 Task: Open a blank google sheet and write heading  Cash Flow TrackerAdd Dates in a column and its values below  '2023-05-01, 2023-05-03, 2023-05-06, 2023-05-10, 2023-05-15, 2023-05-20, 2023-05-25 & 2023-05-31'Add Descriptions in next column and its values below  Monthly Salary, Grocery Shopping, Dining Out., Utility Bill, Transportation, Entertainment, Miscellaneous & Total. Add Amount in next column and its values below  $2,500, $100, $50, $150, $30, $50, $20& $400. Add Income/ Expense in next column and its values below  Income, Expenses, Expenses, Expenses, Expenses, Expenses & Expenses. Add Balance in next column and its values below  $2,500, $2,400, $2,350, $2,200, $2,170, $2,120, $2,100 & $2100. Save page AssetAllocation analysisbook
Action: Mouse moved to (295, 174)
Screenshot: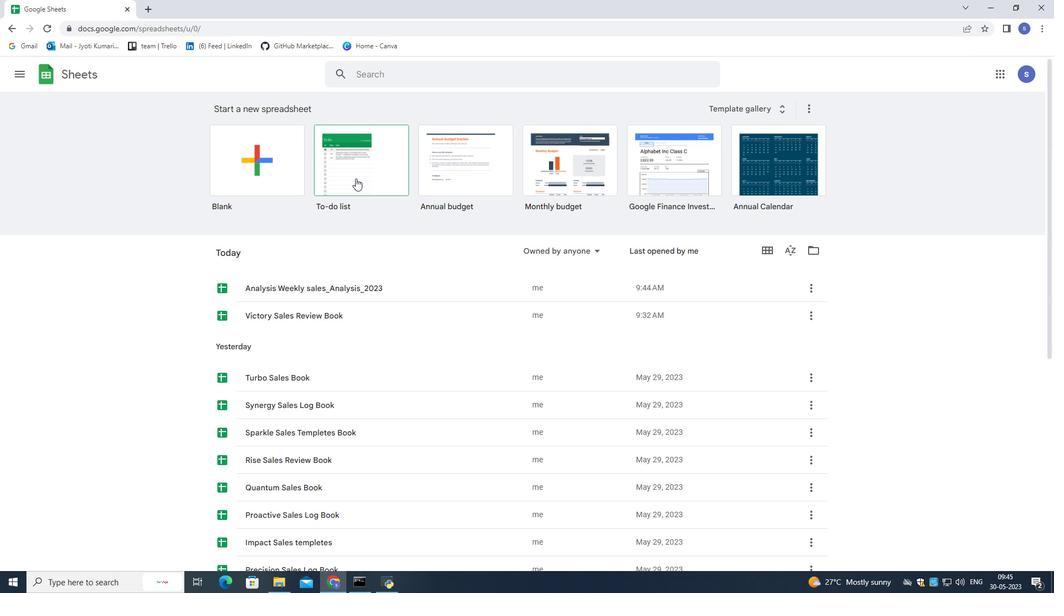 
Action: Mouse pressed left at (295, 174)
Screenshot: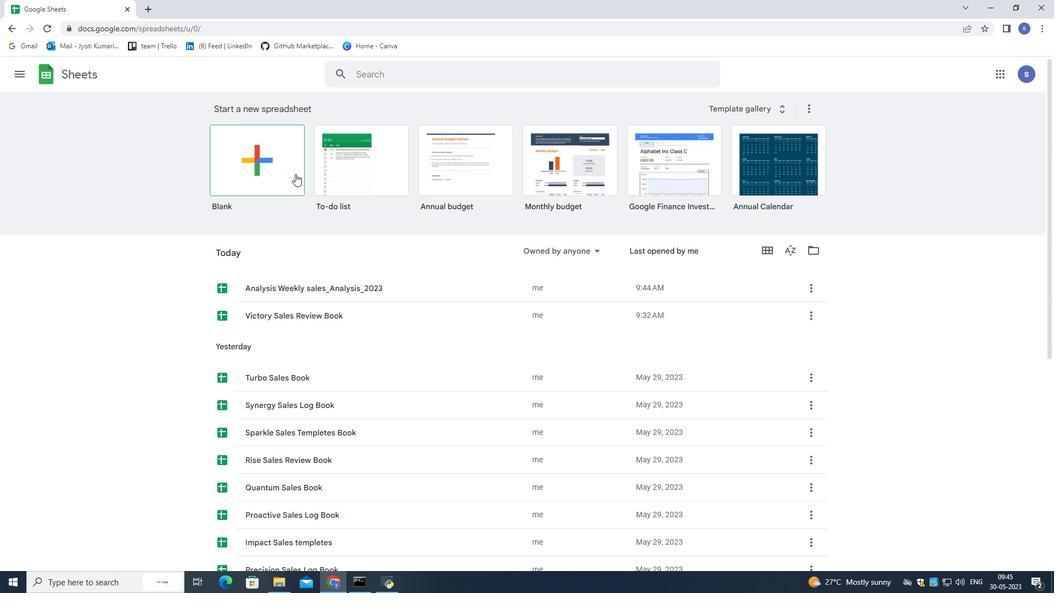
Action: Mouse moved to (161, 152)
Screenshot: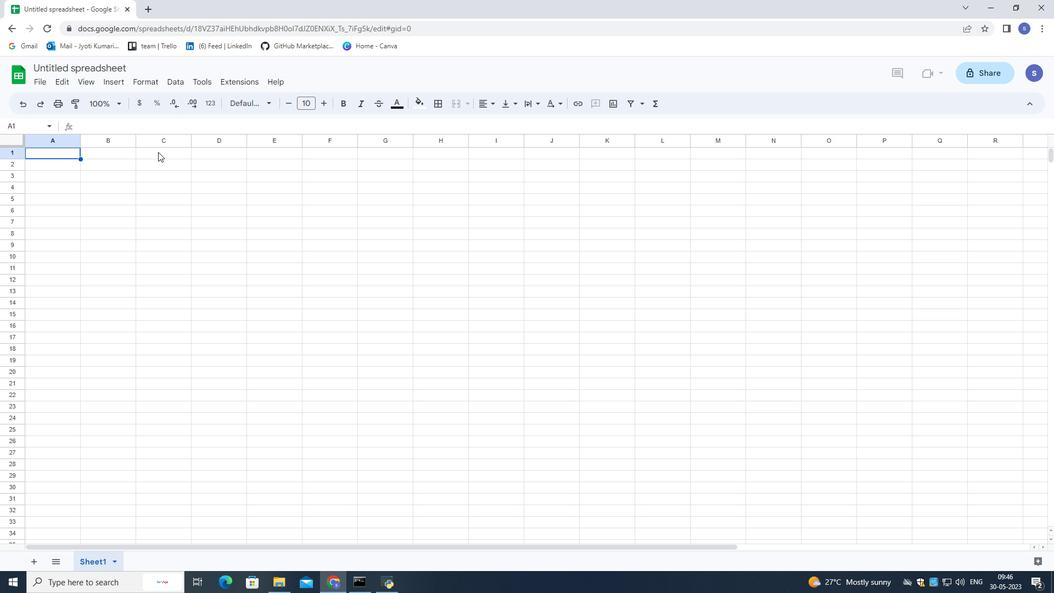 
Action: Mouse pressed left at (161, 152)
Screenshot: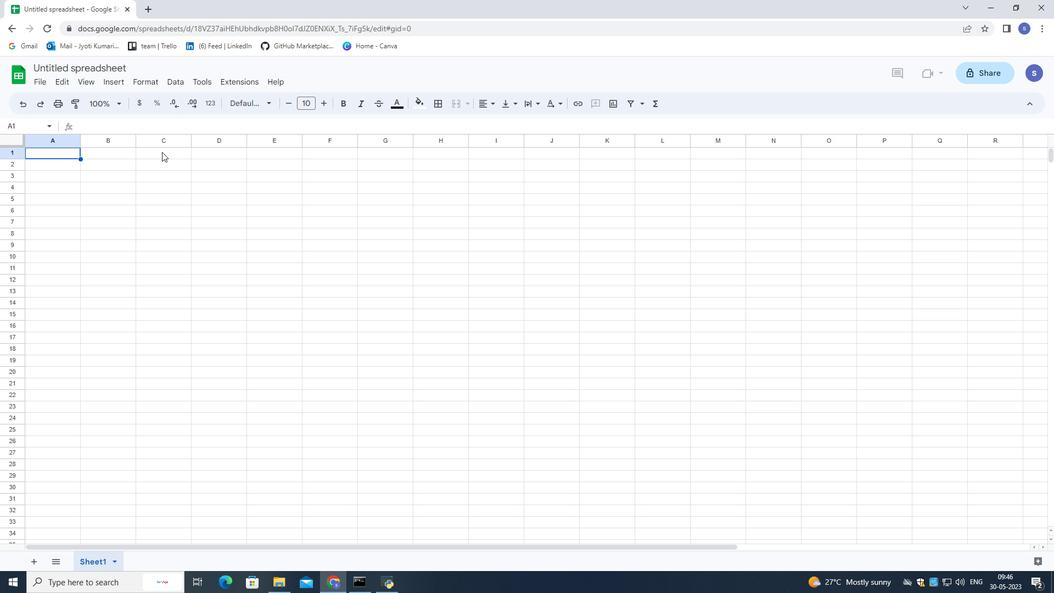 
Action: Mouse pressed left at (161, 152)
Screenshot: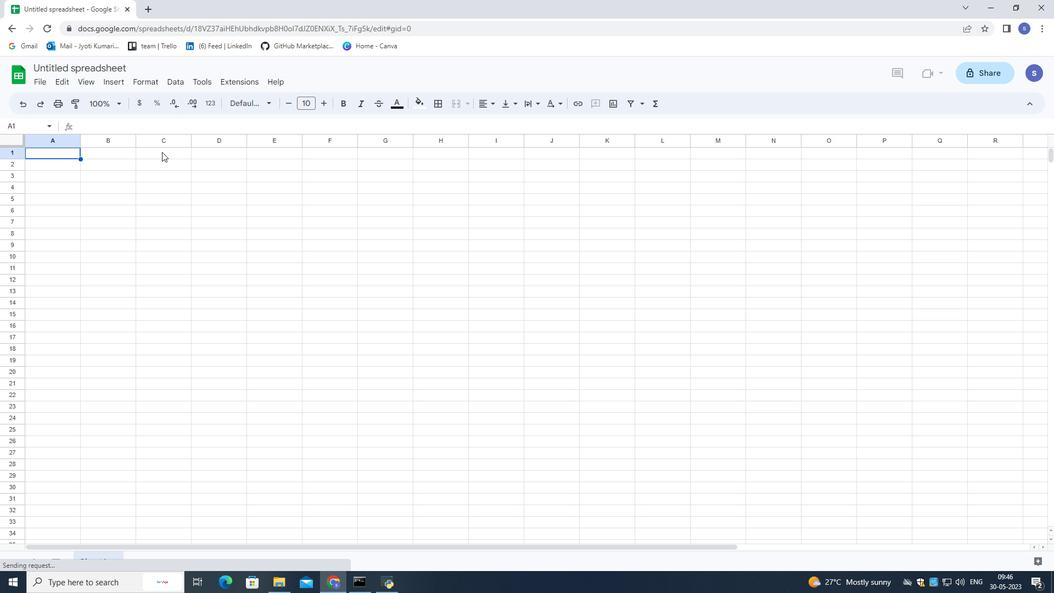
Action: Mouse moved to (377, 188)
Screenshot: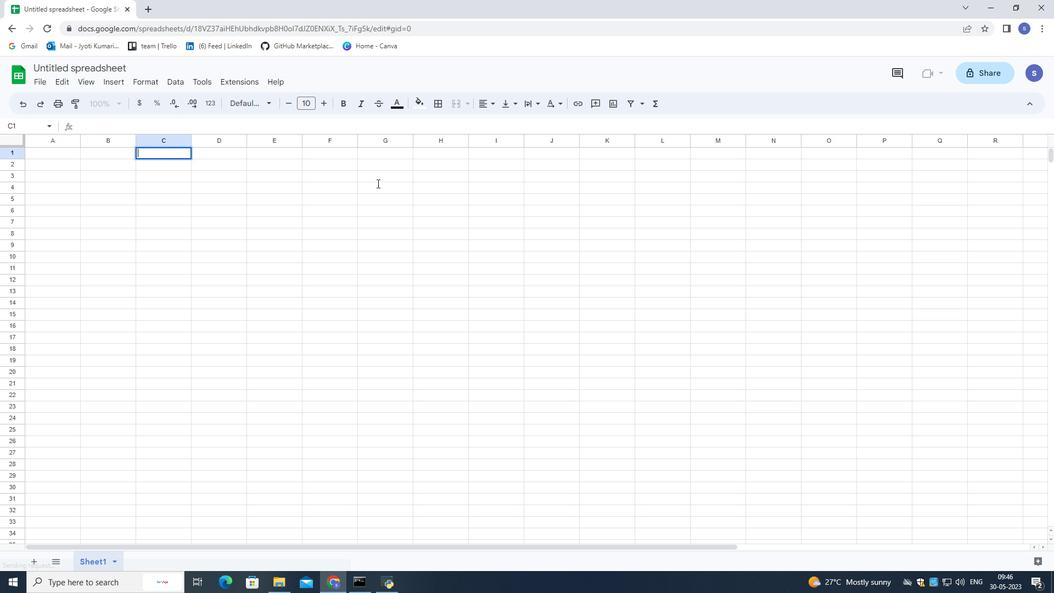 
Action: Key pressed <Key.shift>C
Screenshot: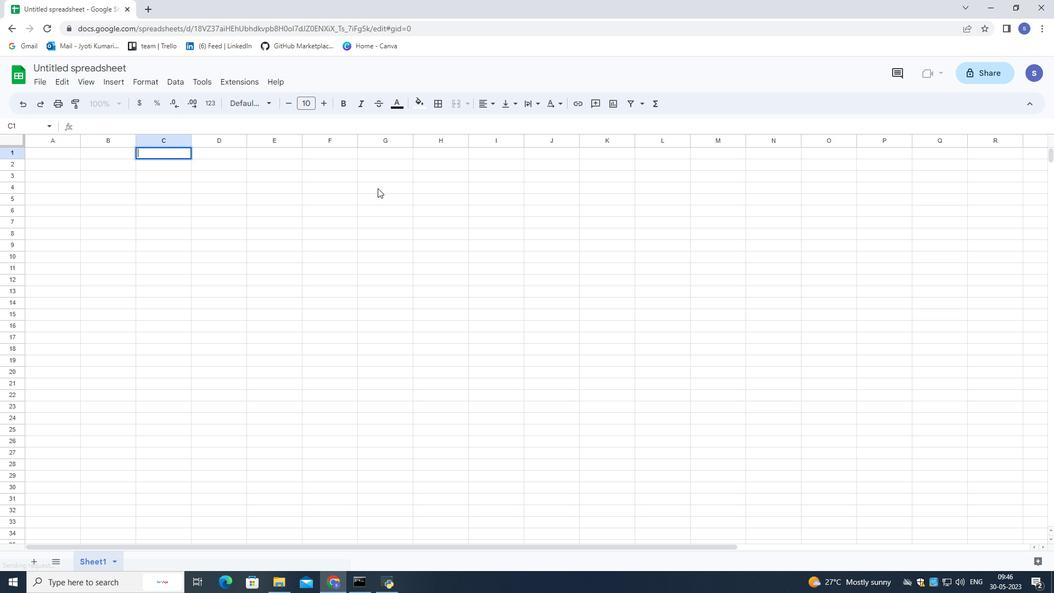 
Action: Mouse moved to (626, 356)
Screenshot: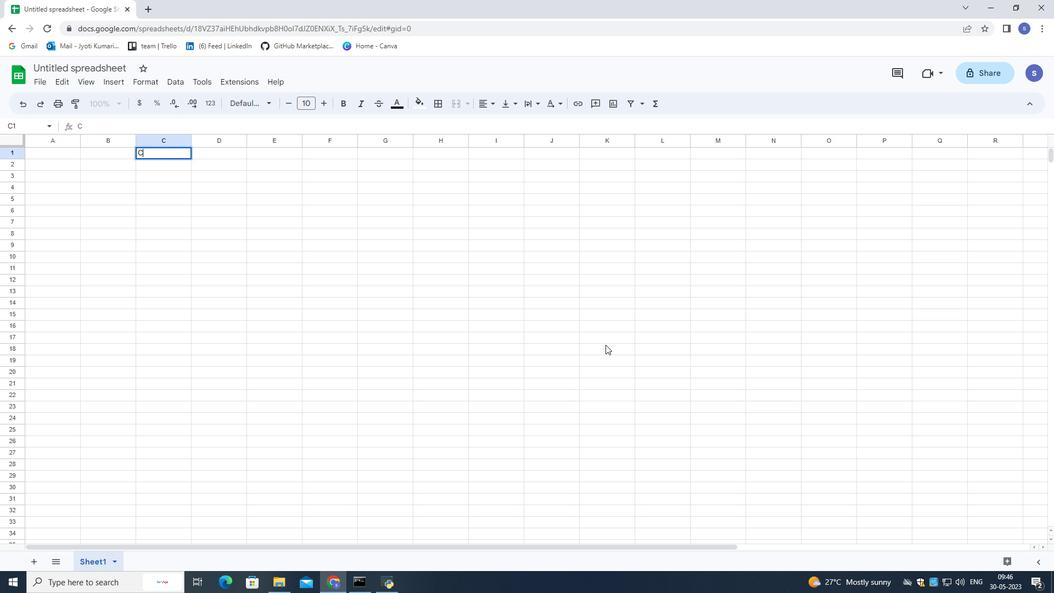 
Action: Key pressed ash<Key.space><Key.shift>Flow<Key.space><Key.shift>Tracker
Screenshot: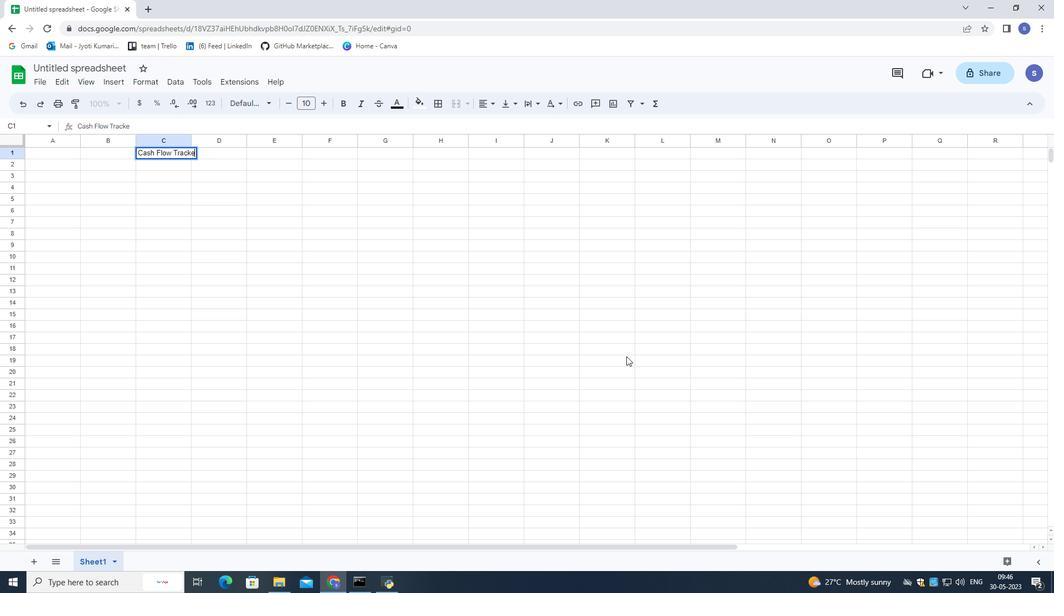 
Action: Mouse moved to (65, 164)
Screenshot: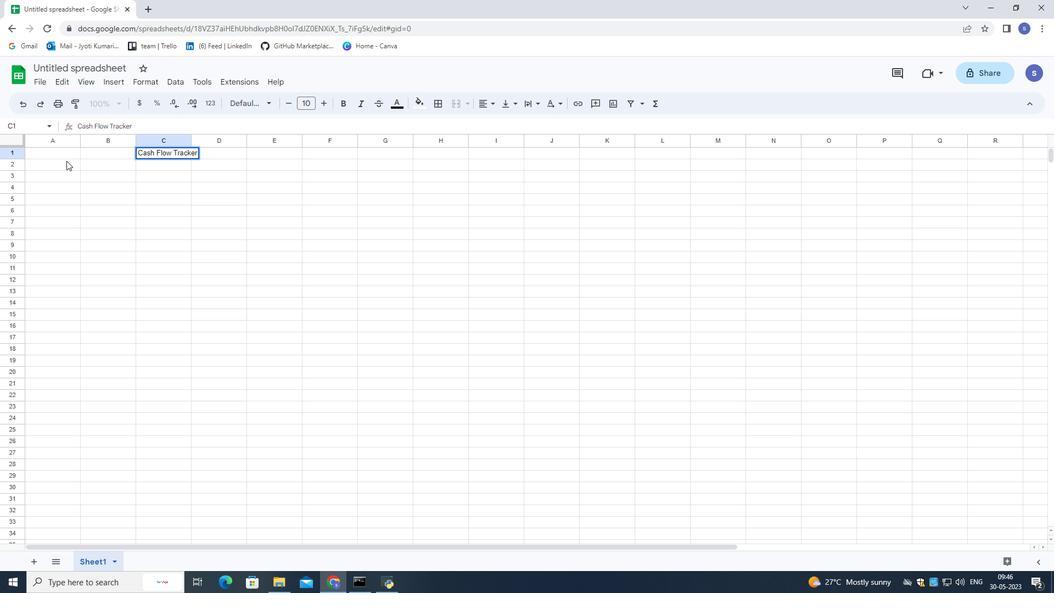 
Action: Mouse pressed left at (65, 164)
Screenshot: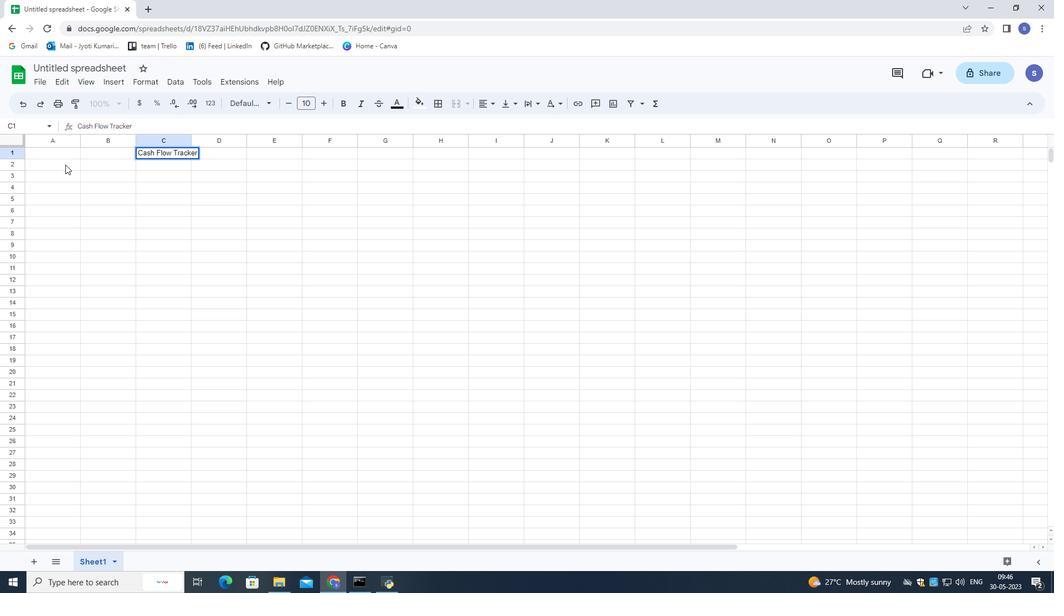 
Action: Mouse moved to (87, 187)
Screenshot: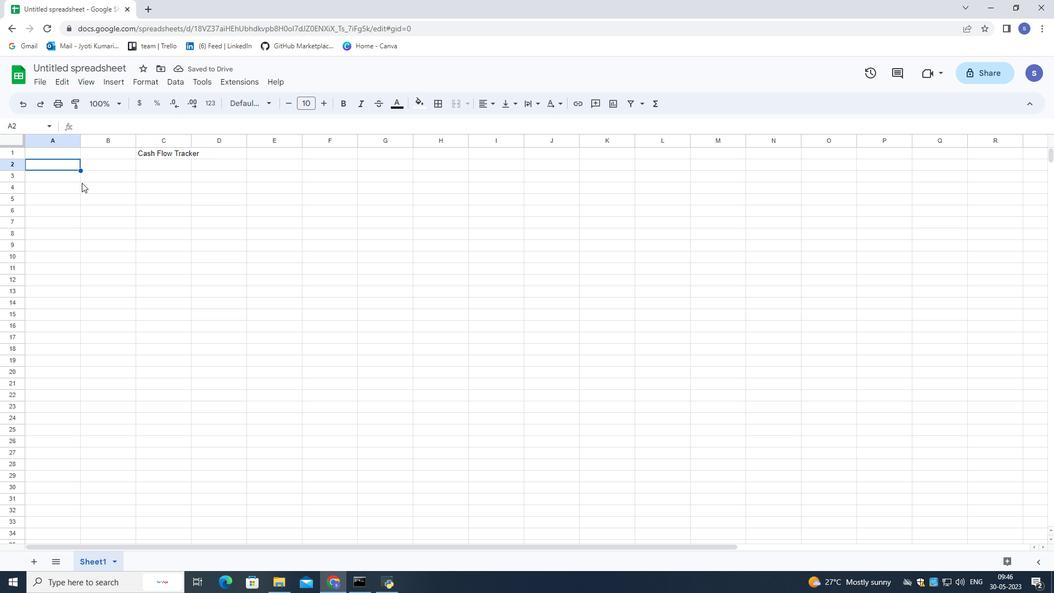 
Action: Key pressed <Key.shift>Date<Key.down>
Screenshot: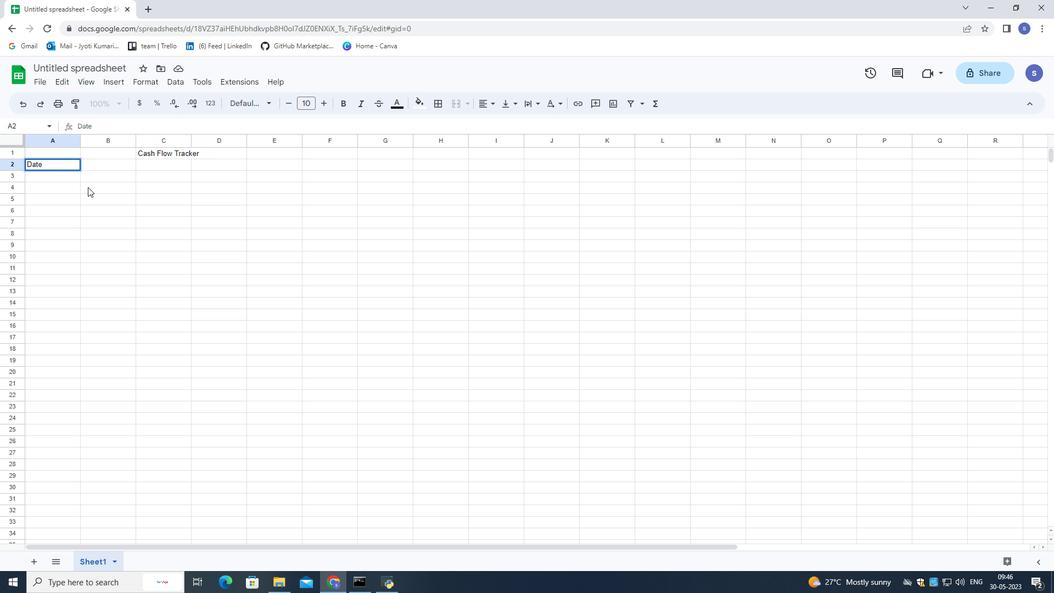 
Action: Mouse moved to (654, 191)
Screenshot: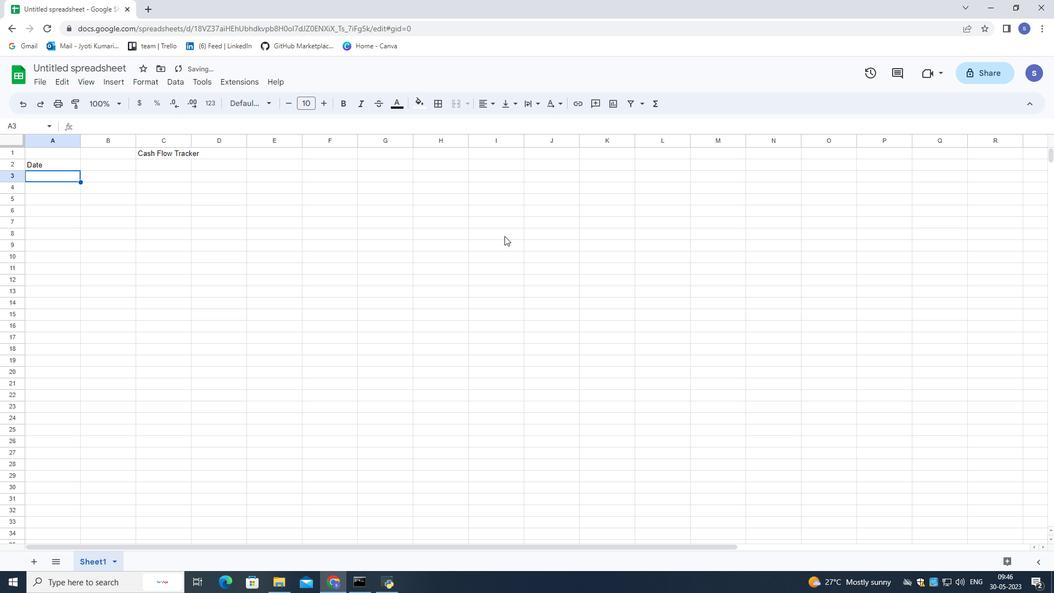 
Action: Key pressed 2023-05-01<Key.down>2023-05-03<Key.down>2023-05-06<Key.down>2023-05-10<Key.down>2023-05-15<Key.down>2023-05-20<Key.down>202
Screenshot: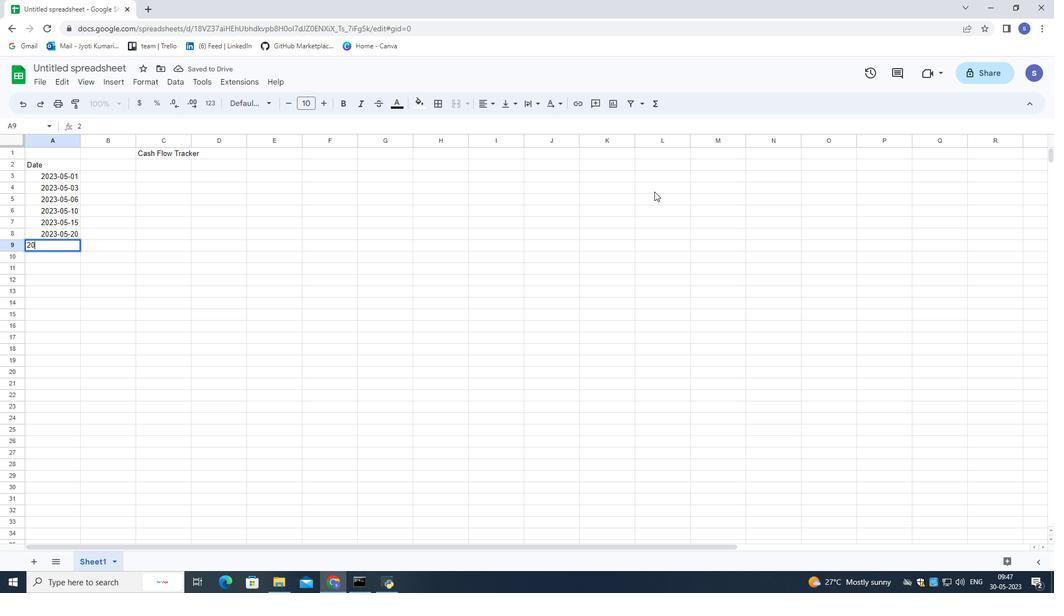 
Action: Mouse moved to (655, 191)
Screenshot: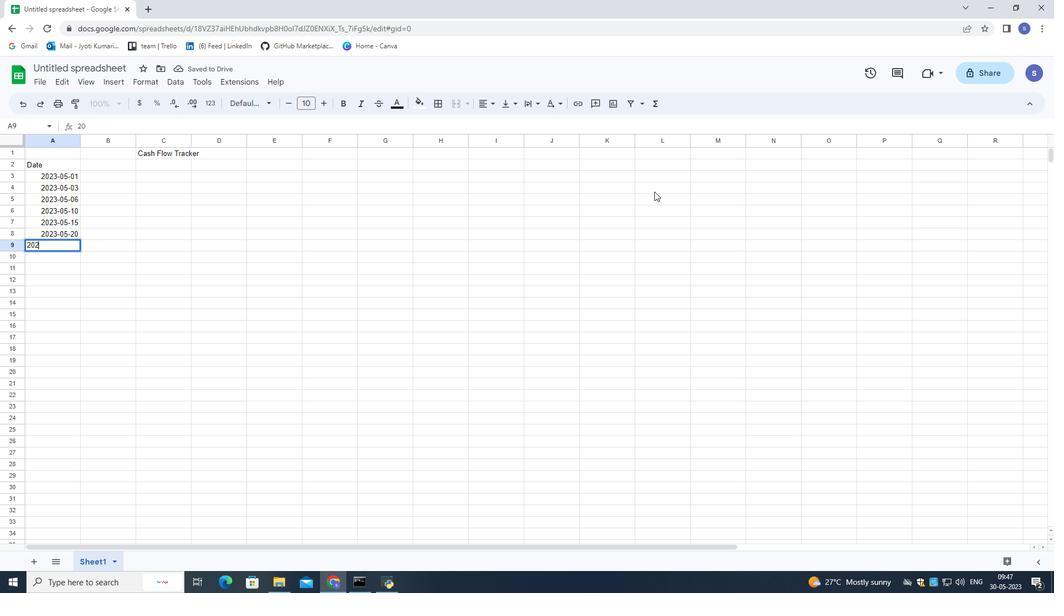 
Action: Key pressed 3
Screenshot: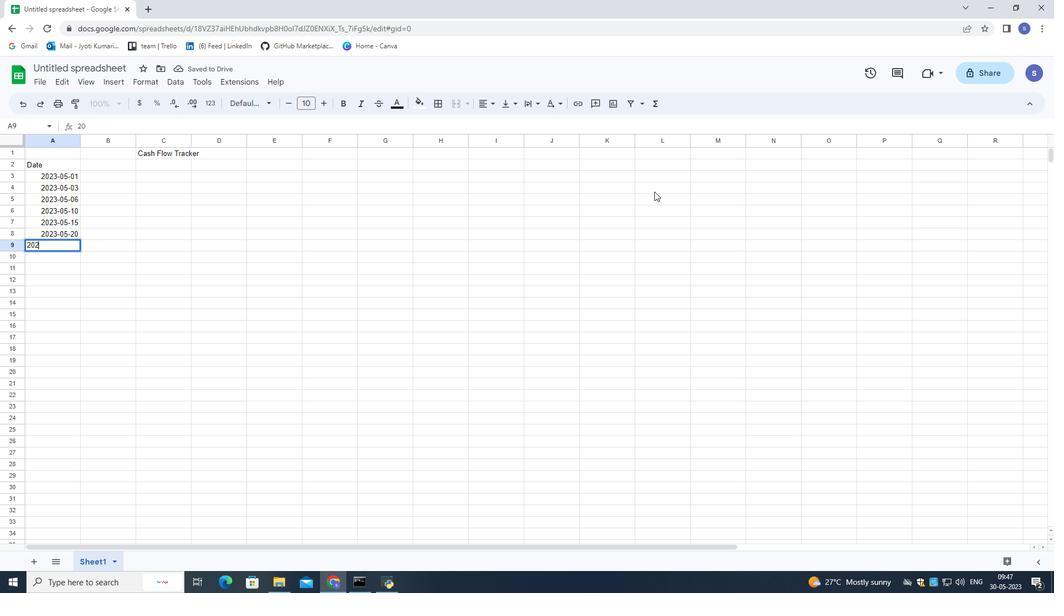 
Action: Mouse moved to (656, 191)
Screenshot: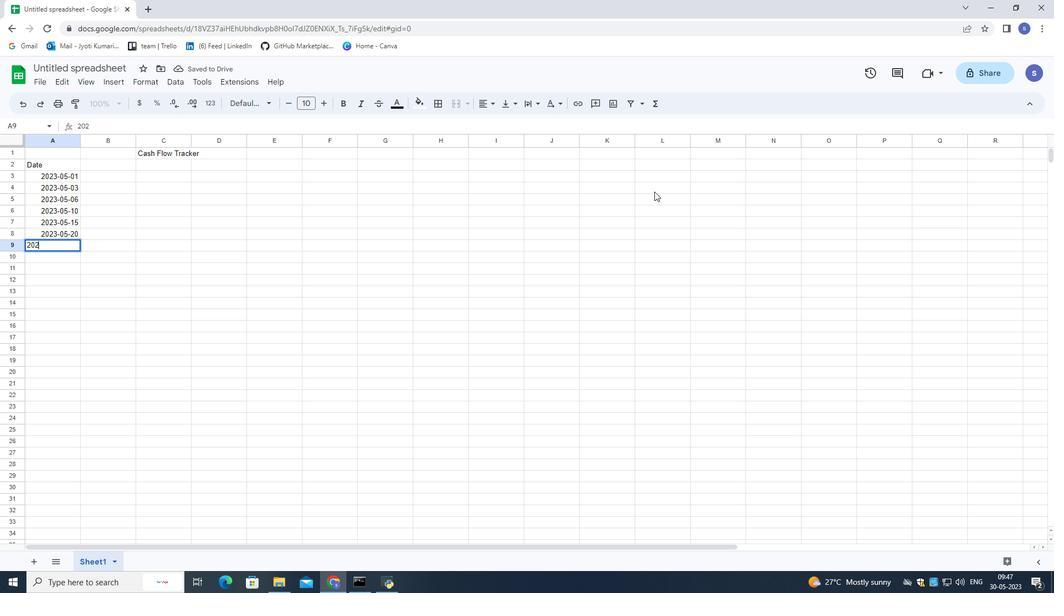 
Action: Key pressed -05-25<Key.down>2023-05-31<Key.down>
Screenshot: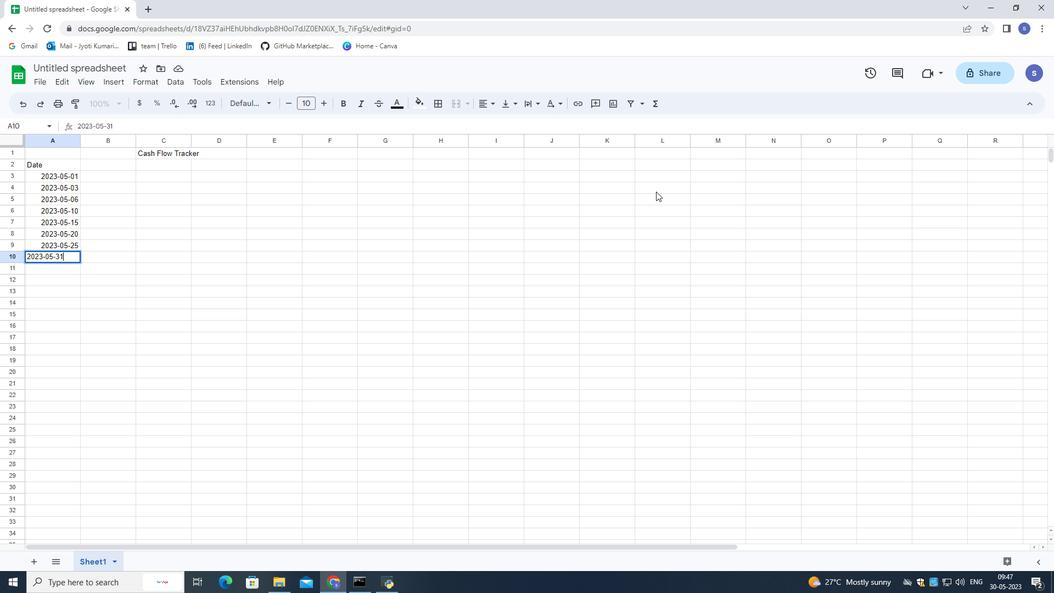 
Action: Mouse moved to (119, 164)
Screenshot: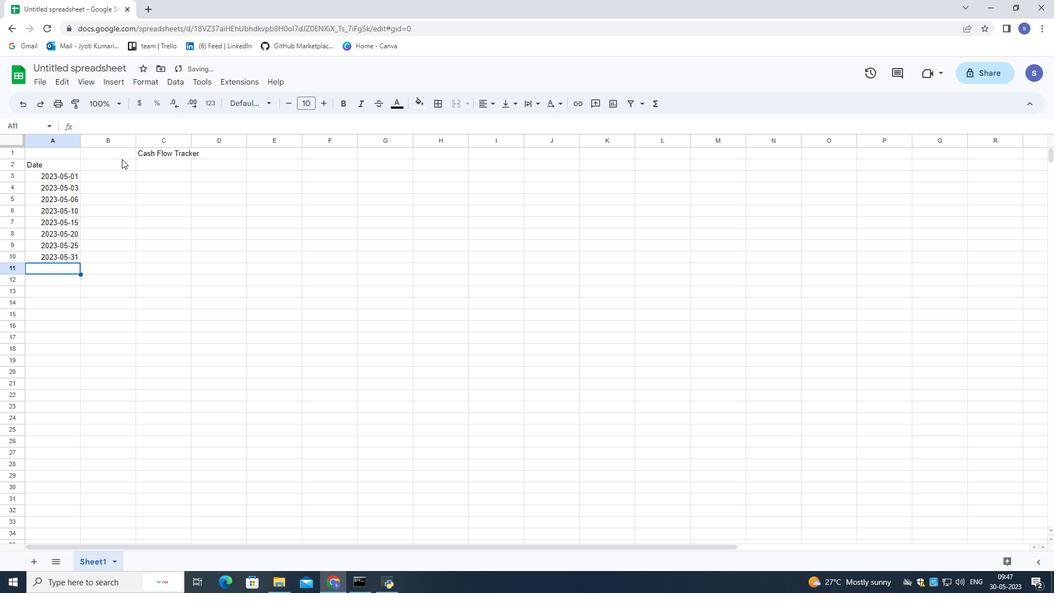 
Action: Mouse pressed left at (119, 164)
Screenshot: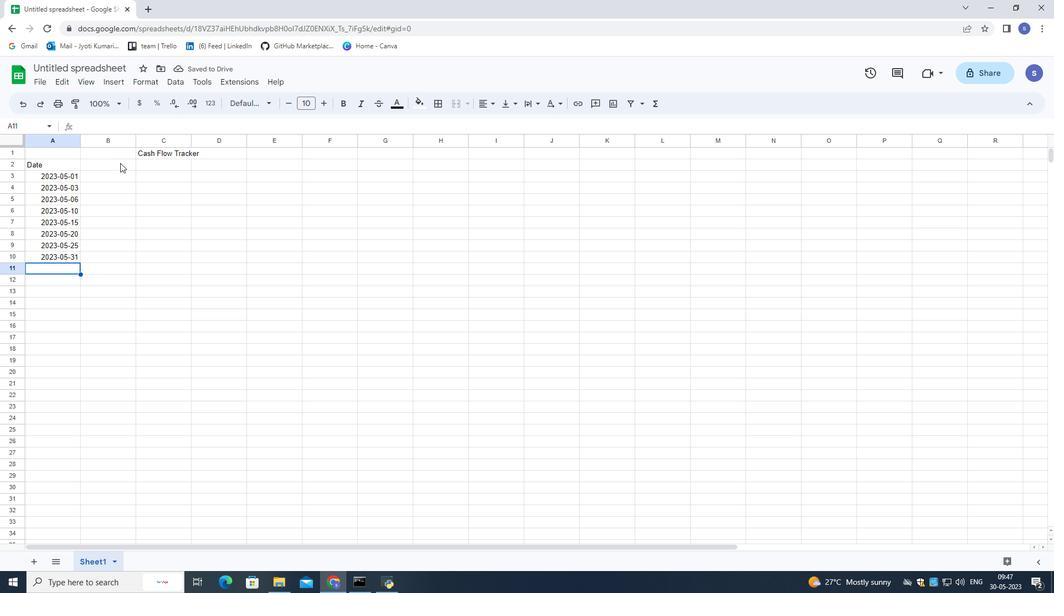 
Action: Mouse moved to (1061, 389)
Screenshot: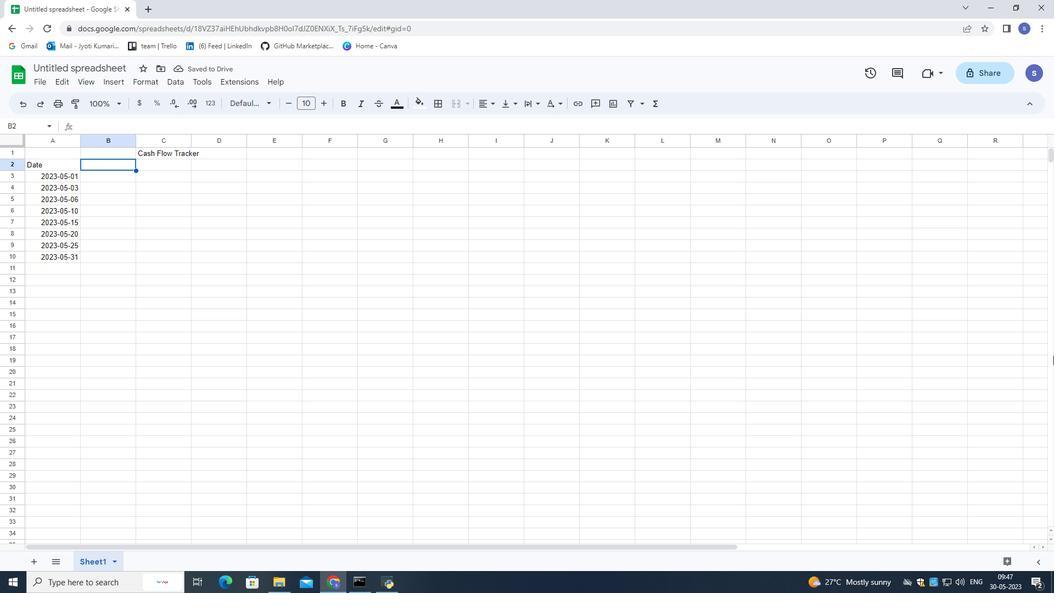 
Action: Key pressed <Key.shift>Des
Screenshot: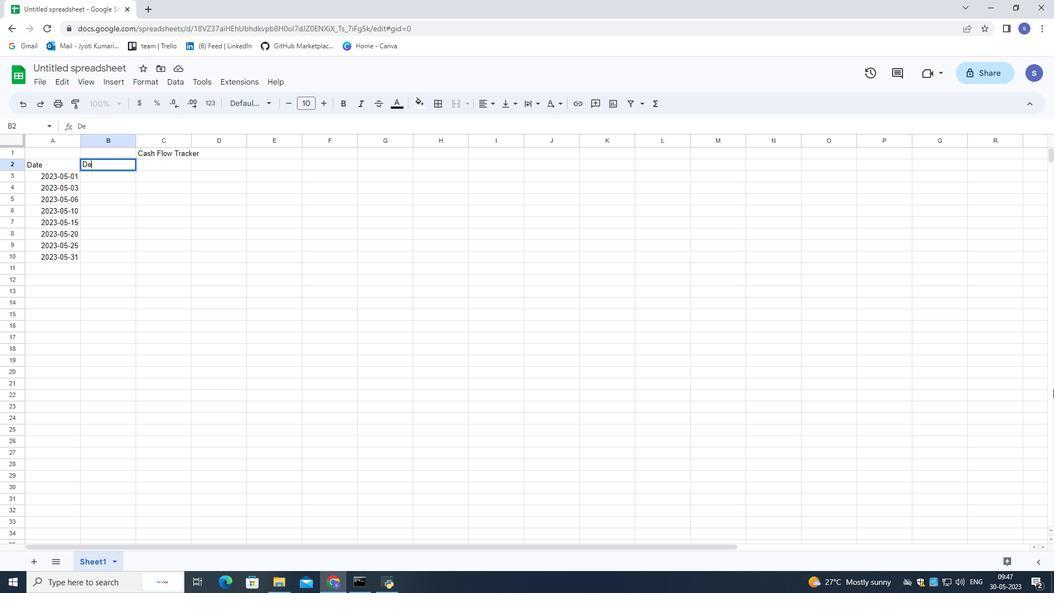 
Action: Mouse moved to (1049, 388)
Screenshot: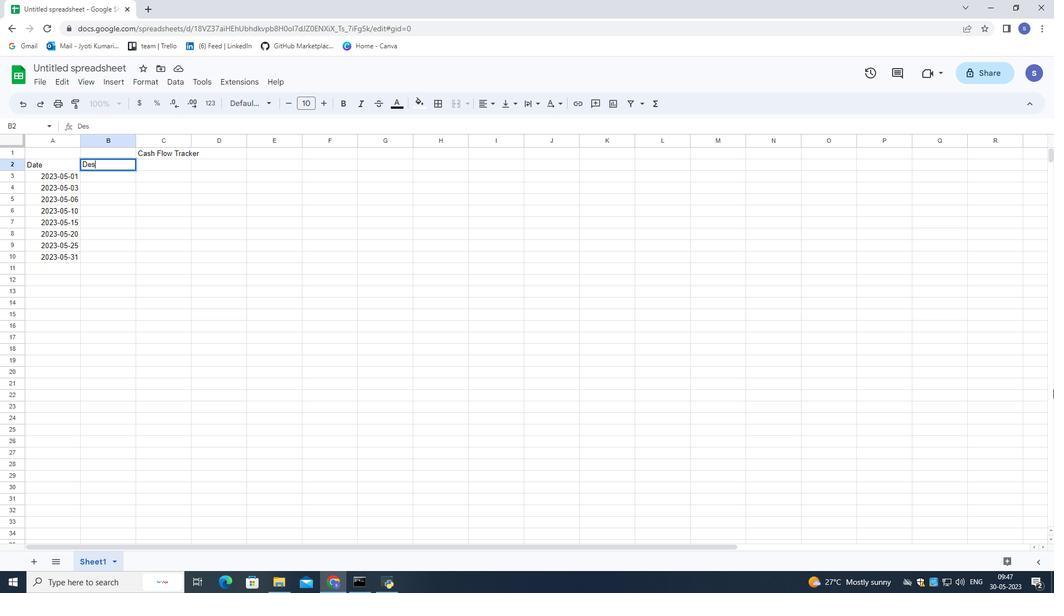 
Action: Key pressed cription<Key.down>
Screenshot: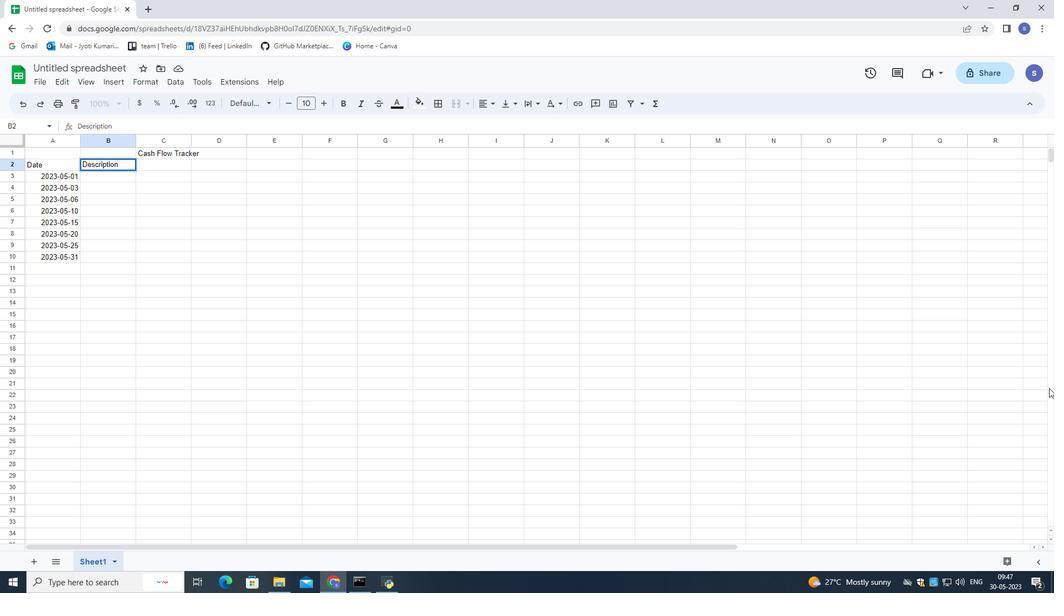 
Action: Mouse moved to (96, 172)
Screenshot: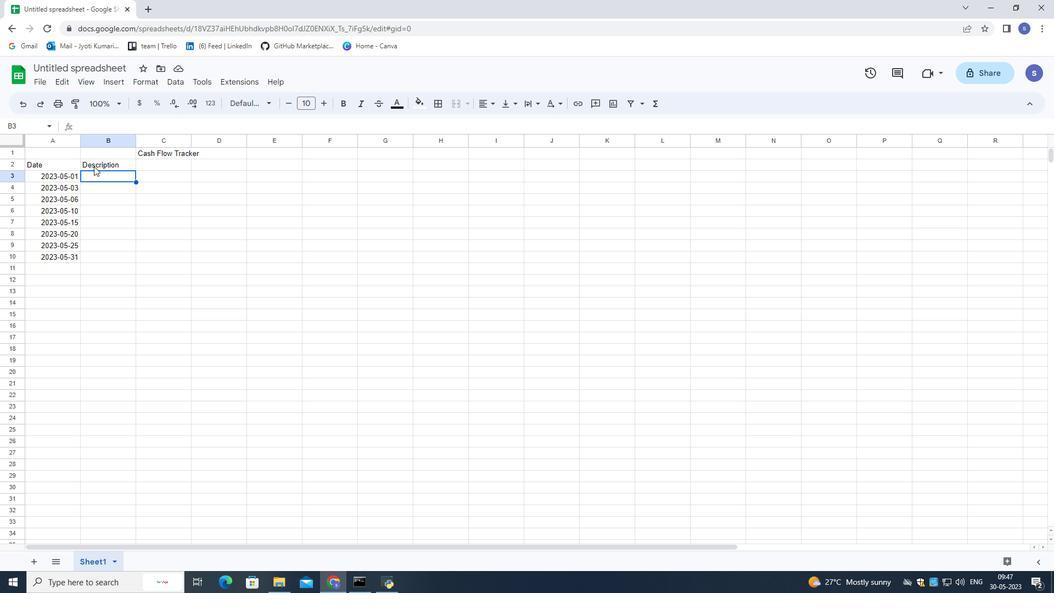 
Action: Mouse pressed left at (96, 172)
Screenshot: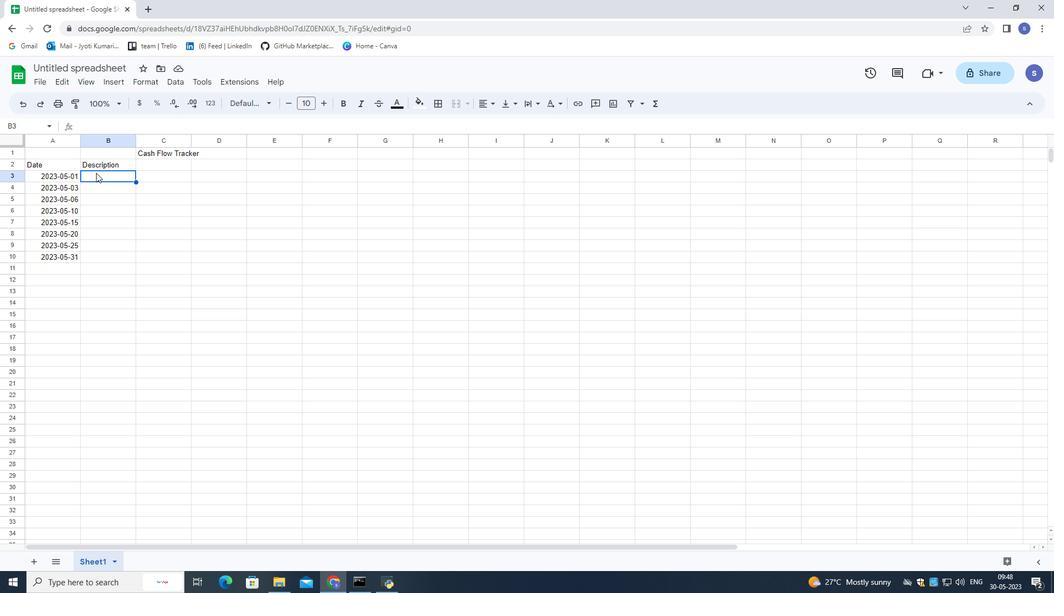 
Action: Key pressed <Key.shift>Monthly
Screenshot: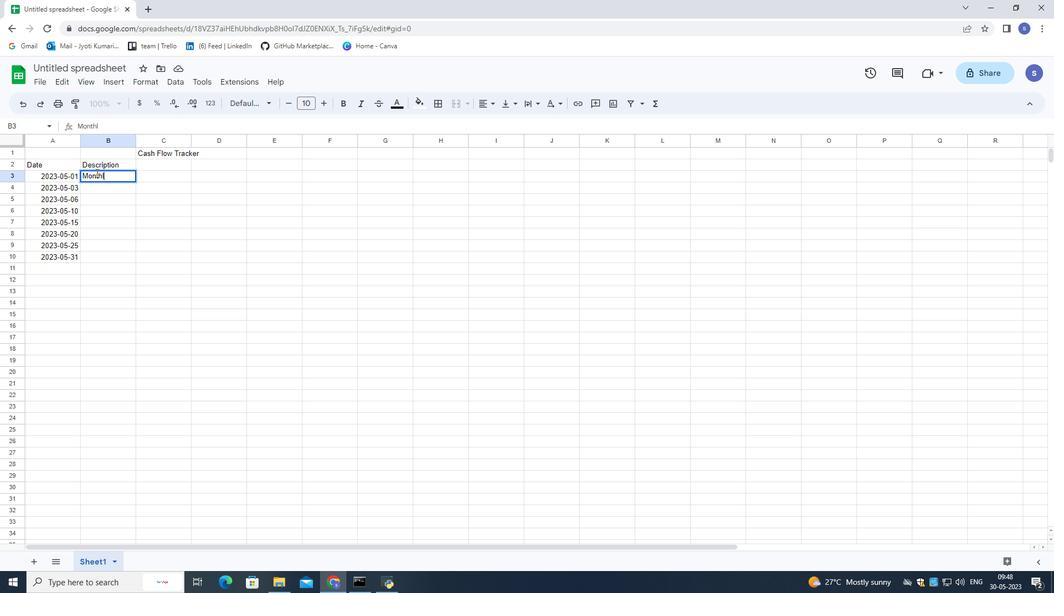 
Action: Mouse moved to (787, 388)
Screenshot: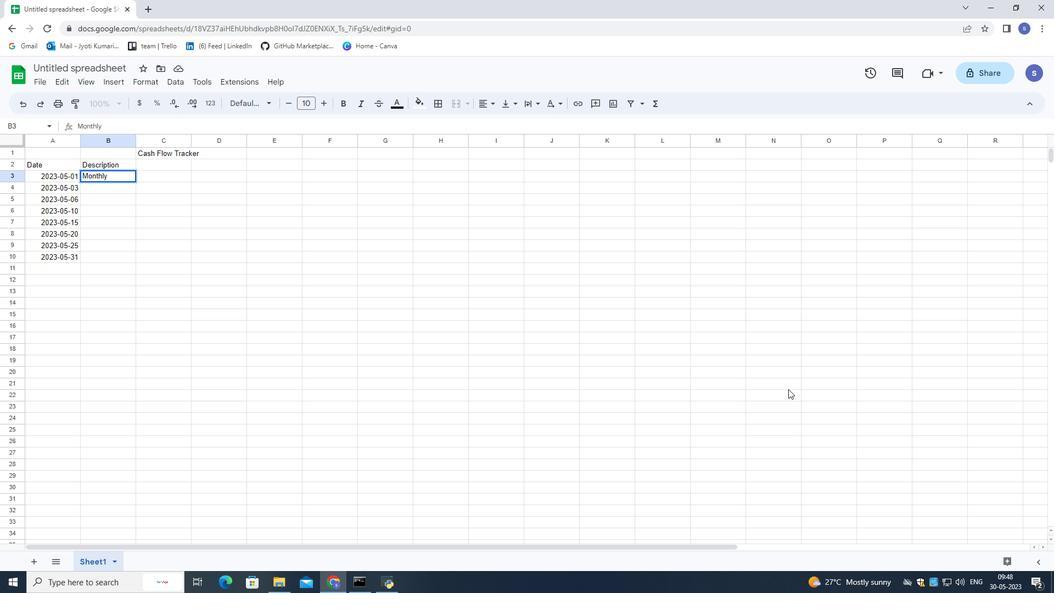 
Action: Key pressed <Key.space><Key.shift>Salary<Key.down><Key.shift>Grocery<Key.space><Key.shift>shopping<Key.down><Key.shift>Dining<Key.space><Key.shift>Out<Key.down><Key.shift><Key.shift><Key.shift><Key.shift><Key.shift>Utility<Key.space><Key.shift>Bill<Key.down><Key.shift>Transporation<Key.space><Key.down><Key.shift><Key.shift><Key.shift><Key.shift><Key.shift><Key.shift><Key.shift><Key.shift>Entertainment<Key.down><Key.shift>Miscellaneous<Key.down>
Screenshot: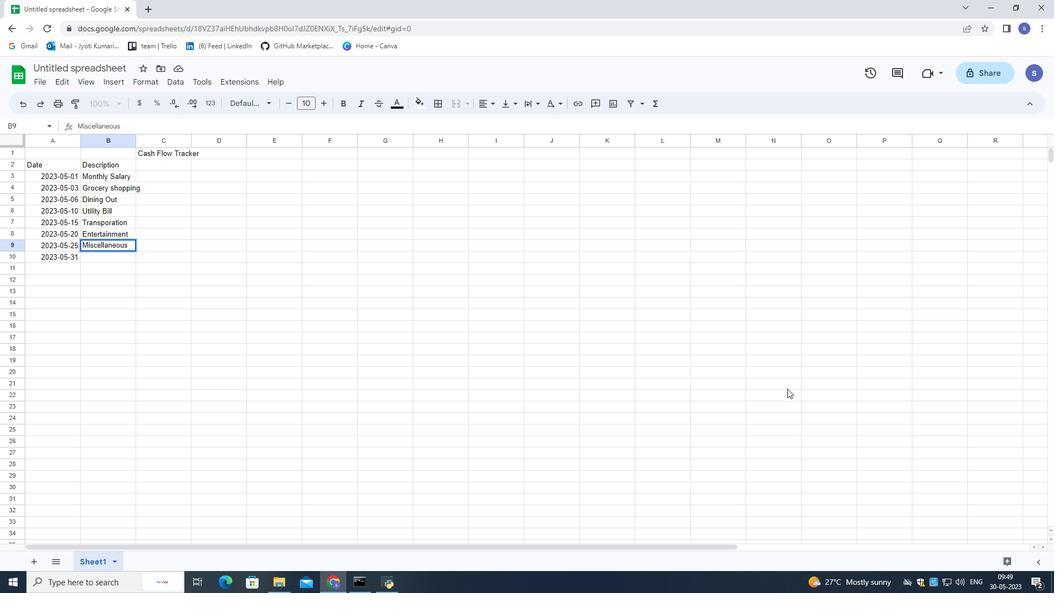
Action: Mouse moved to (777, 382)
Screenshot: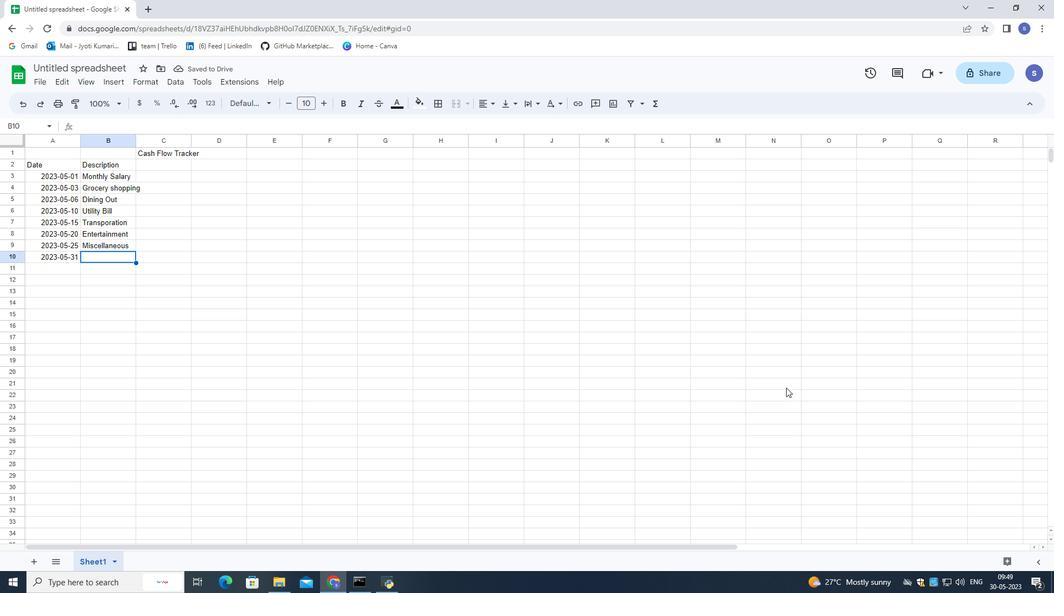 
Action: Key pressed <Key.shift><Key.shift>Total
Screenshot: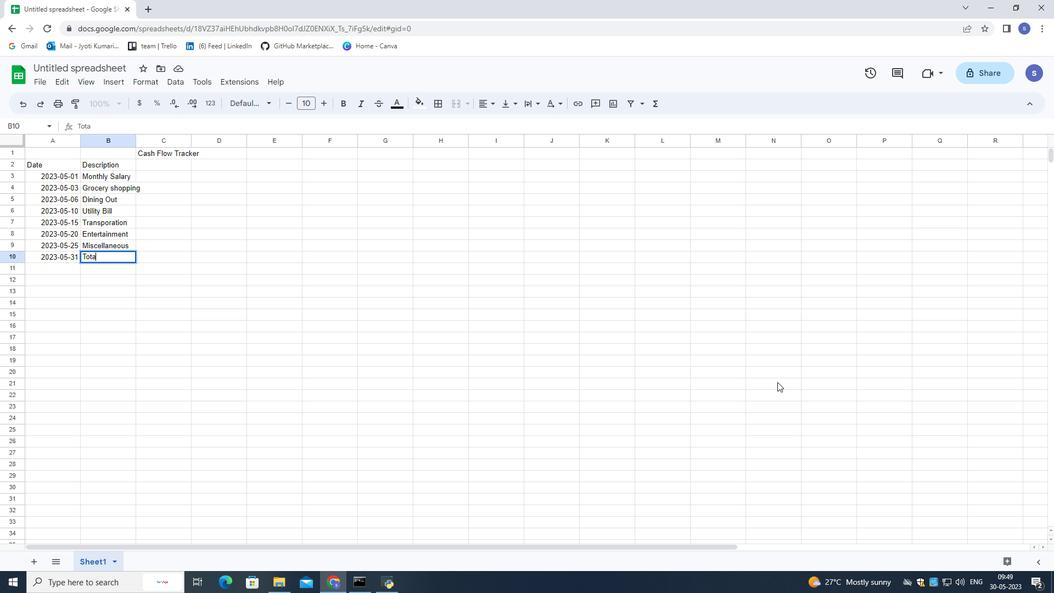 
Action: Mouse moved to (164, 165)
Screenshot: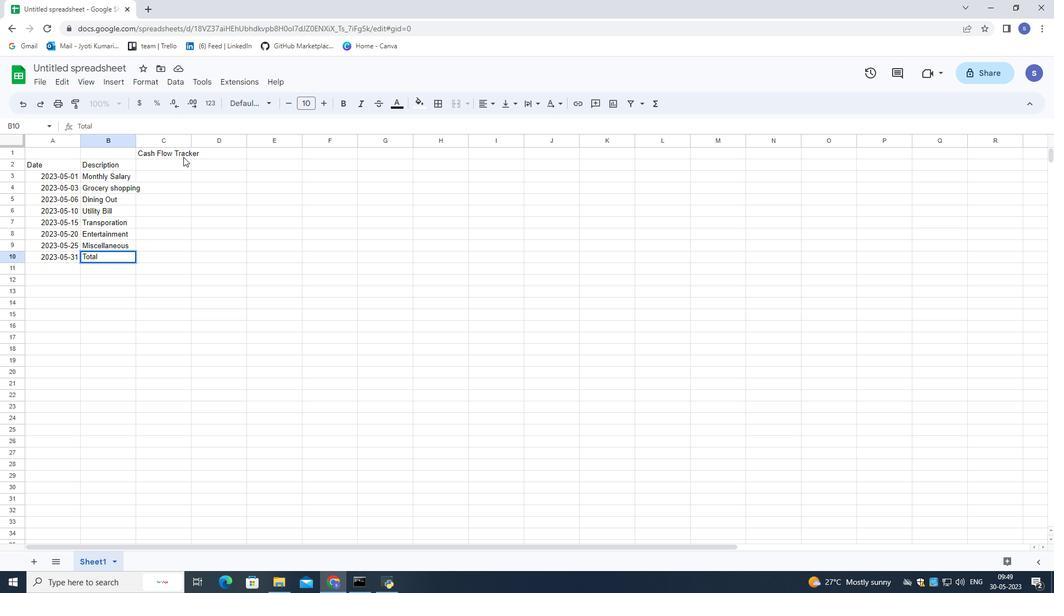 
Action: Mouse pressed left at (164, 165)
Screenshot: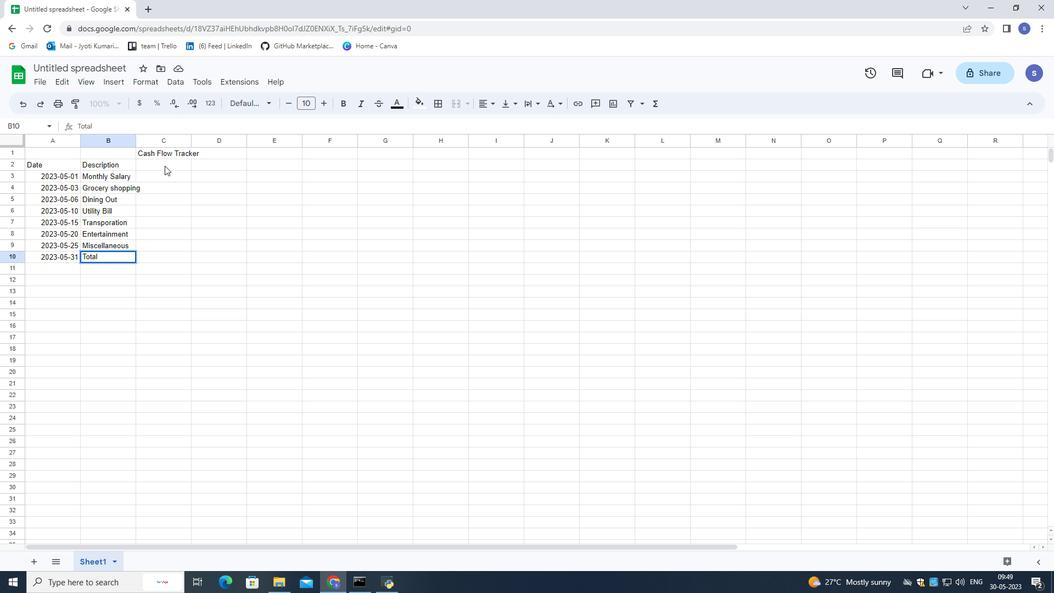 
Action: Key pressed <Key.shift>Amount<Key.down><Key.shift><Key.shift><Key.shift><Key.shift><Key.shift><Key.shift><Key.shift><Key.shift><Key.shift><Key.shift><Key.shift><Key.shift><Key.shift><Key.shift><Key.shift><Key.shift>$
Screenshot: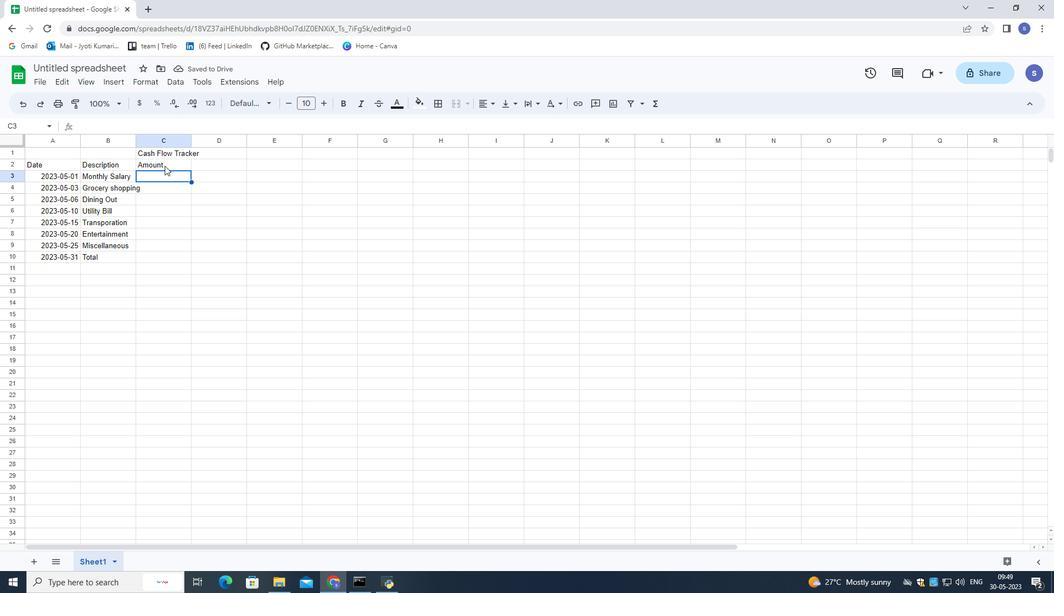 
Action: Mouse moved to (169, 169)
Screenshot: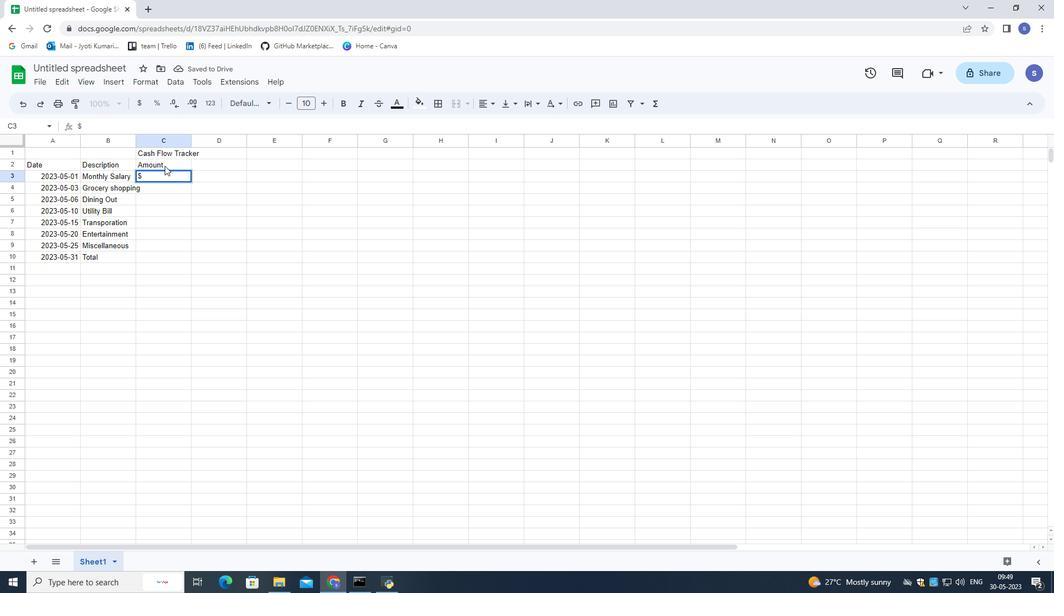 
Action: Key pressed 2,500<Key.down><Key.shift><Key.shift><Key.shift><Key.shift><Key.shift><Key.shift><Key.shift><Key.shift><Key.shift><Key.shift><Key.shift><Key.shift><Key.shift>$100<Key.down><Key.shift><Key.shift><Key.shift><Key.shift><Key.shift><Key.shift><Key.shift><Key.shift><Key.shift><Key.shift><Key.shift><Key.shift><Key.shift><Key.shift><Key.shift>$50<Key.down><Key.shift><Key.shift>$150<Key.down><Key.shift><Key.shift><Key.shift><Key.shift>$30<Key.down><Key.shift><Key.shift><Key.shift>$50<Key.down><Key.shift><Key.shift><Key.shift><Key.shift><Key.shift>$20<Key.down><Key.shift><Key.shift><Key.shift>$400<Key.down>
Screenshot: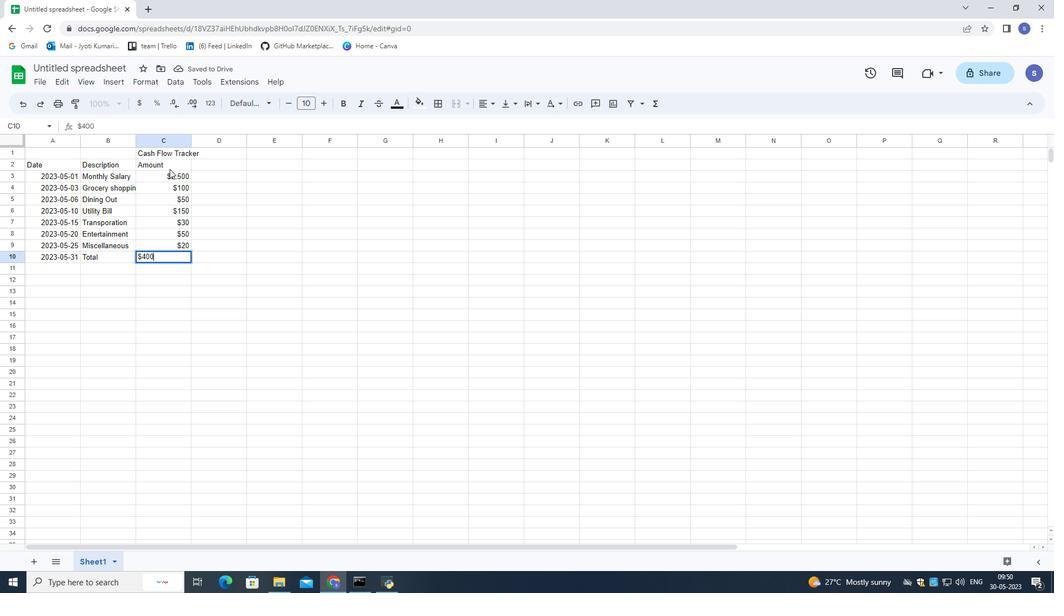 
Action: Mouse moved to (228, 163)
Screenshot: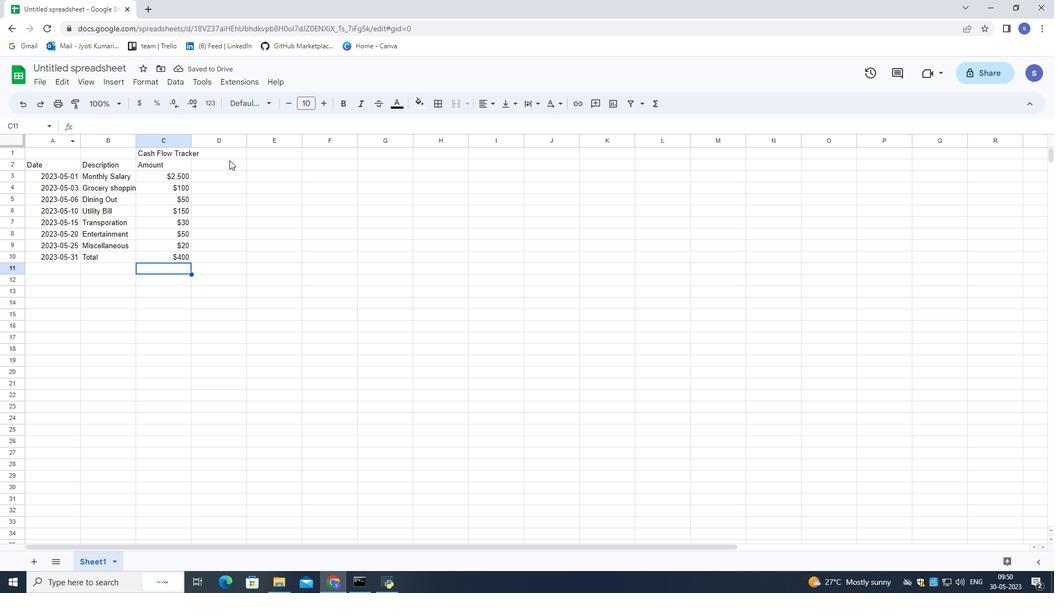 
Action: Mouse pressed left at (228, 163)
Screenshot: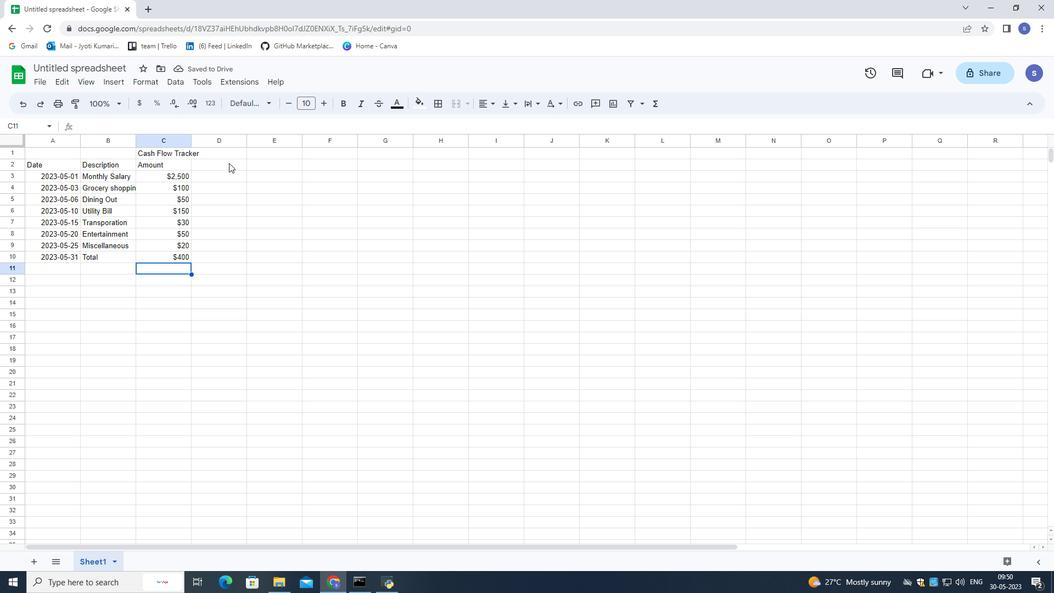 
Action: Mouse moved to (220, 186)
Screenshot: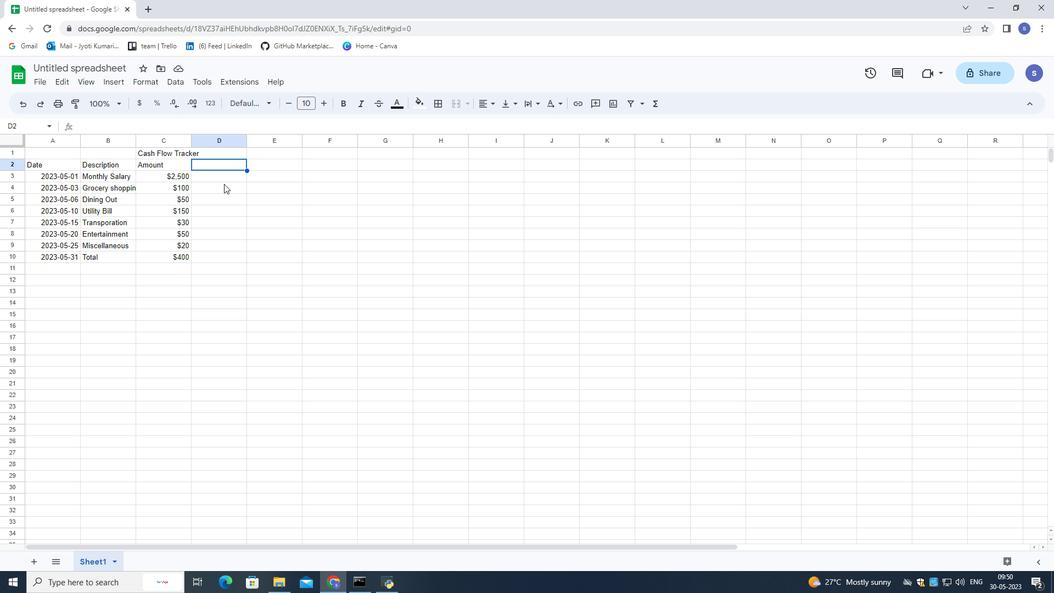 
Action: Key pressed <Key.shift>Income/<Key.shift>Expense<Key.down><Key.shift>Income<Key.down><Key.backspace>
Screenshot: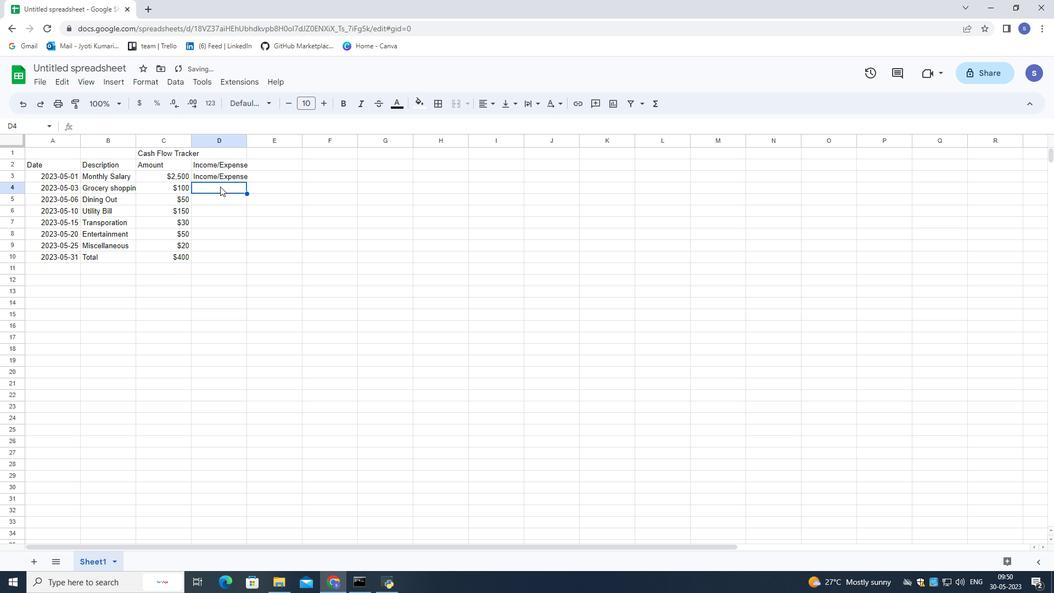 
Action: Mouse moved to (228, 175)
Screenshot: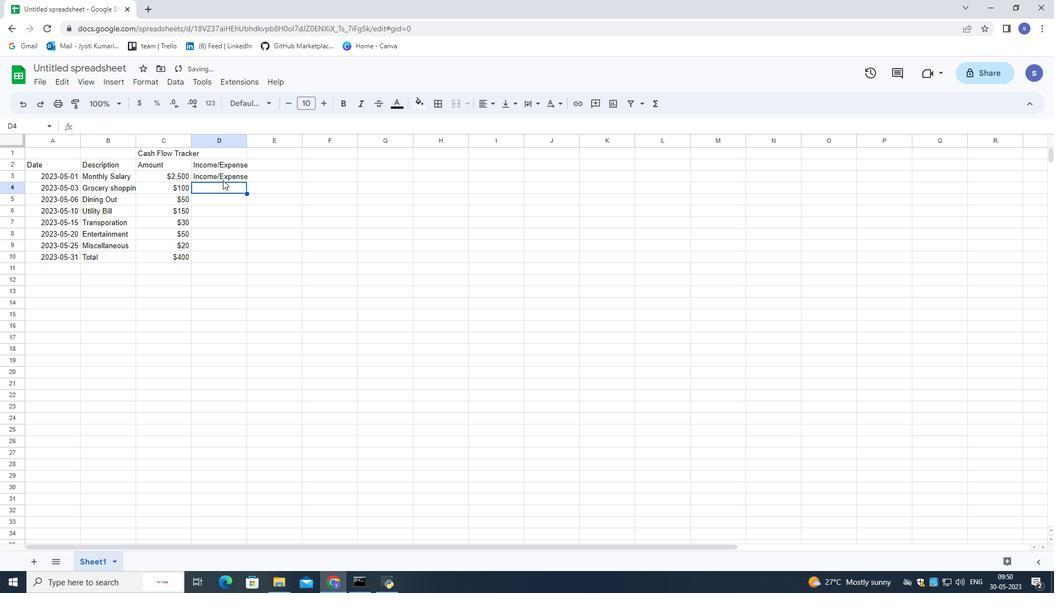 
Action: Mouse pressed left at (228, 175)
Screenshot: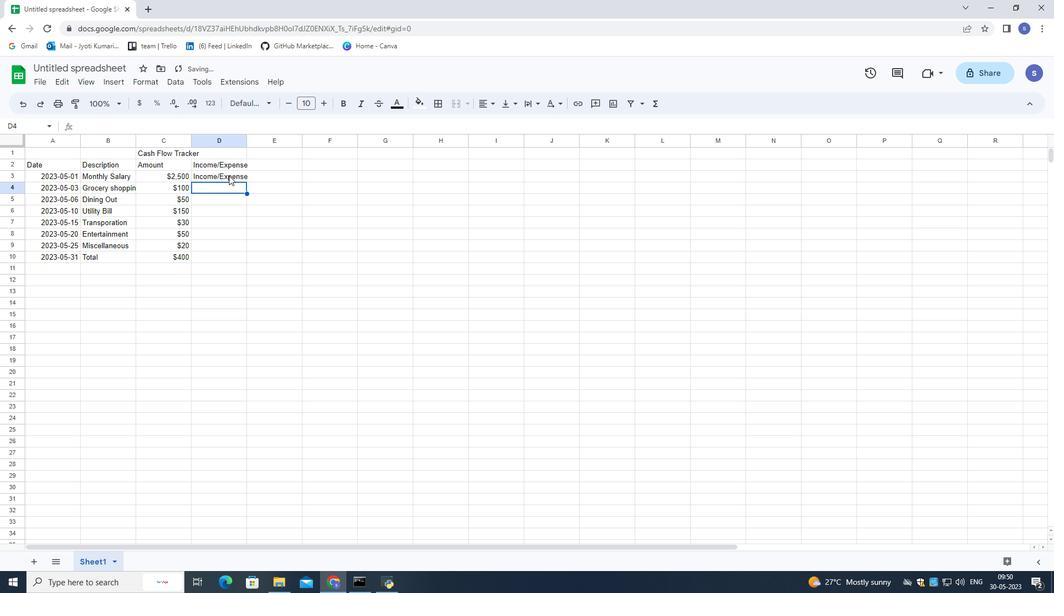 
Action: Mouse moved to (239, 174)
Screenshot: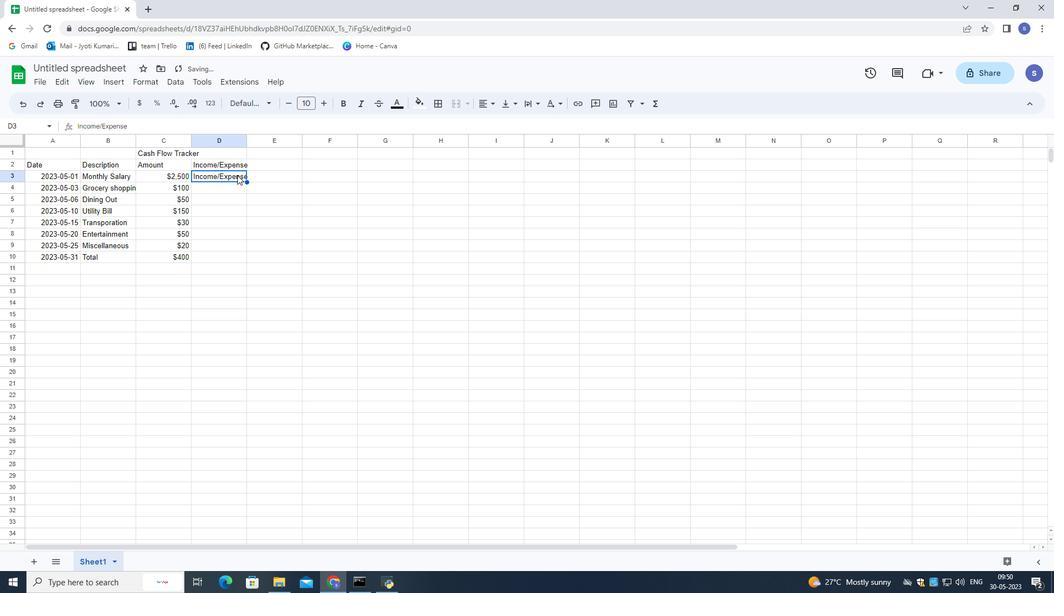 
Action: Mouse pressed left at (239, 174)
Screenshot: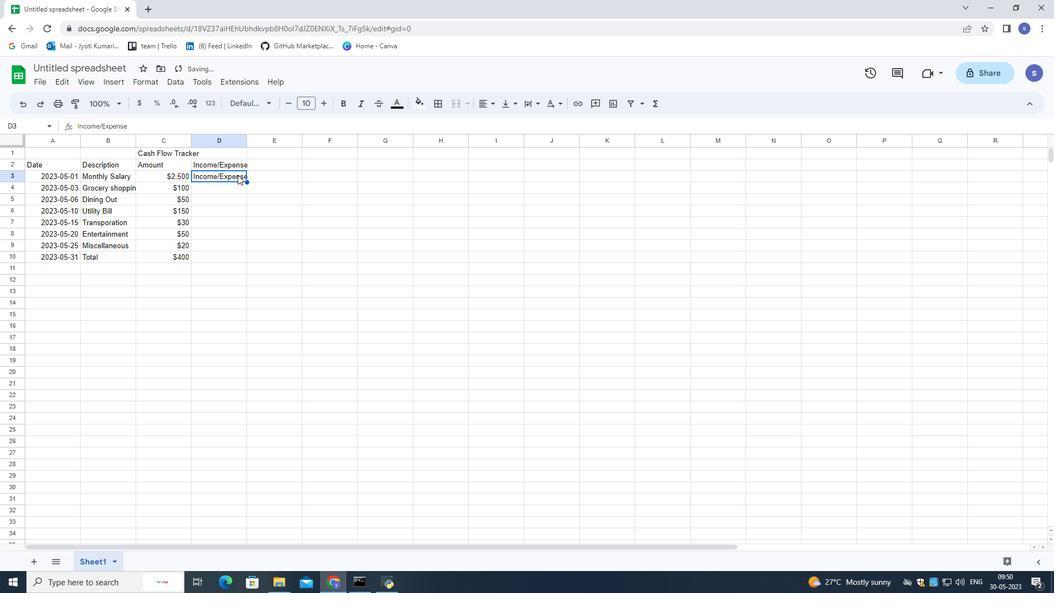 
Action: Mouse pressed left at (239, 174)
Screenshot: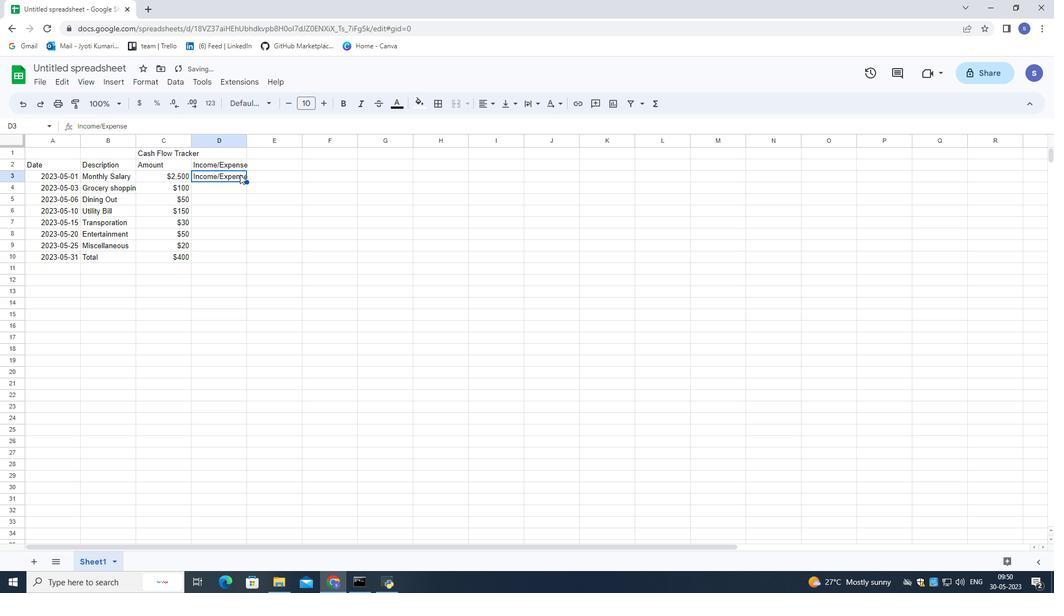 
Action: Mouse pressed left at (239, 174)
Screenshot: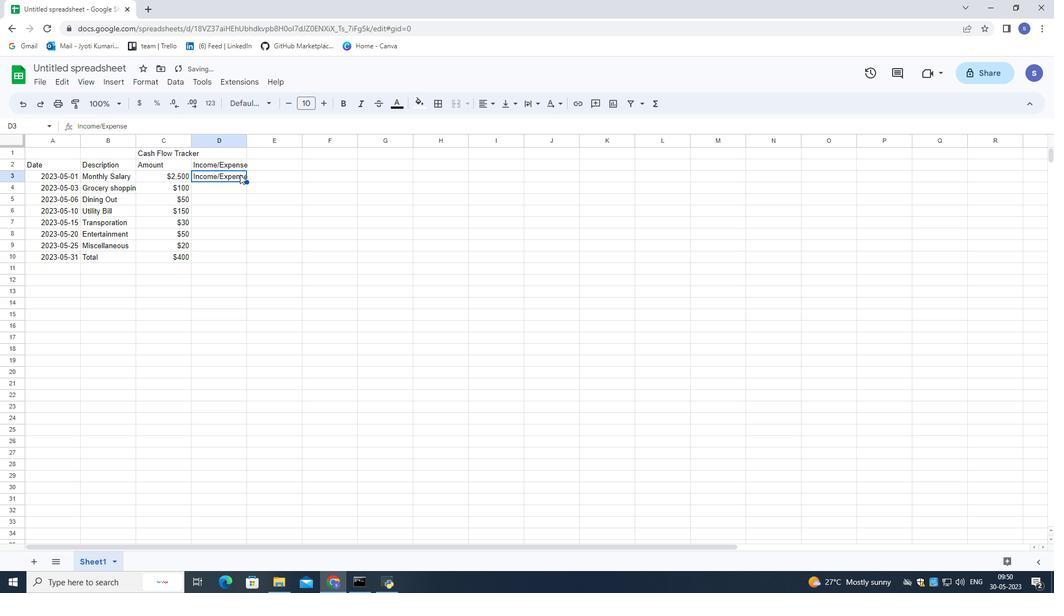 
Action: Mouse moved to (240, 174)
Screenshot: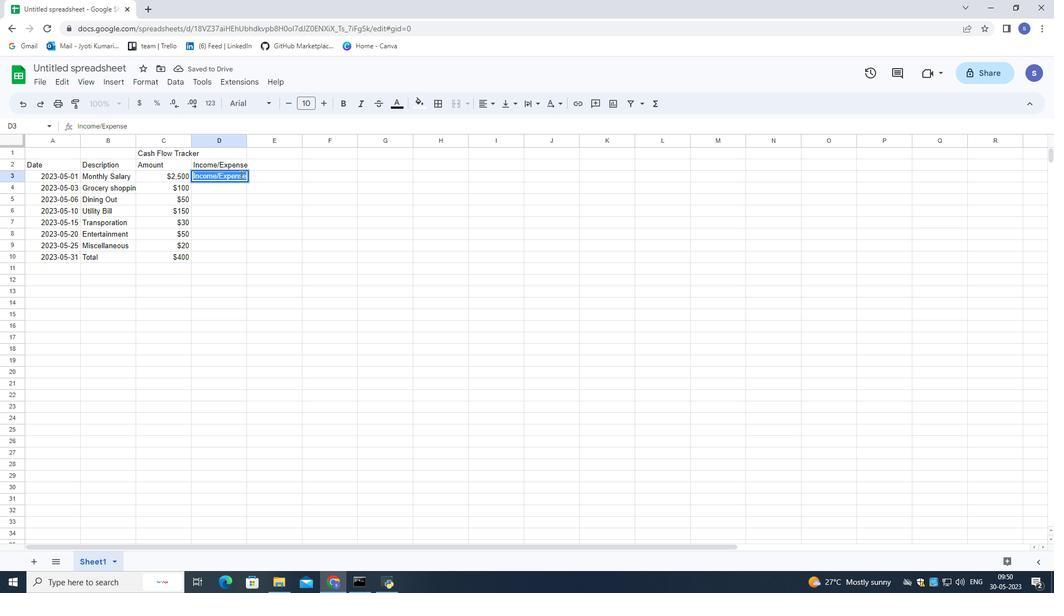 
Action: Mouse pressed left at (240, 174)
Screenshot: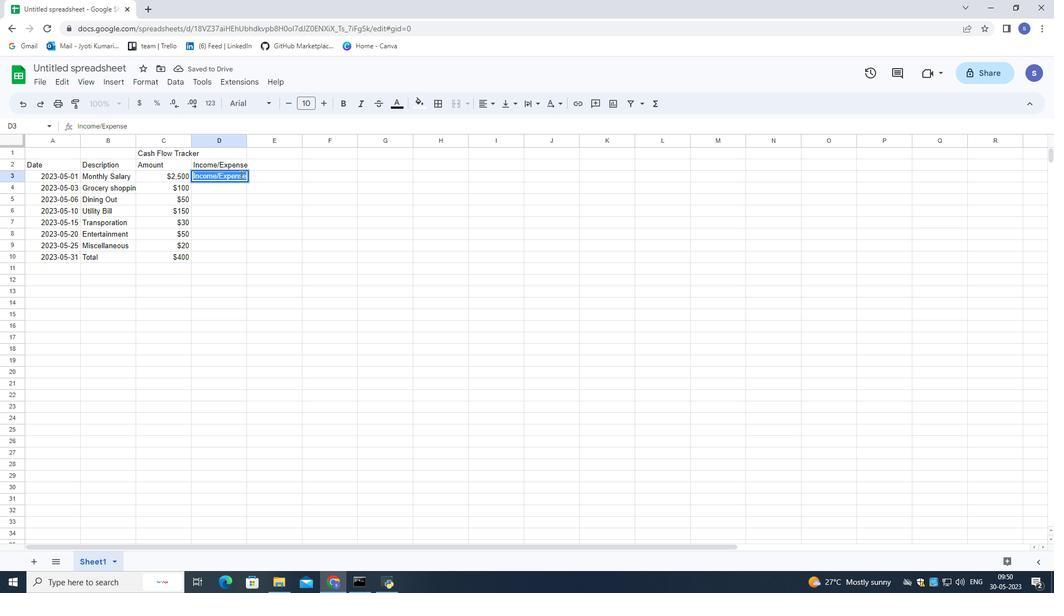 
Action: Mouse moved to (242, 174)
Screenshot: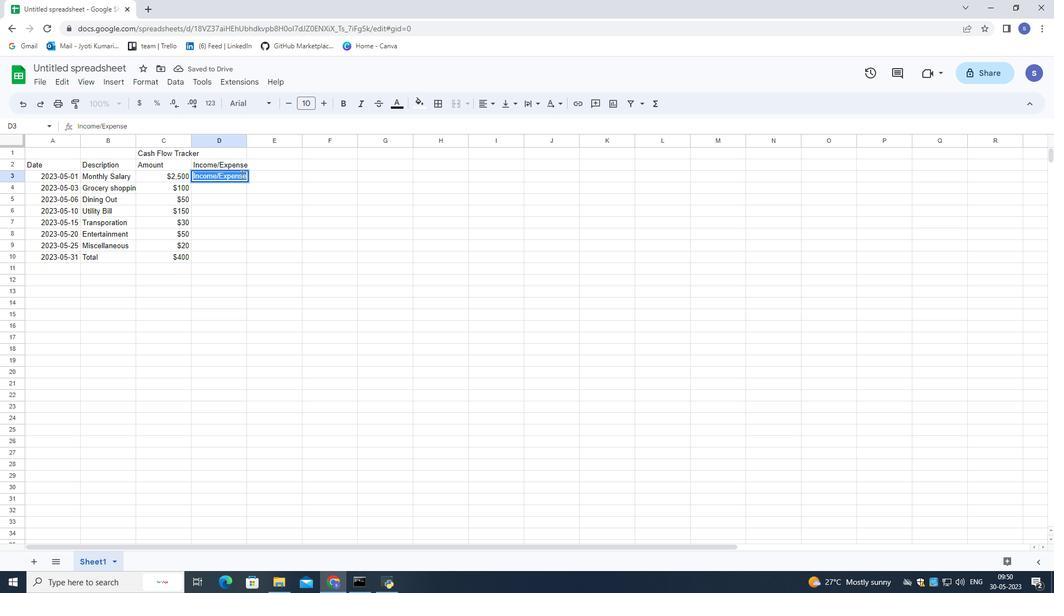 
Action: Mouse pressed left at (242, 174)
Screenshot: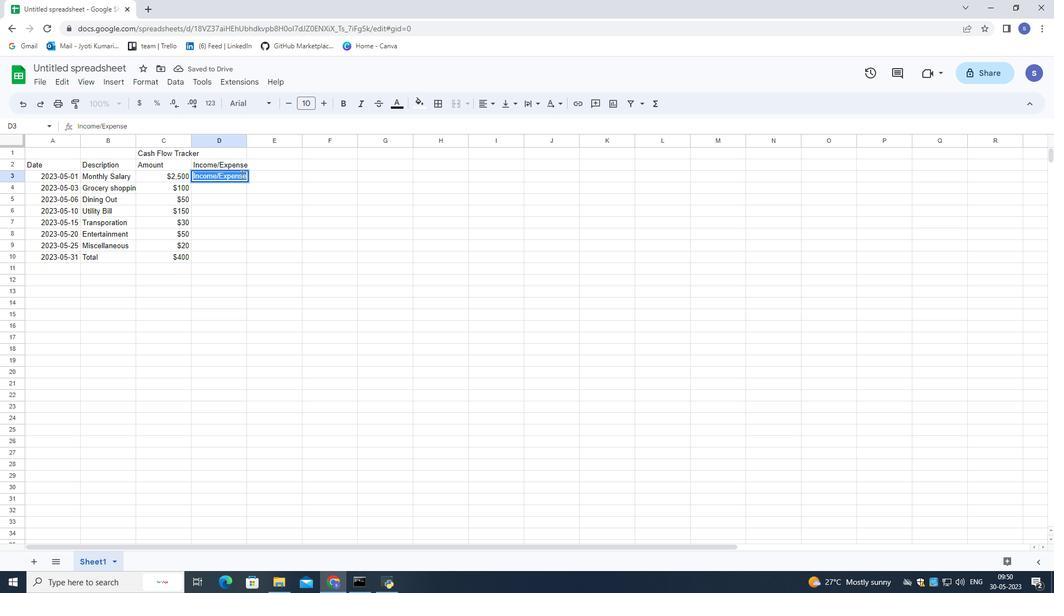 
Action: Mouse moved to (242, 174)
Screenshot: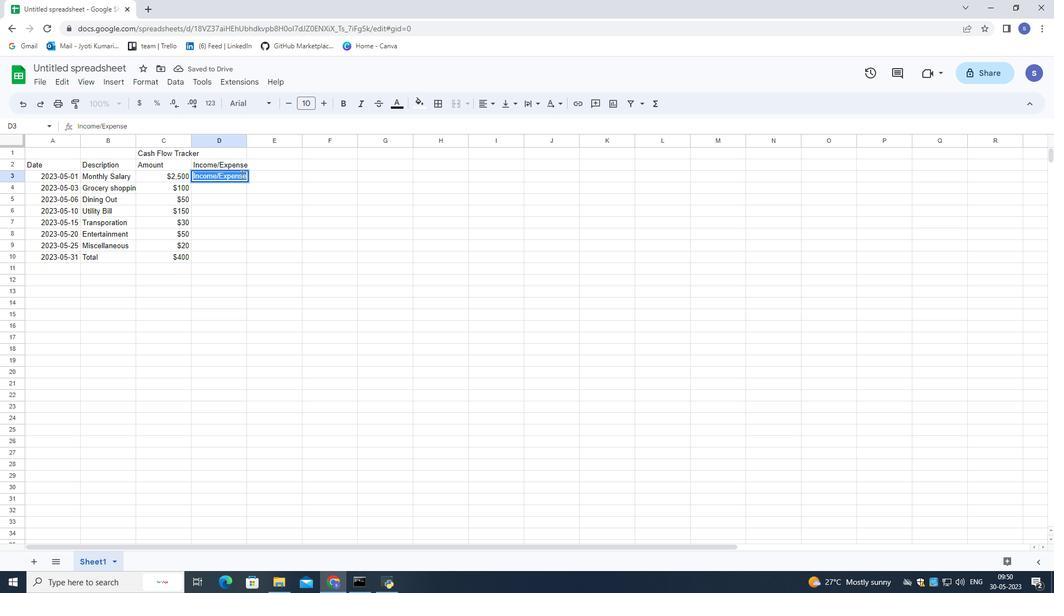 
Action: Mouse pressed left at (242, 174)
Screenshot: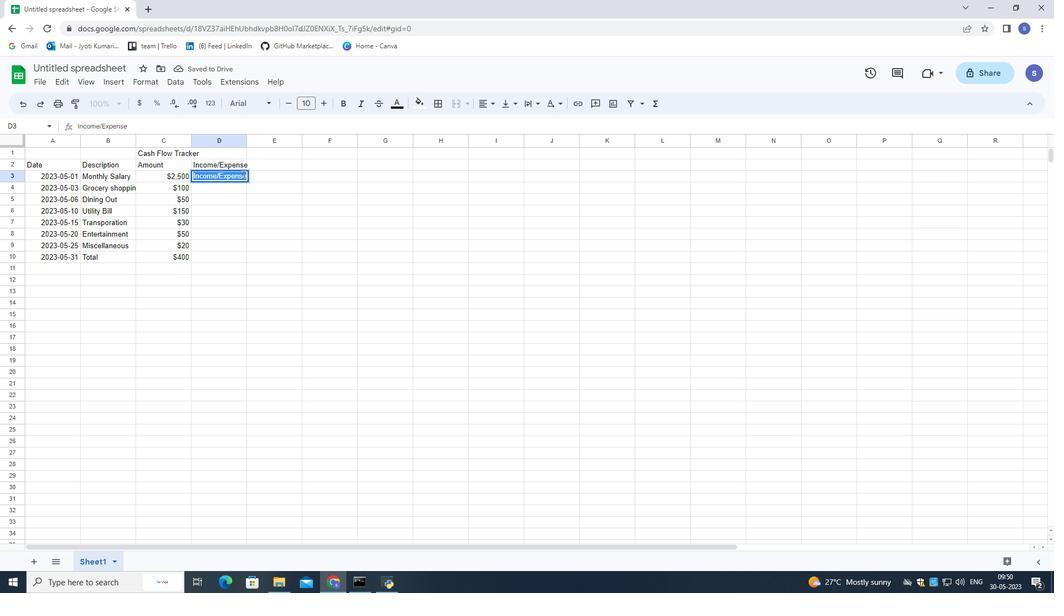 
Action: Mouse pressed left at (242, 174)
Screenshot: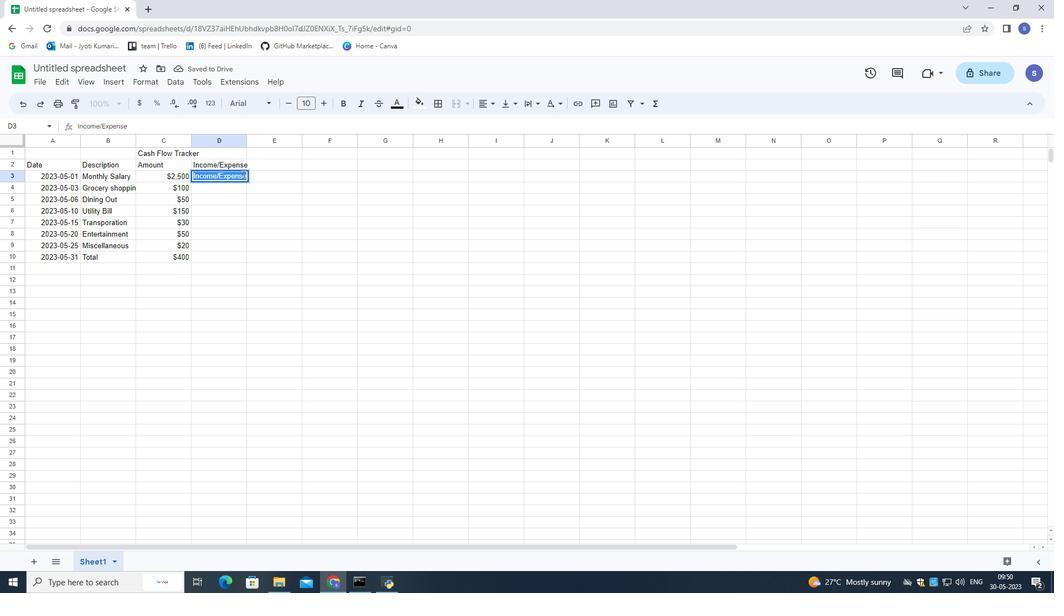 
Action: Mouse moved to (244, 174)
Screenshot: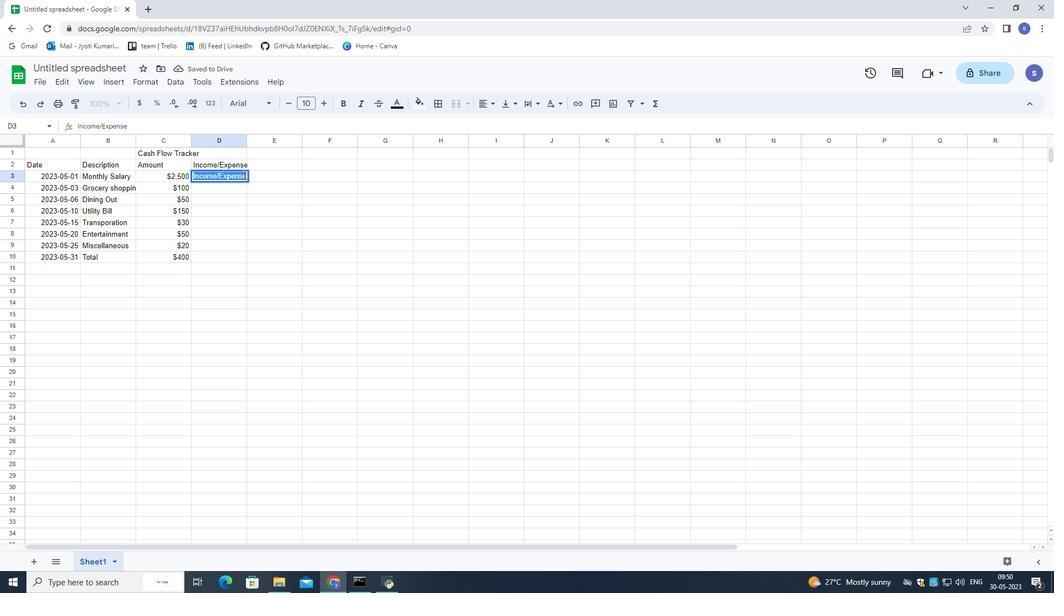 
Action: Mouse pressed left at (244, 174)
Screenshot: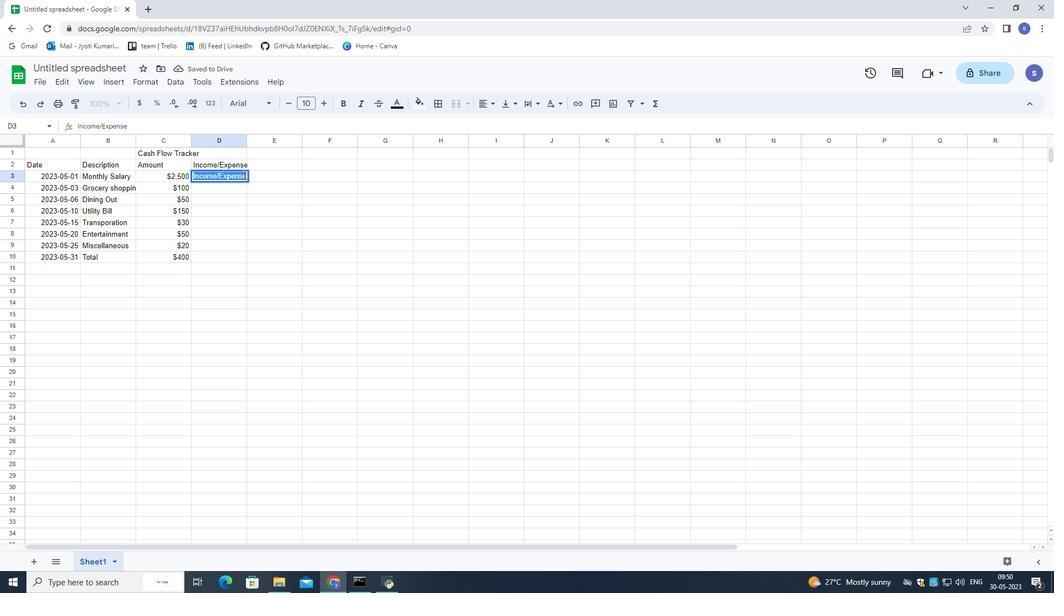 
Action: Mouse moved to (250, 176)
Screenshot: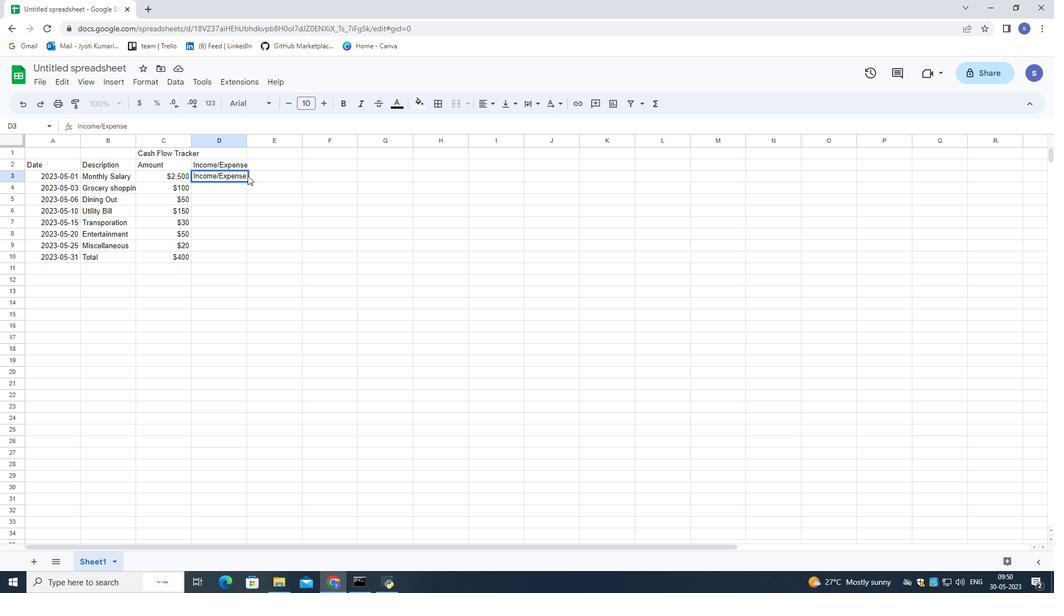 
Action: Key pressed <Key.right><Key.backspace><Key.backspace><Key.backspace><Key.backspace><Key.backspace><Key.backspace><Key.backspace><Key.backspace><Key.down>
Screenshot: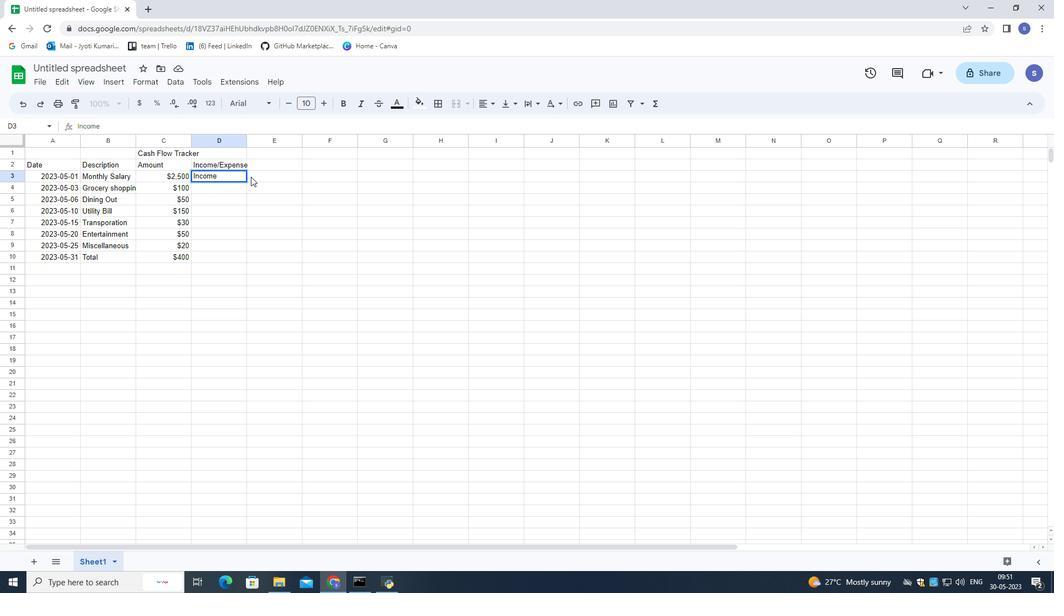 
Action: Mouse moved to (229, 189)
Screenshot: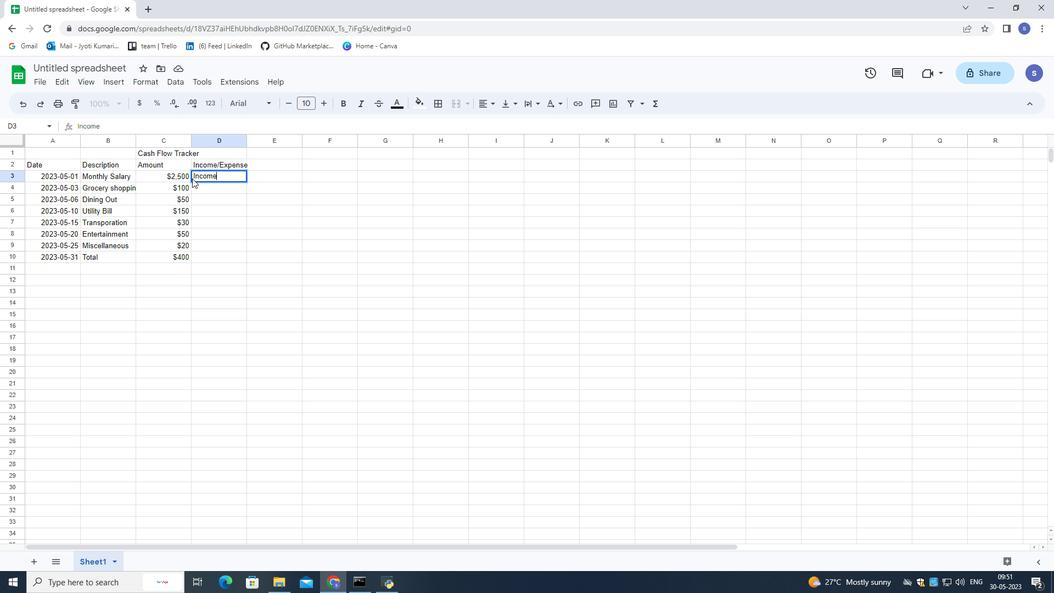 
Action: Mouse pressed left at (229, 189)
Screenshot: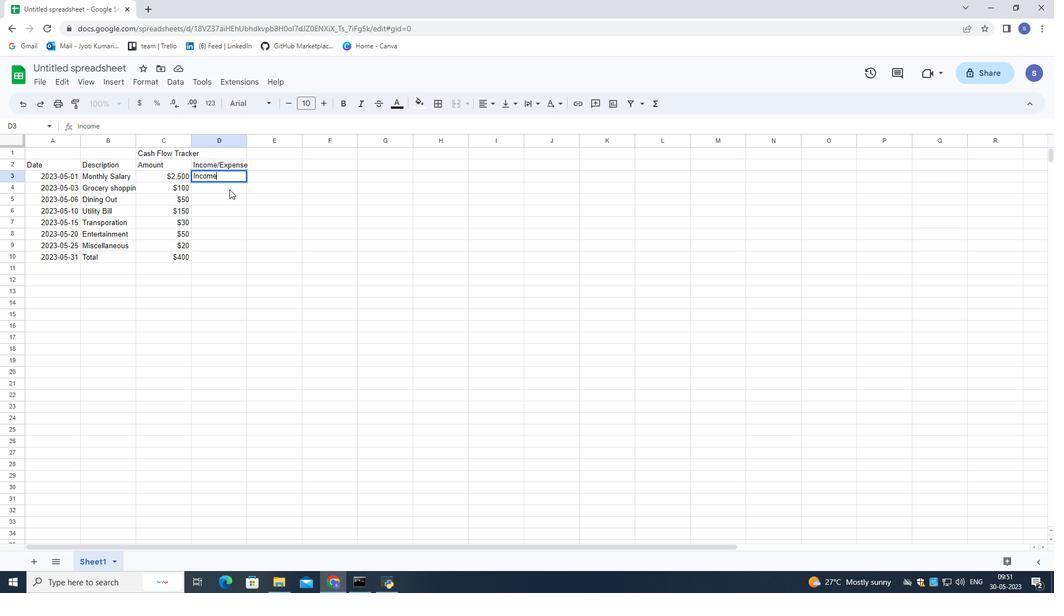 
Action: Mouse moved to (230, 189)
Screenshot: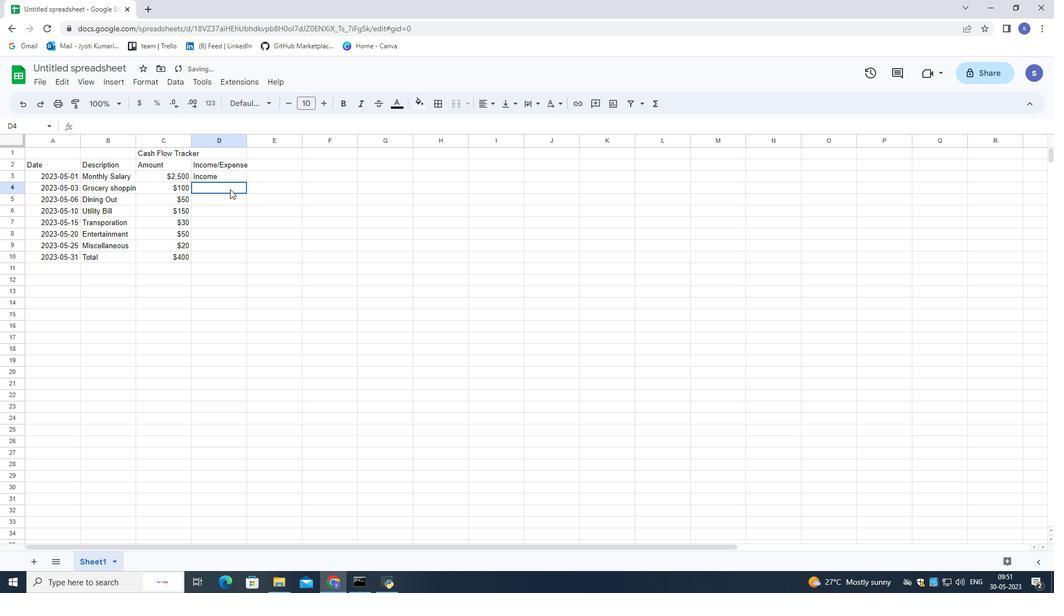 
Action: Key pressed ex<Key.backspace><Key.backspace><Key.shift>Expense<Key.down><Key.shift>Expense<Key.down><Key.shift>Expense<Key.down><Key.shift>Expense<Key.down><Key.shift>Expense<Key.down><Key.shift>Expense<Key.down><Key.shift>Expense
Screenshot: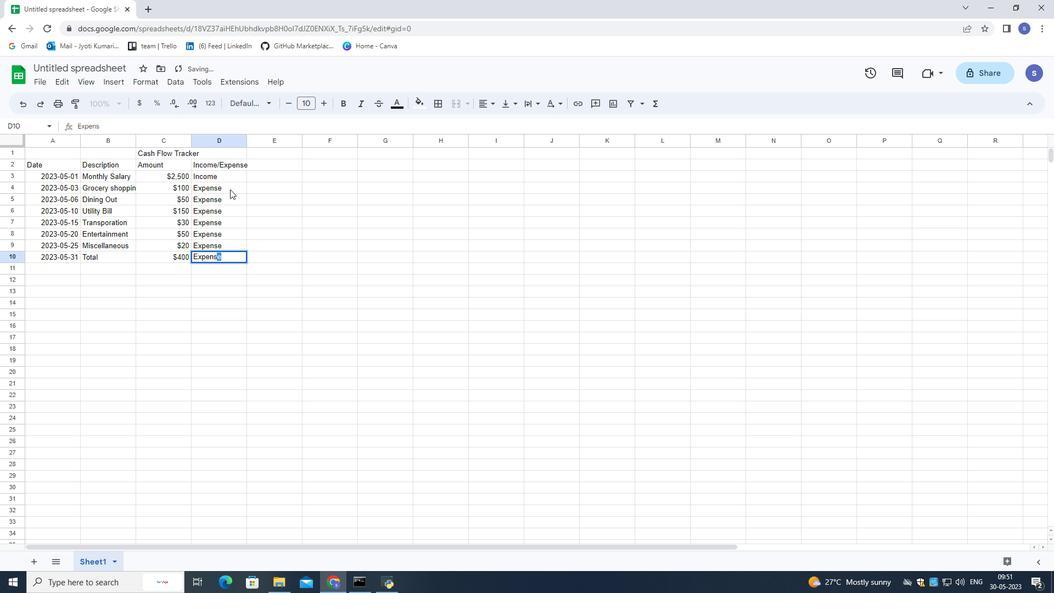 
Action: Mouse moved to (267, 166)
Screenshot: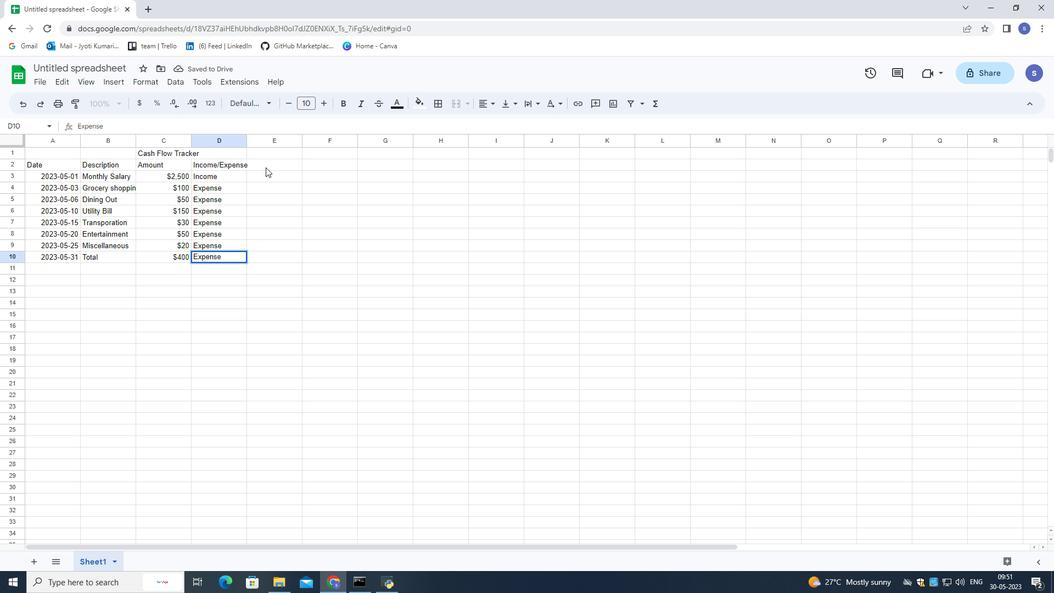 
Action: Mouse pressed left at (267, 166)
Screenshot: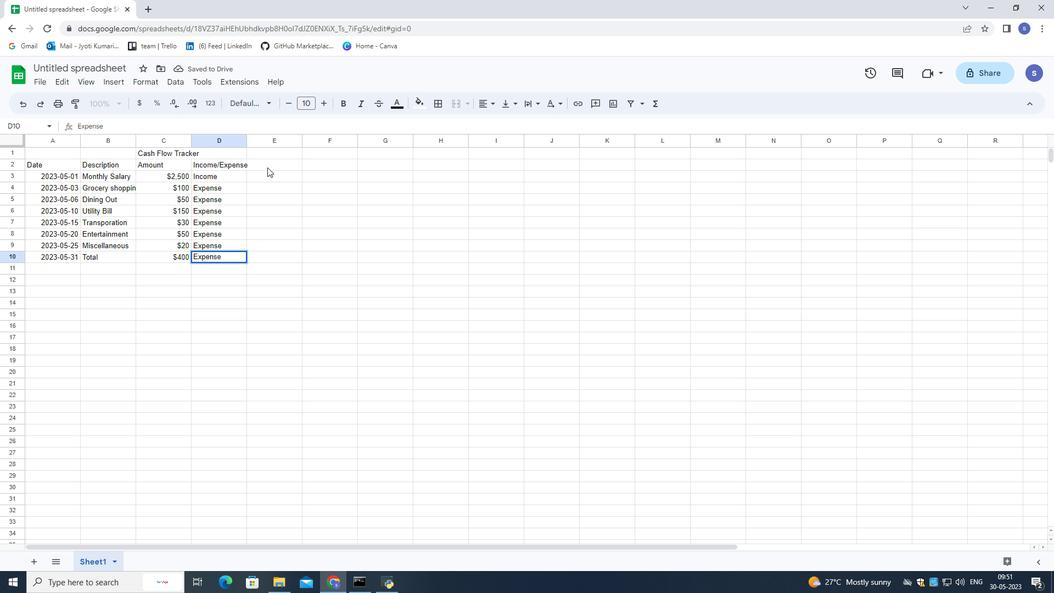 
Action: Mouse moved to (263, 181)
Screenshot: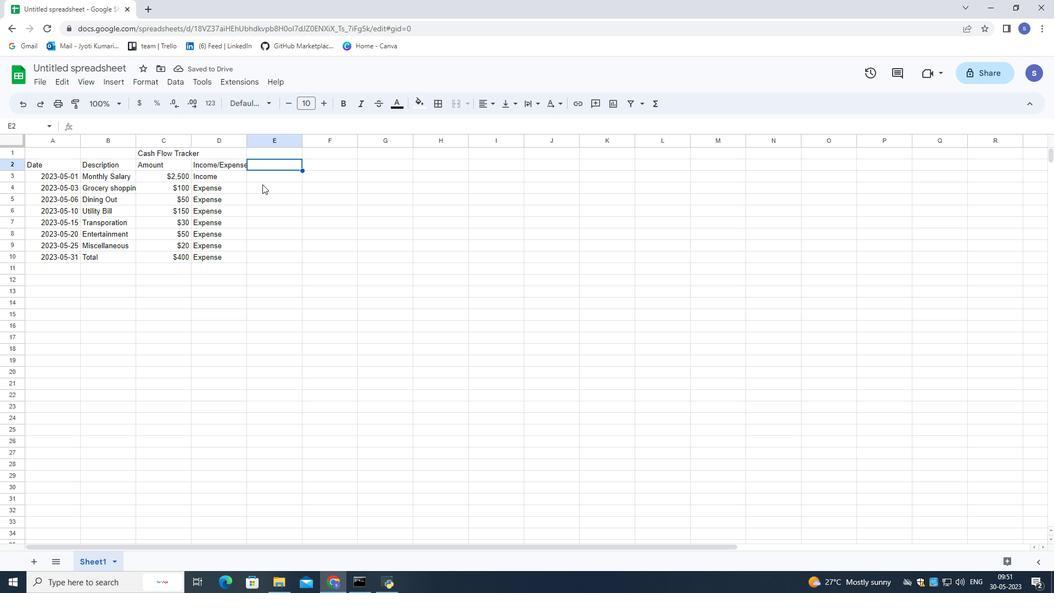 
Action: Key pressed <Key.shift>ba<Key.backspace><Key.backspace><Key.shift>Balance
Screenshot: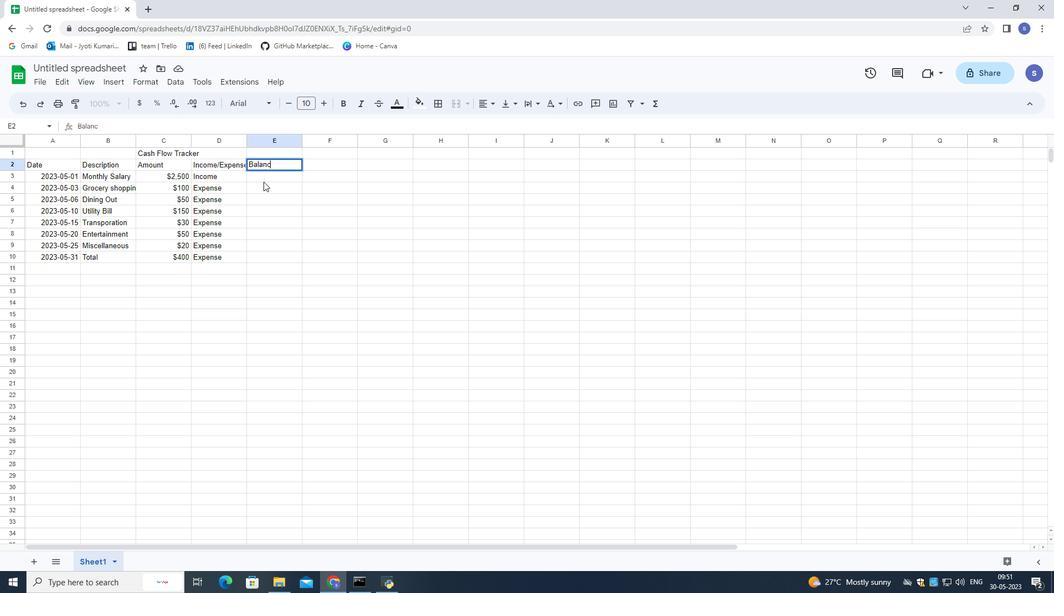 
Action: Mouse moved to (1053, 65)
Screenshot: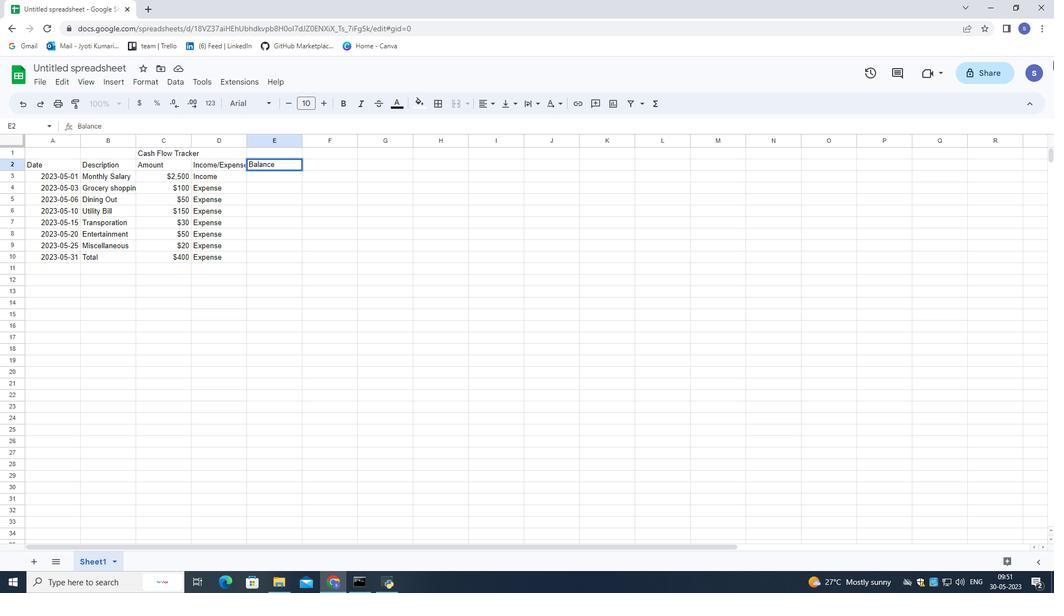 
Action: Key pressed <Key.down><Key.shift><Key.shift>$2,500<Key.down><Key.shift>$2,400<Key.down><Key.shift><Key.shift><Key.shift>$2,300<Key.down><Key.shift><Key.shift><Key.shift><Key.shift><Key.shift><Key.shift><Key.shift><Key.shift><Key.shift><Key.shift><Key.shift>$
Screenshot: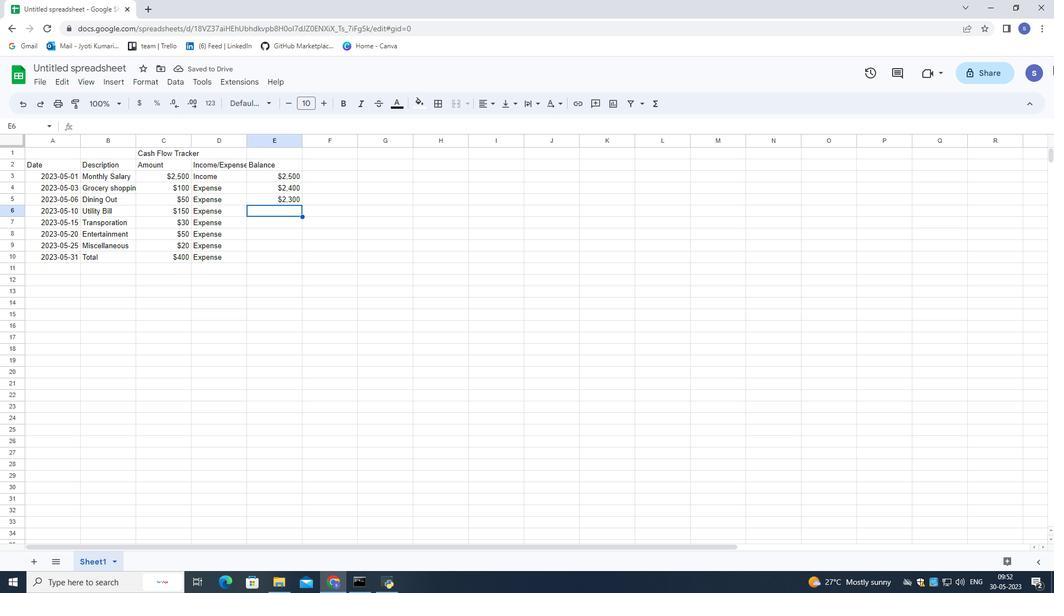 
Action: Mouse moved to (294, 199)
Screenshot: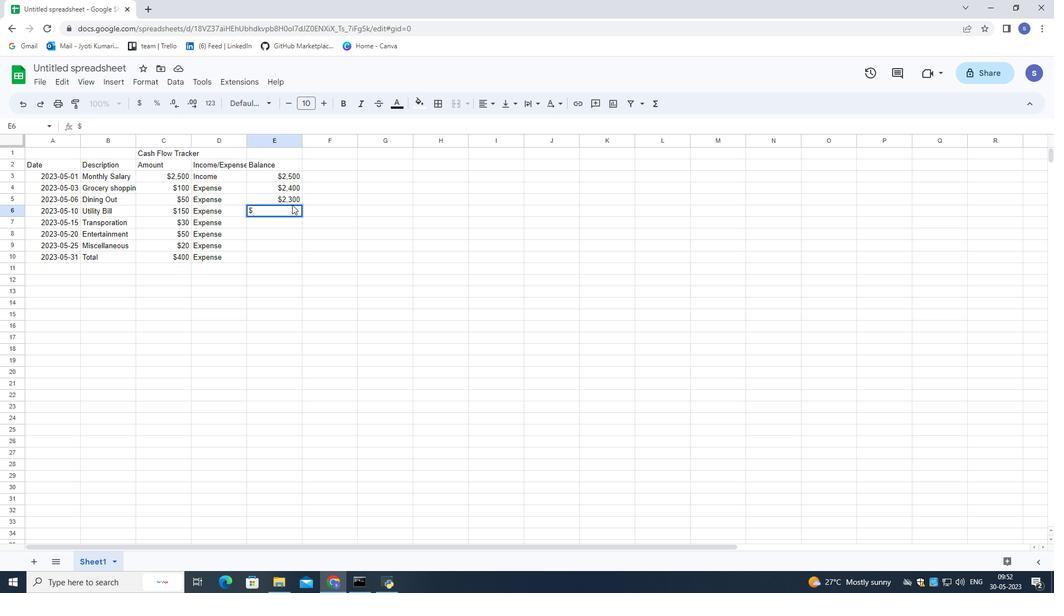 
Action: Mouse pressed left at (294, 199)
Screenshot: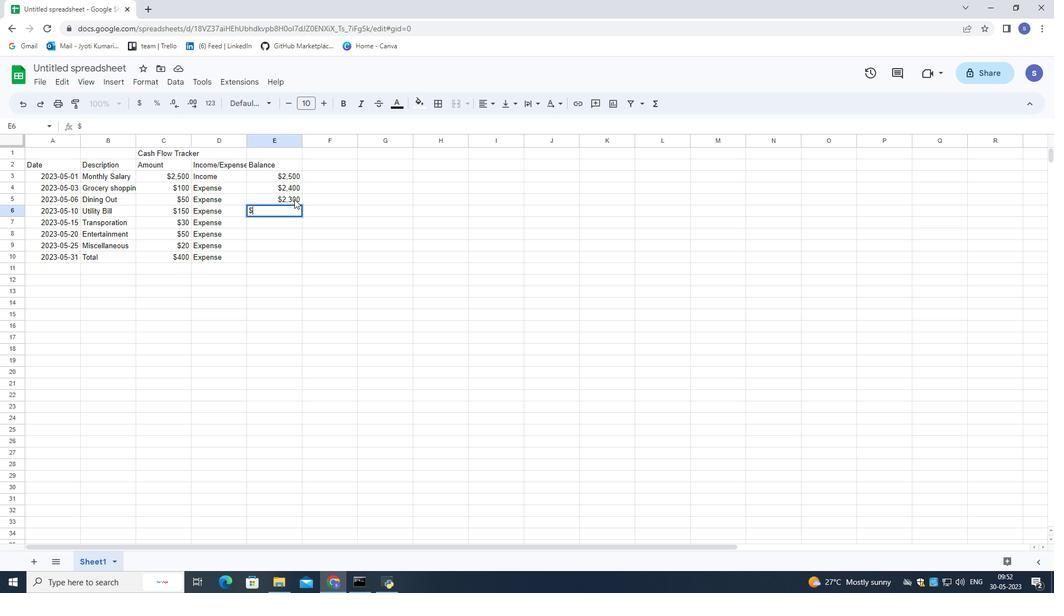 
Action: Mouse pressed left at (294, 199)
Screenshot: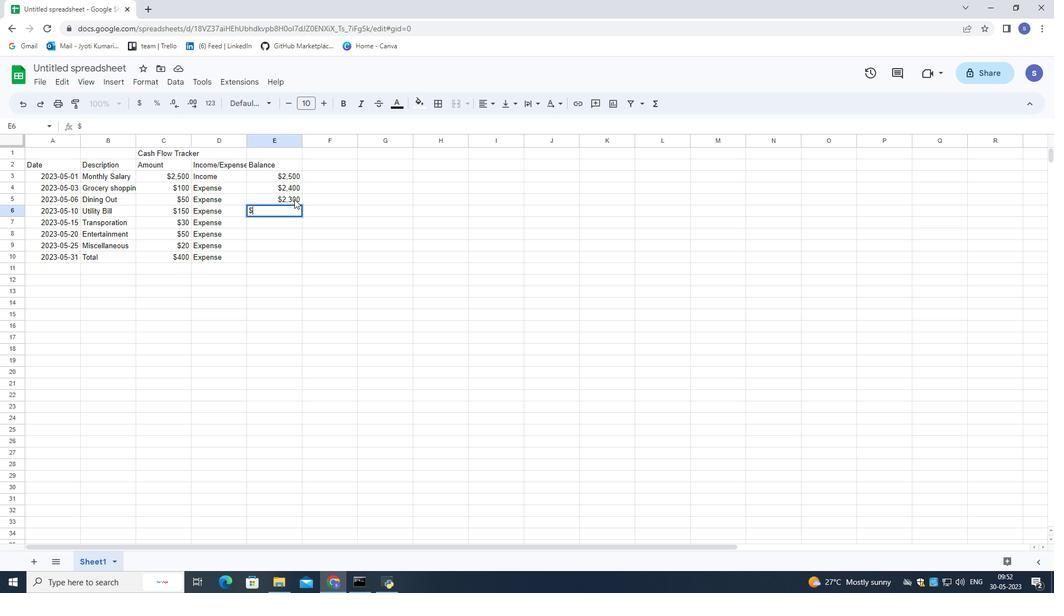 
Action: Mouse pressed left at (294, 199)
Screenshot: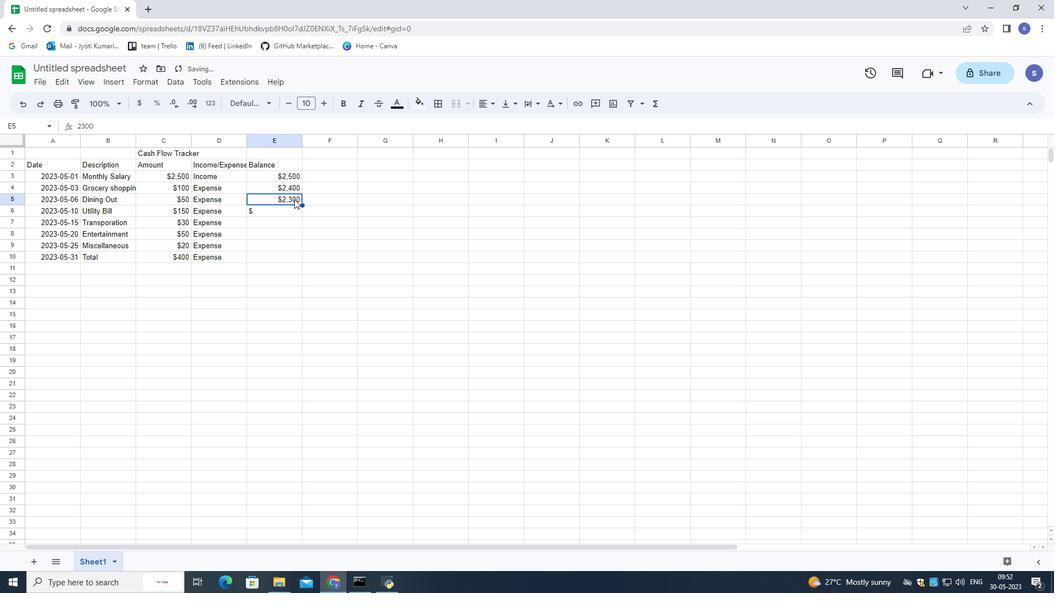 
Action: Mouse moved to (297, 200)
Screenshot: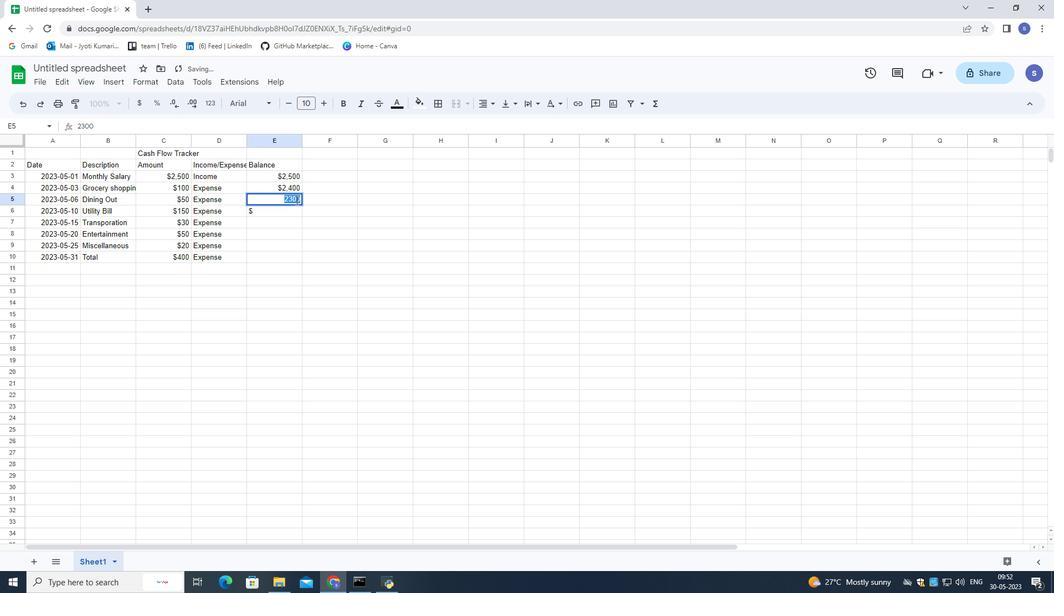 
Action: Mouse pressed left at (297, 200)
Screenshot: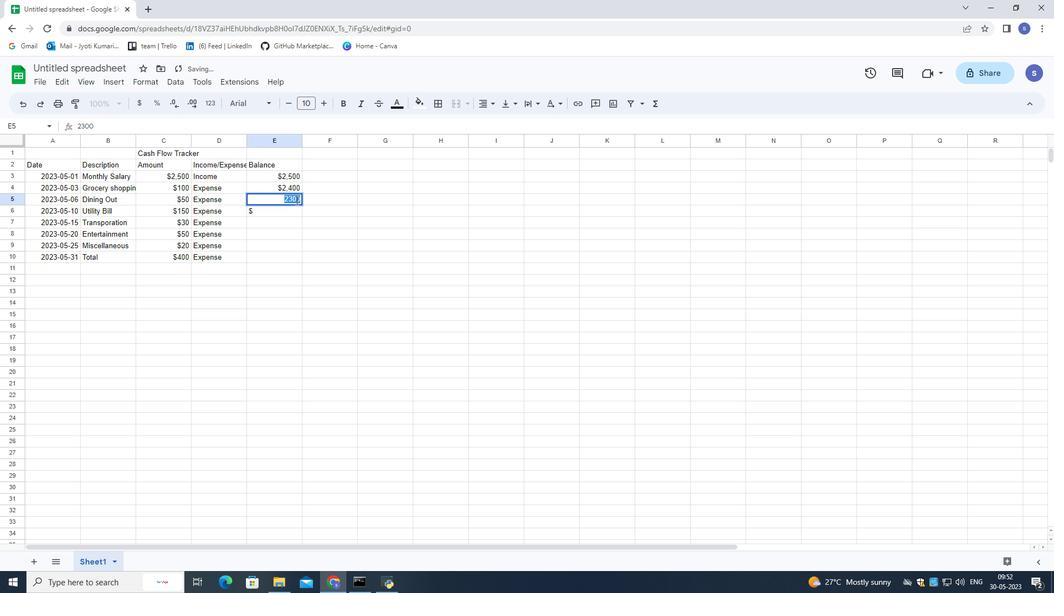 
Action: Mouse moved to (291, 198)
Screenshot: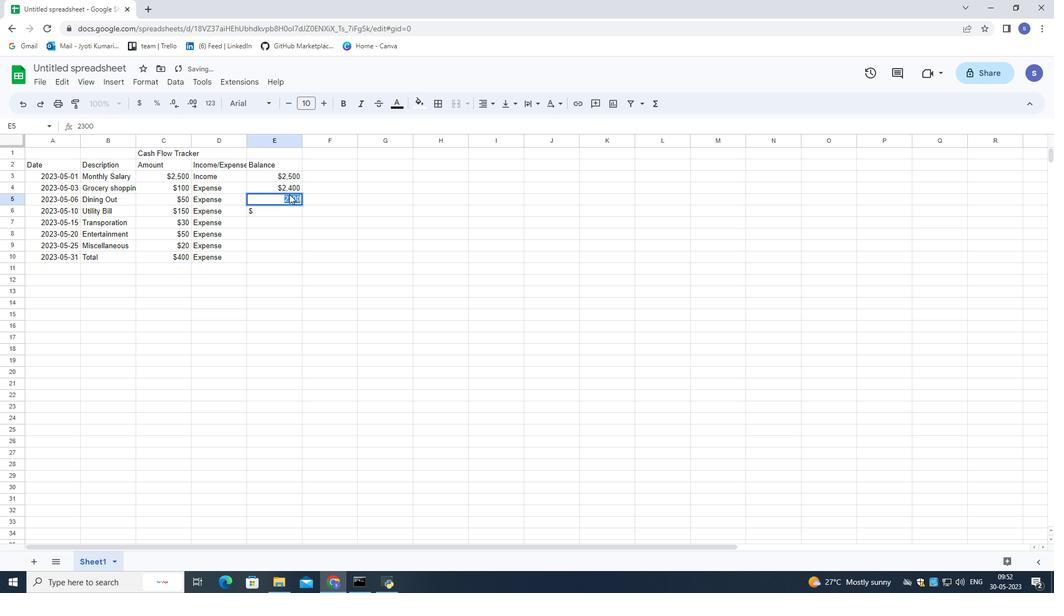 
Action: Mouse pressed left at (291, 198)
Screenshot: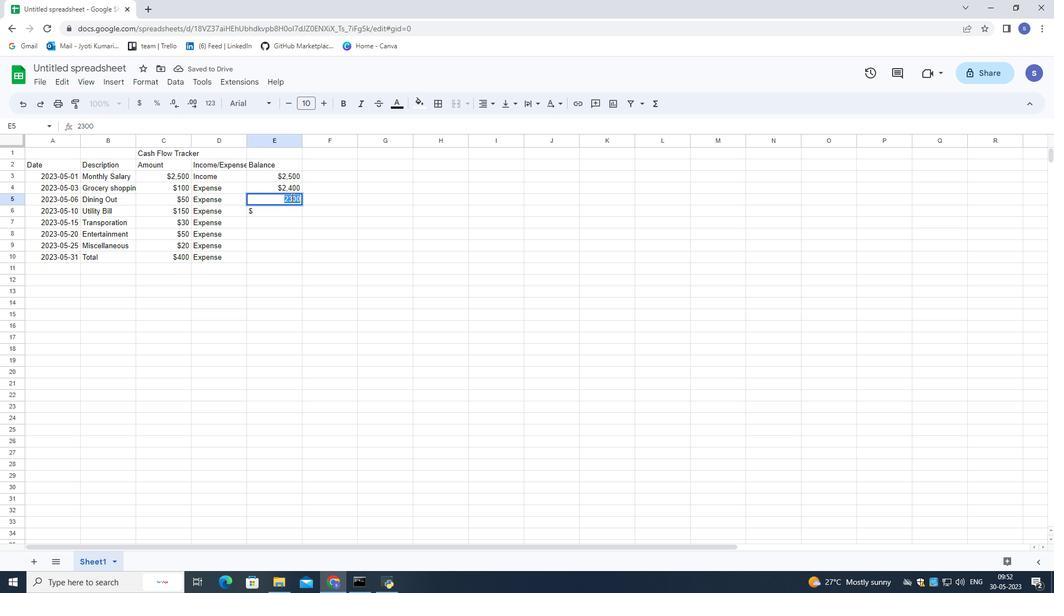 
Action: Mouse moved to (292, 198)
Screenshot: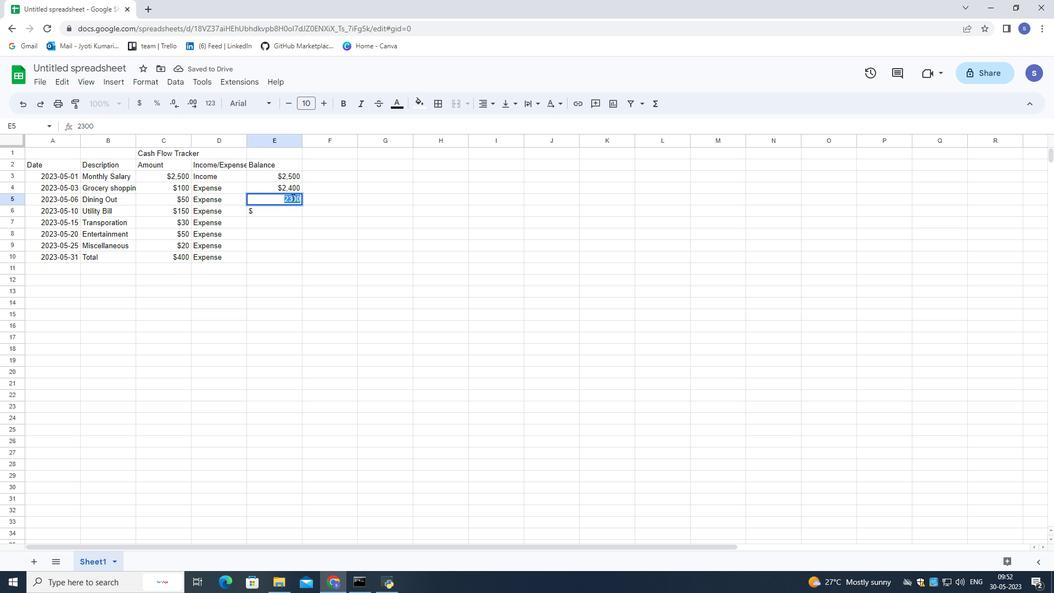 
Action: Mouse pressed left at (292, 198)
Screenshot: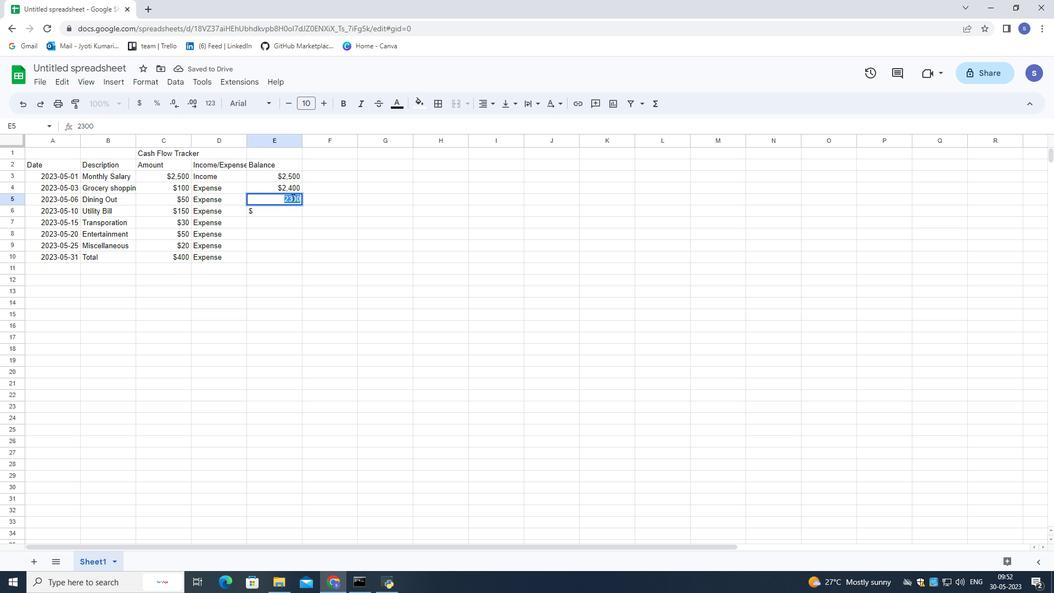 
Action: Mouse moved to (302, 199)
Screenshot: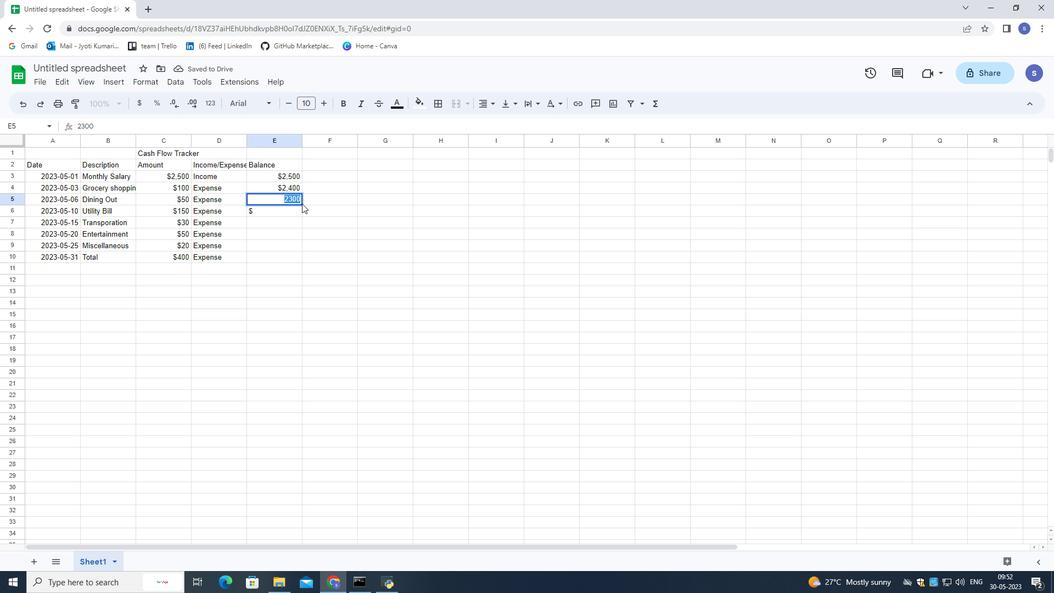 
Action: Mouse pressed left at (302, 199)
Screenshot: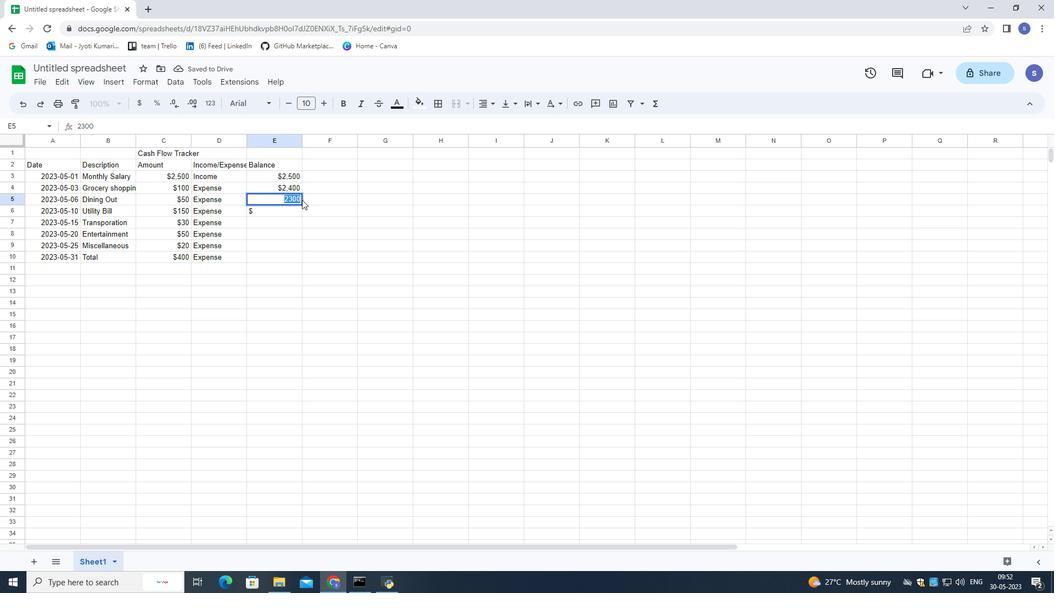 
Action: Mouse moved to (282, 195)
Screenshot: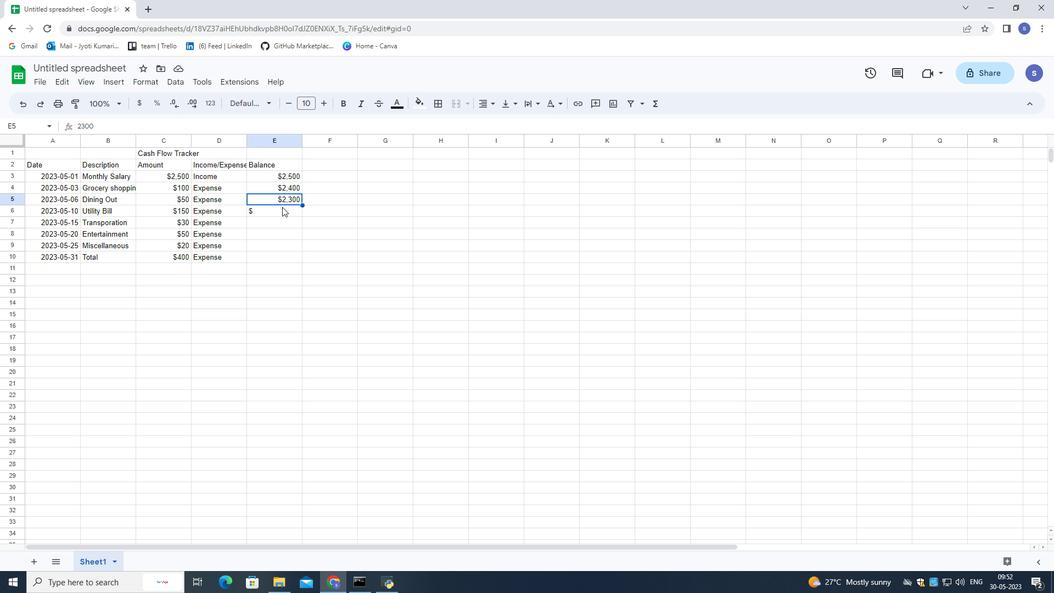 
Action: Mouse pressed left at (282, 195)
Screenshot: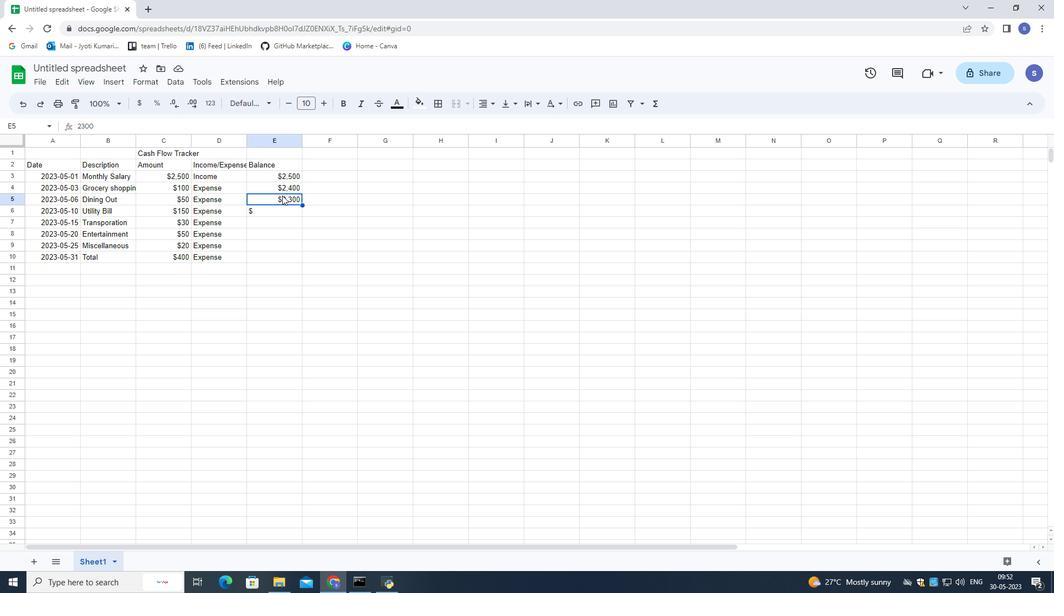 
Action: Mouse moved to (282, 194)
Screenshot: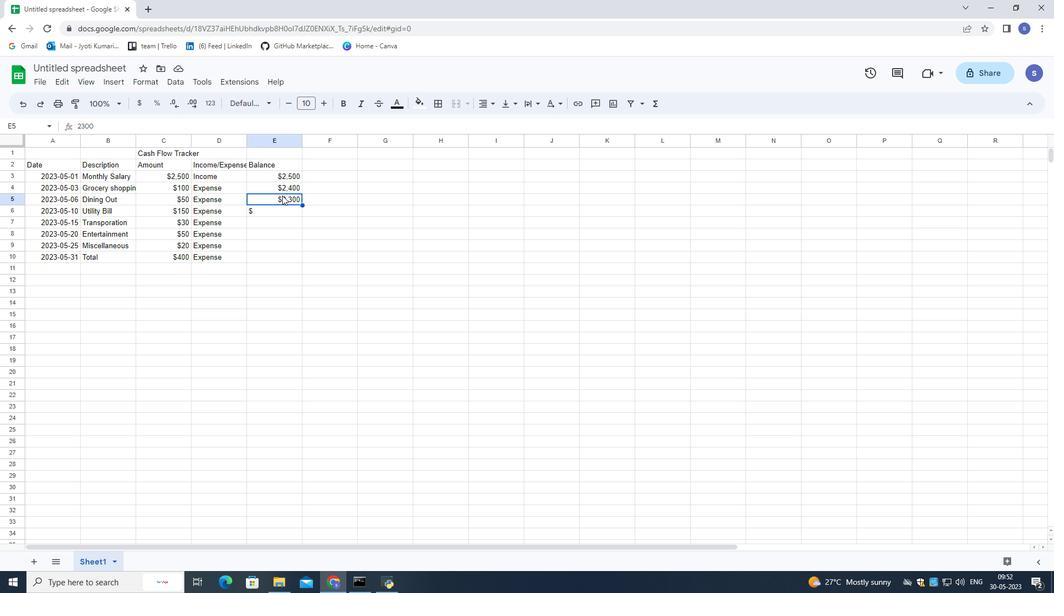 
Action: Mouse pressed left at (282, 194)
Screenshot: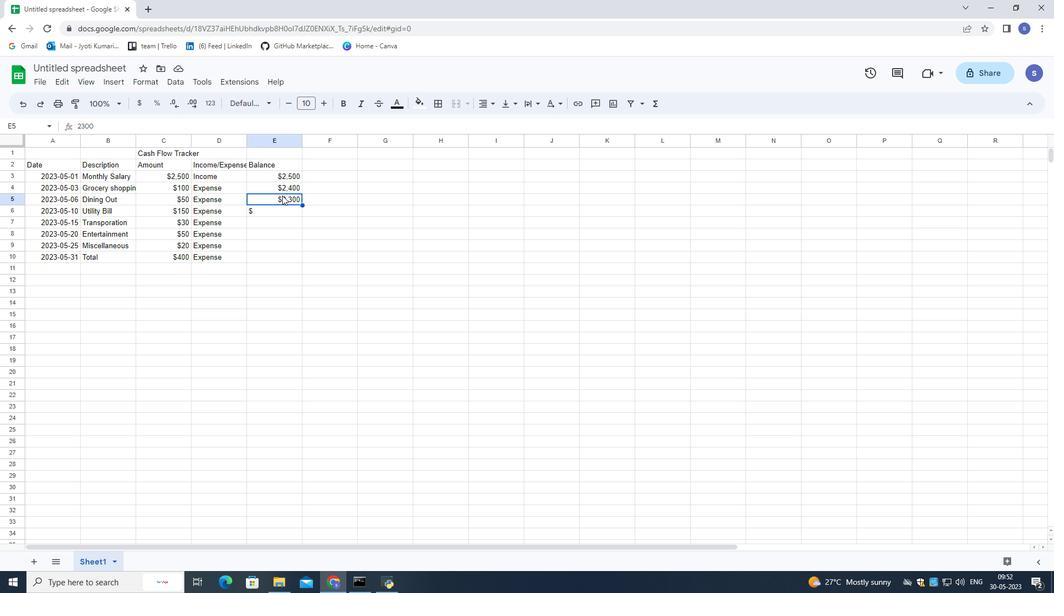 
Action: Mouse moved to (292, 199)
Screenshot: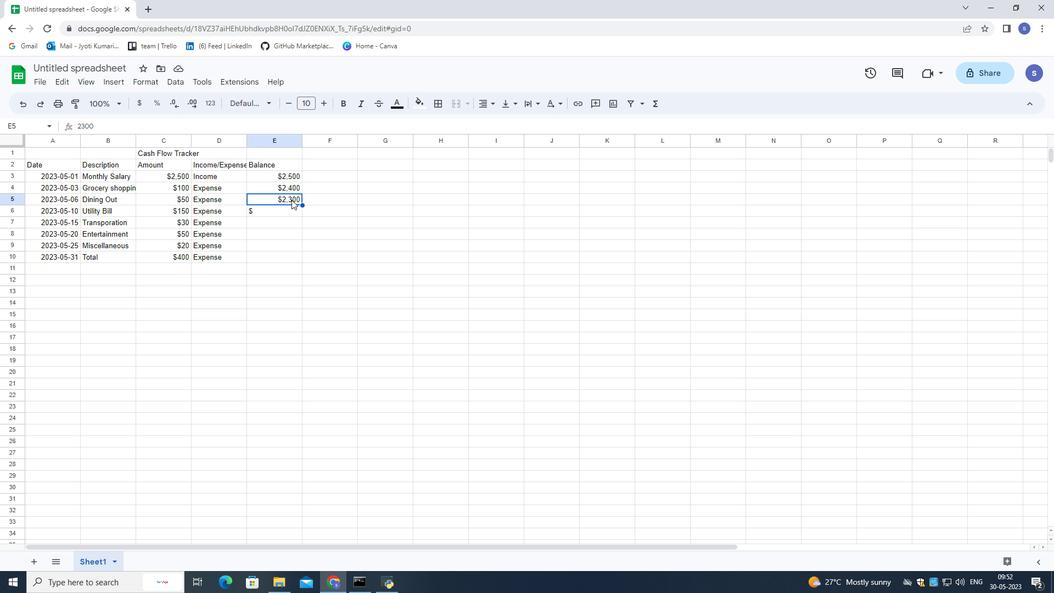 
Action: Mouse pressed left at (292, 199)
Screenshot: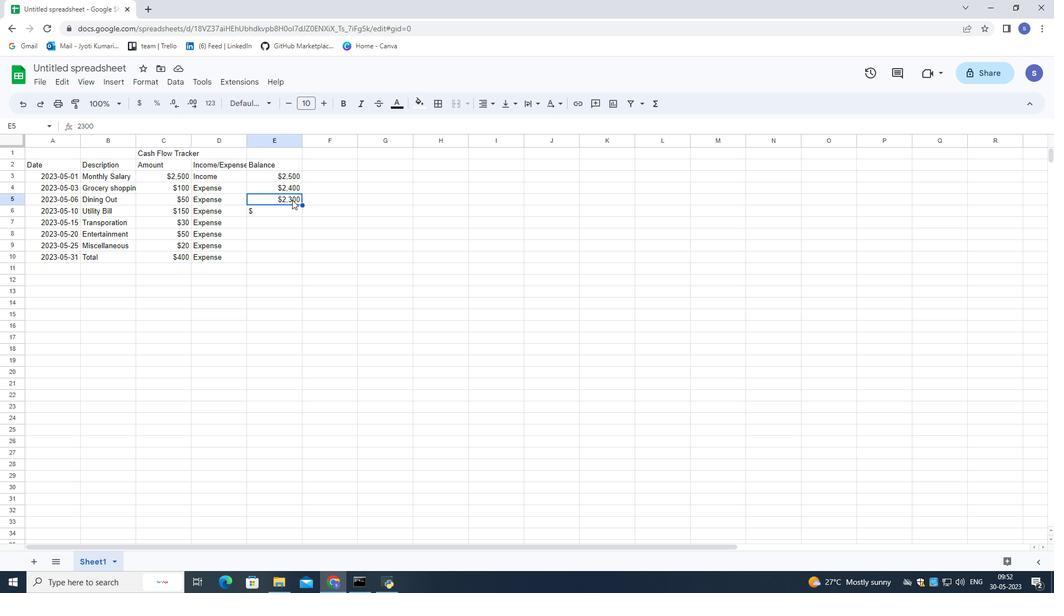 
Action: Mouse moved to (293, 198)
Screenshot: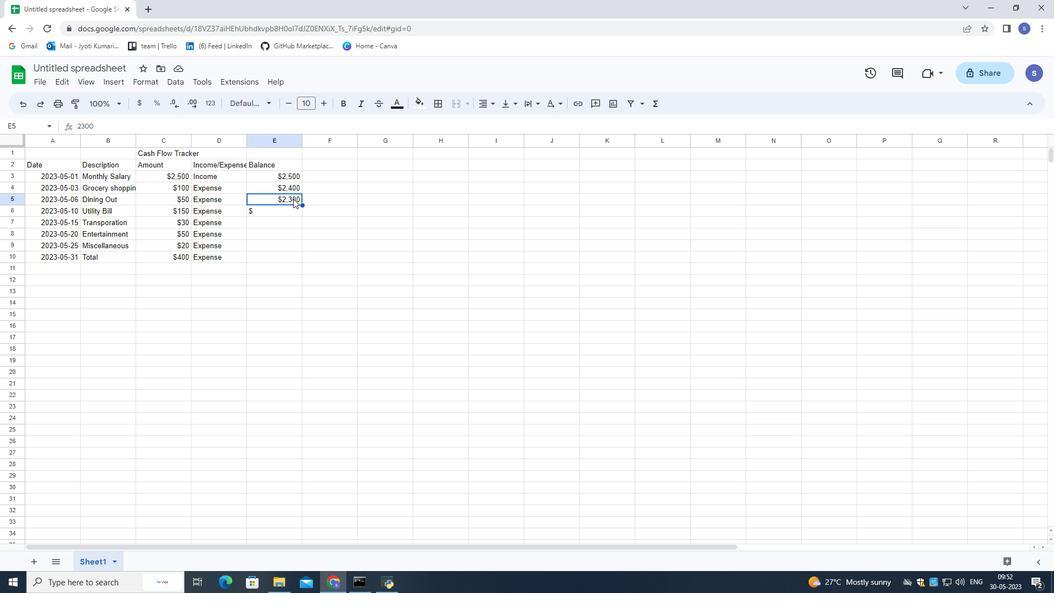 
Action: Mouse pressed left at (293, 198)
Screenshot: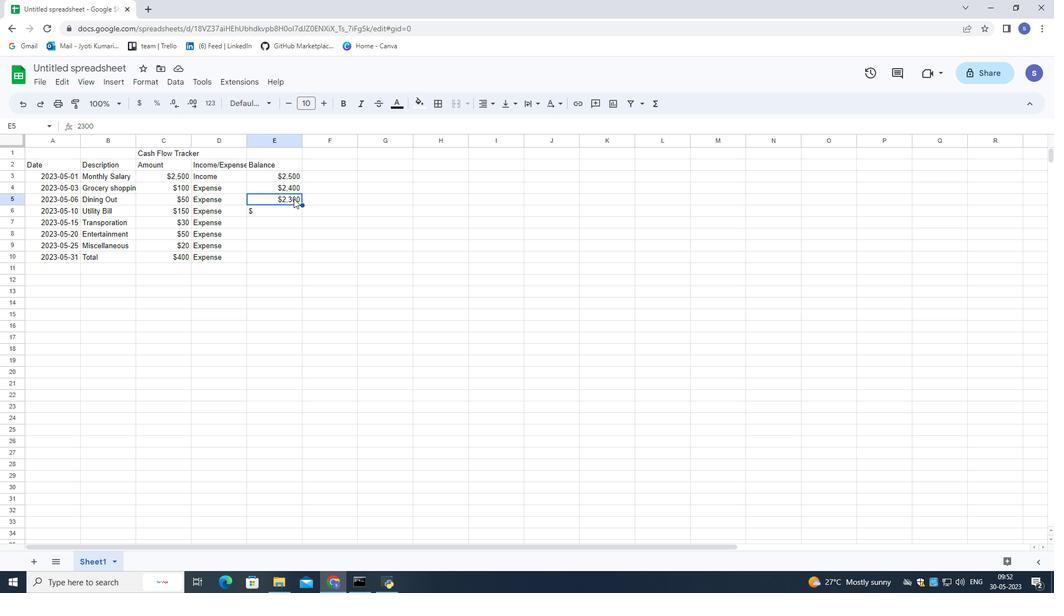 
Action: Mouse pressed left at (293, 198)
Screenshot: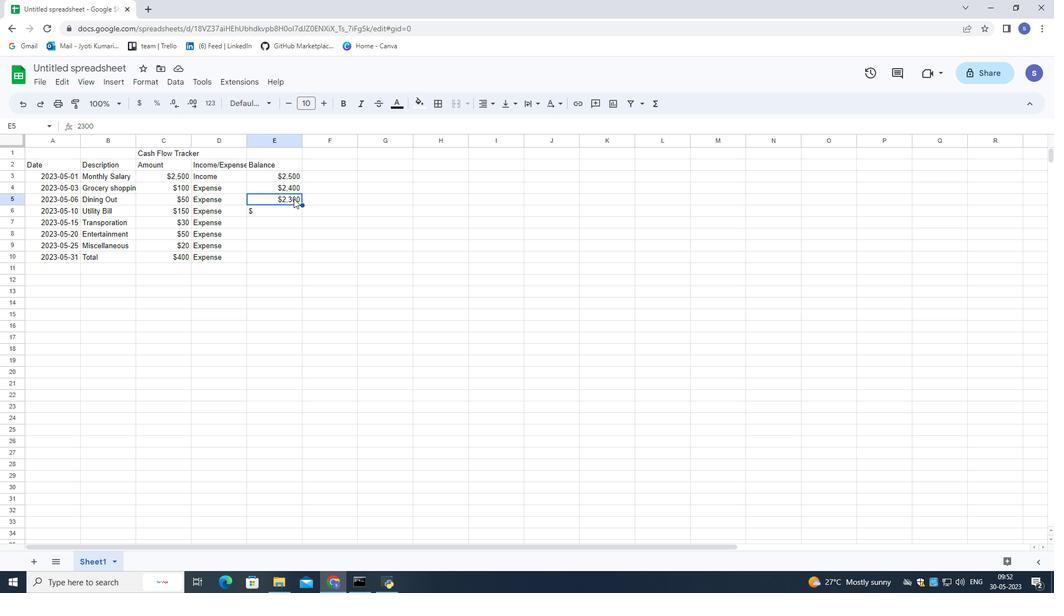 
Action: Mouse pressed left at (293, 198)
Screenshot: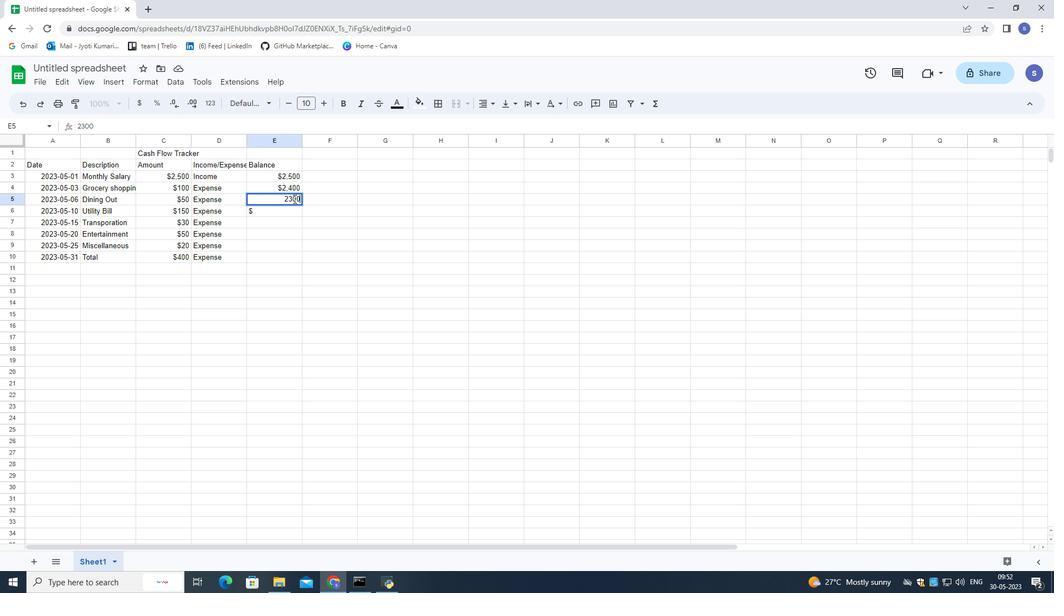 
Action: Mouse moved to (295, 199)
Screenshot: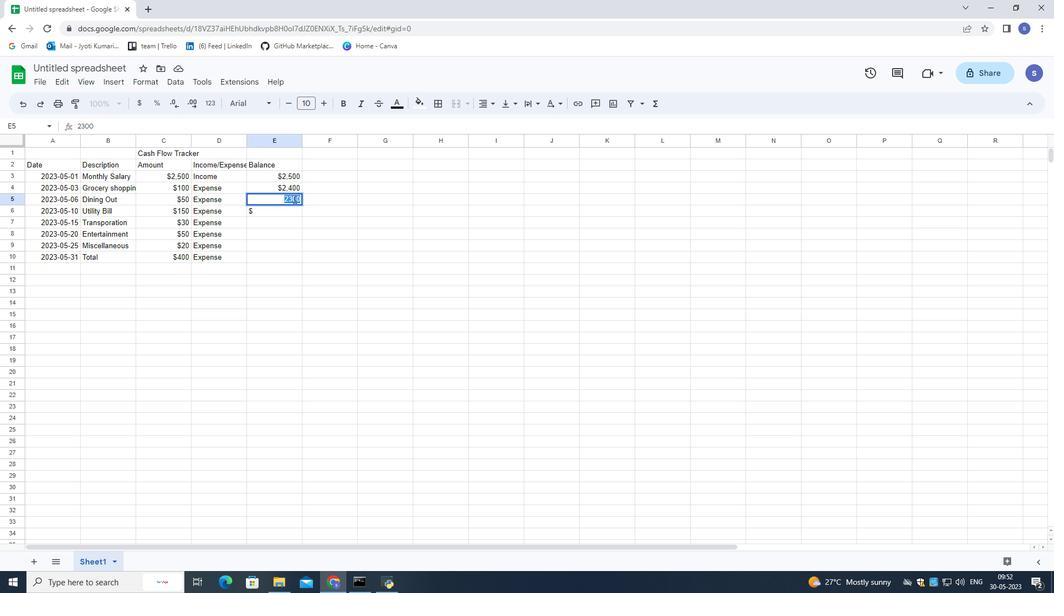 
Action: Mouse pressed left at (295, 199)
Screenshot: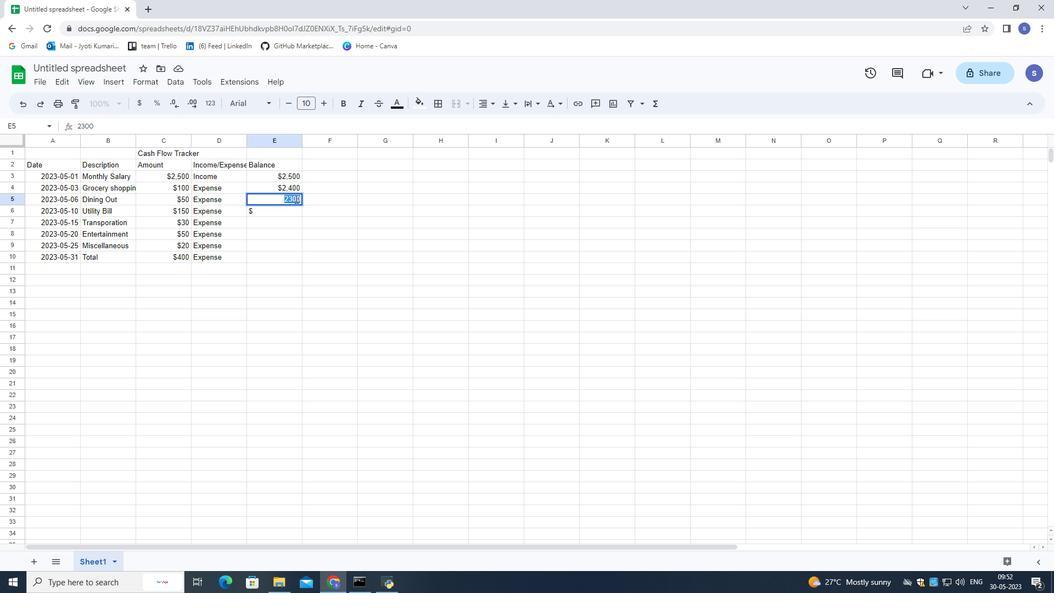 
Action: Mouse moved to (309, 207)
Screenshot: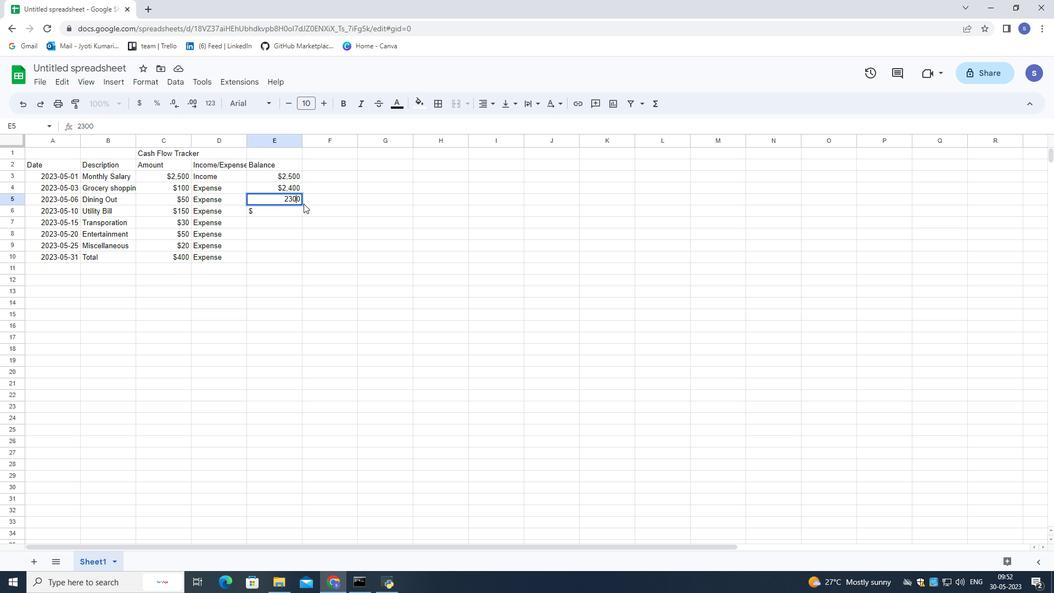 
Action: Key pressed <Key.right><Key.backspace><Key.backspace>50<Key.enter>
Screenshot: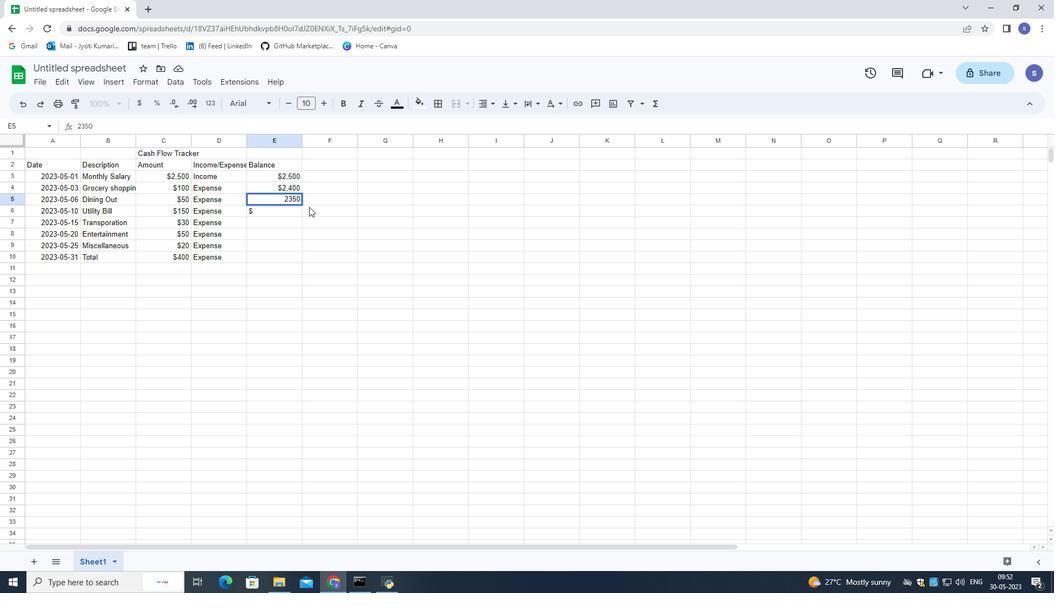 
Action: Mouse moved to (292, 214)
Screenshot: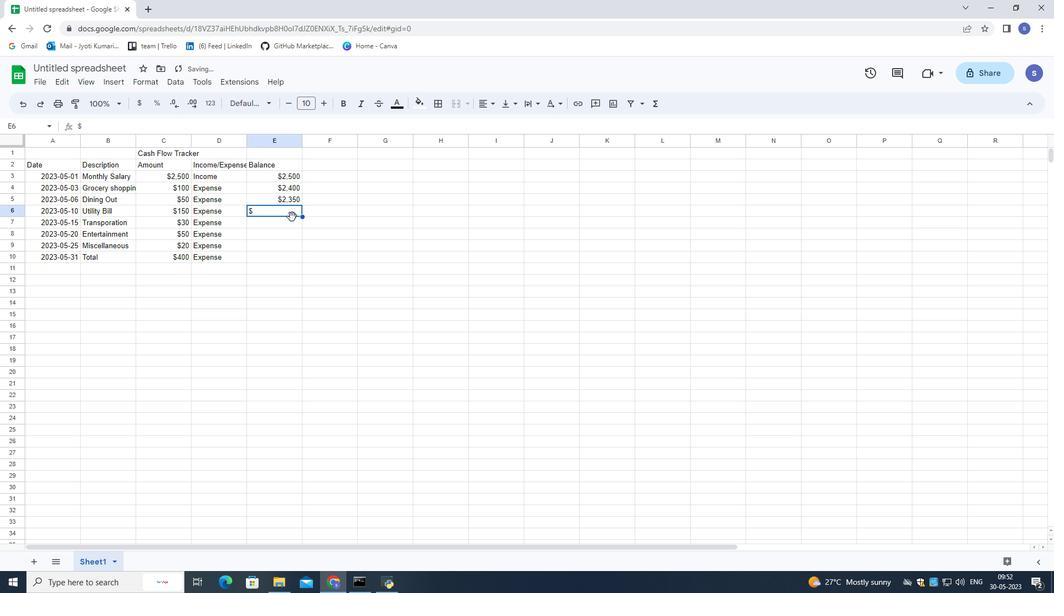 
Action: Key pressed <Key.shift><Key.shift><Key.shift><Key.shift><Key.shift><Key.shift><Key.shift><Key.shift><Key.shift><Key.shift><Key.shift><Key.shift><Key.shift><Key.shift><Key.shift>2,200<Key.down>
Screenshot: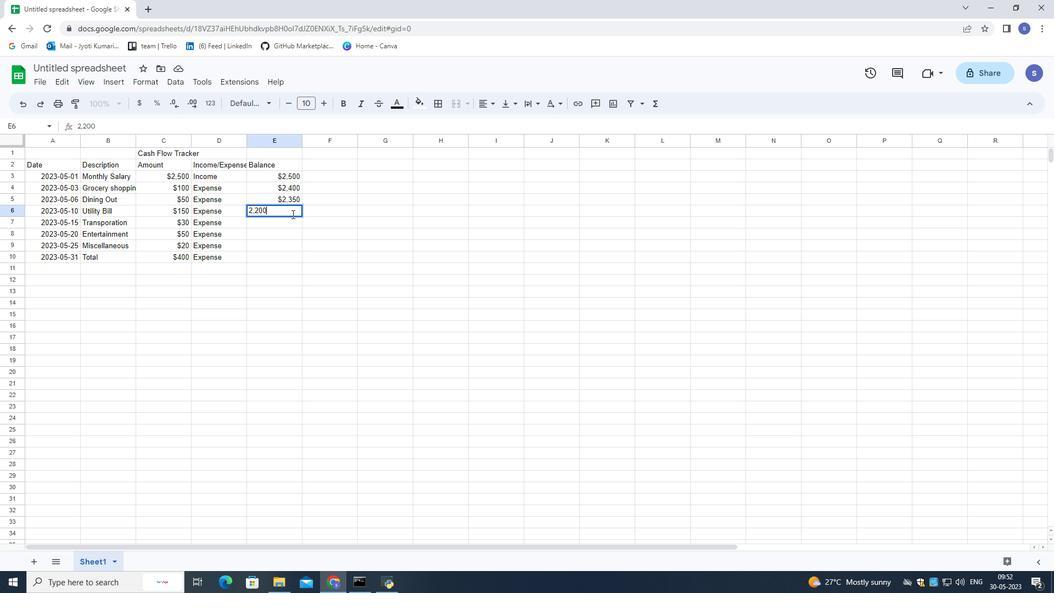 
Action: Mouse moved to (278, 210)
Screenshot: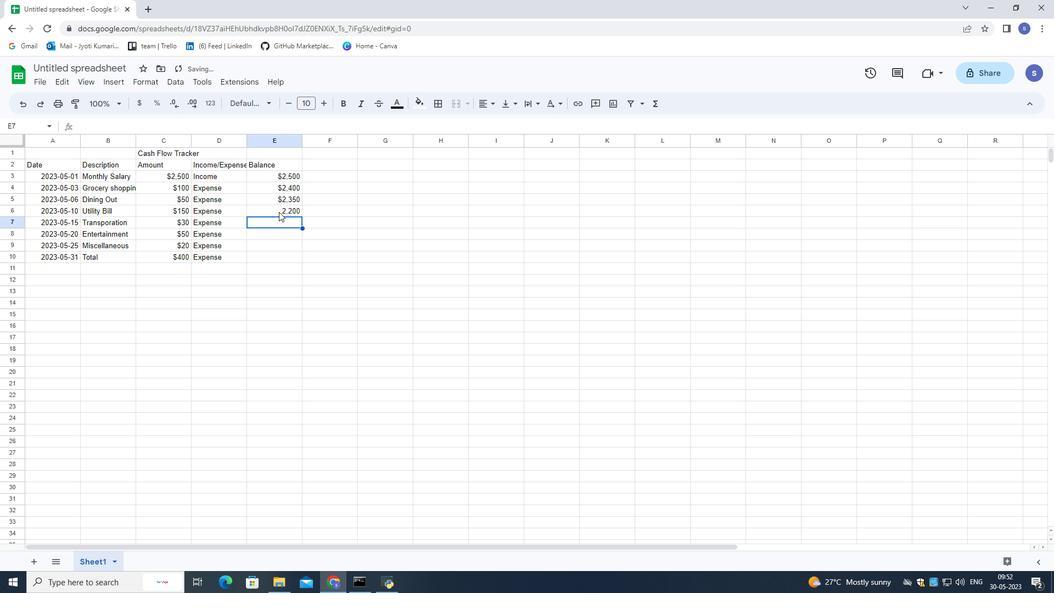 
Action: Mouse pressed left at (278, 210)
Screenshot: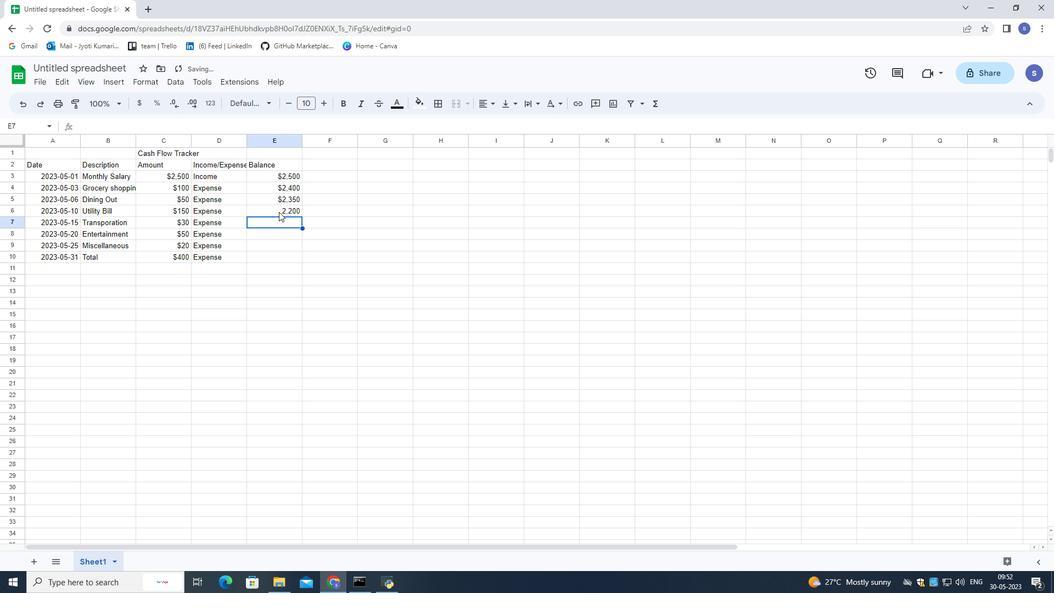 
Action: Mouse moved to (278, 210)
Screenshot: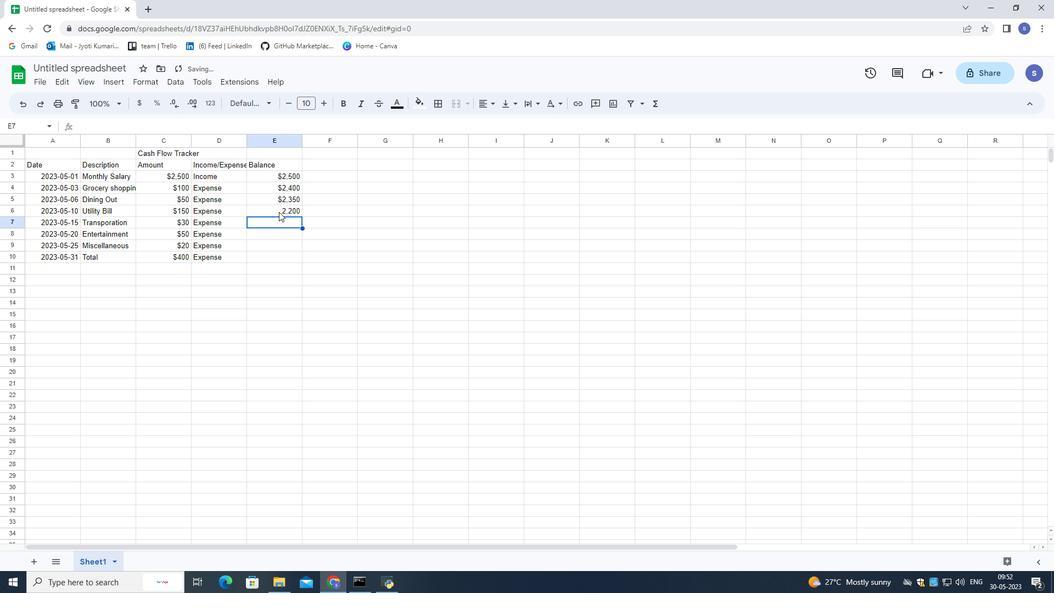 
Action: Mouse pressed left at (278, 210)
Screenshot: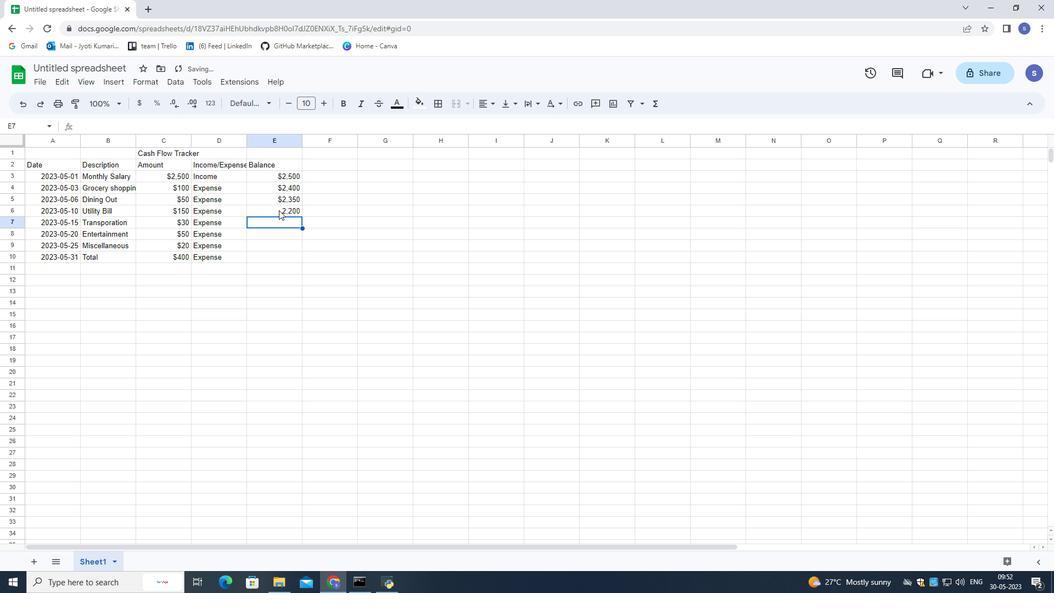 
Action: Mouse moved to (280, 210)
Screenshot: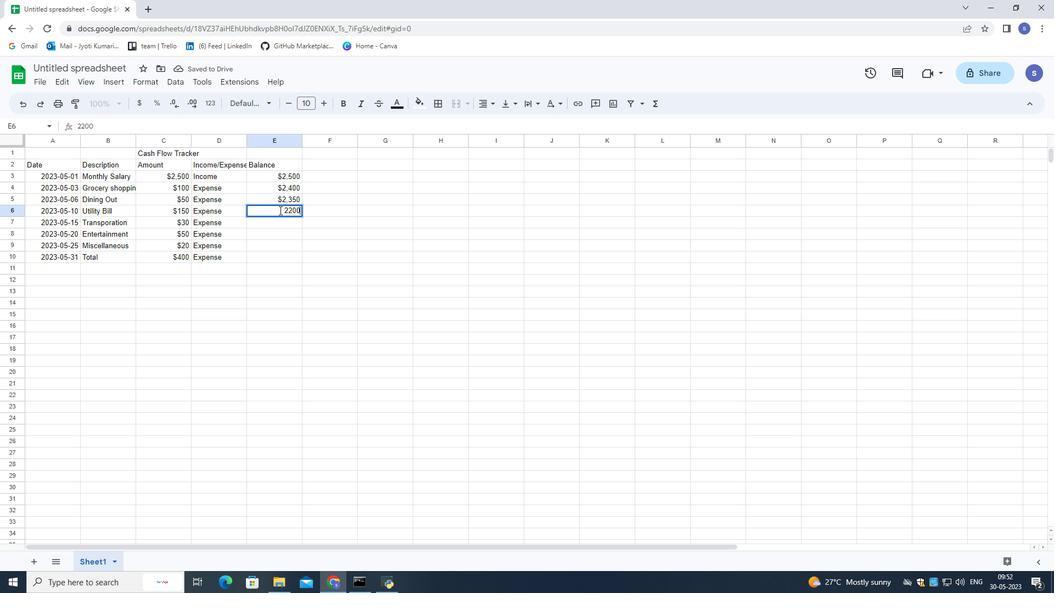 
Action: Mouse pressed left at (280, 210)
Screenshot: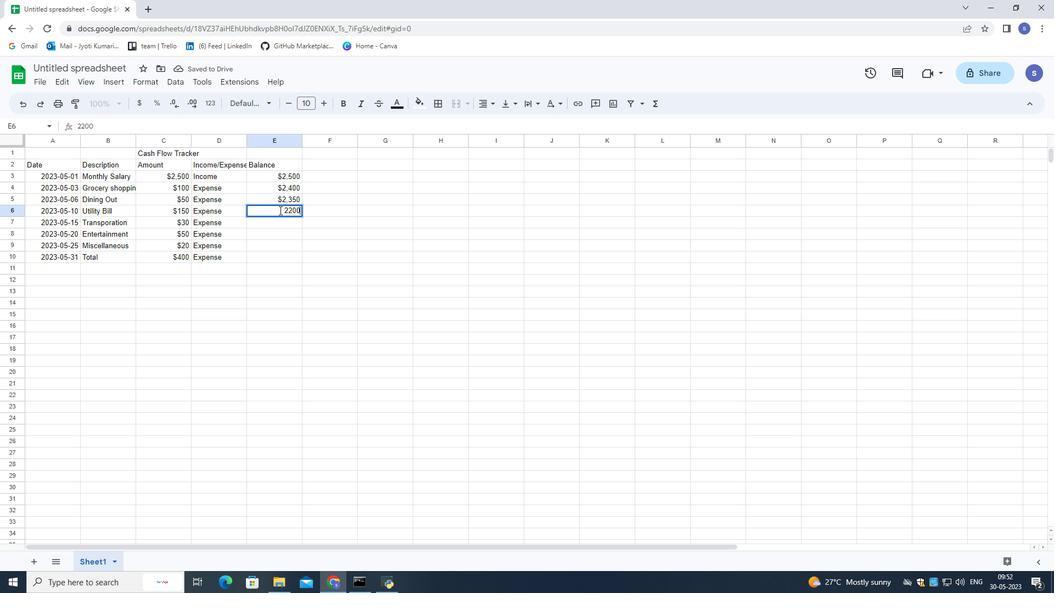 
Action: Mouse moved to (289, 214)
Screenshot: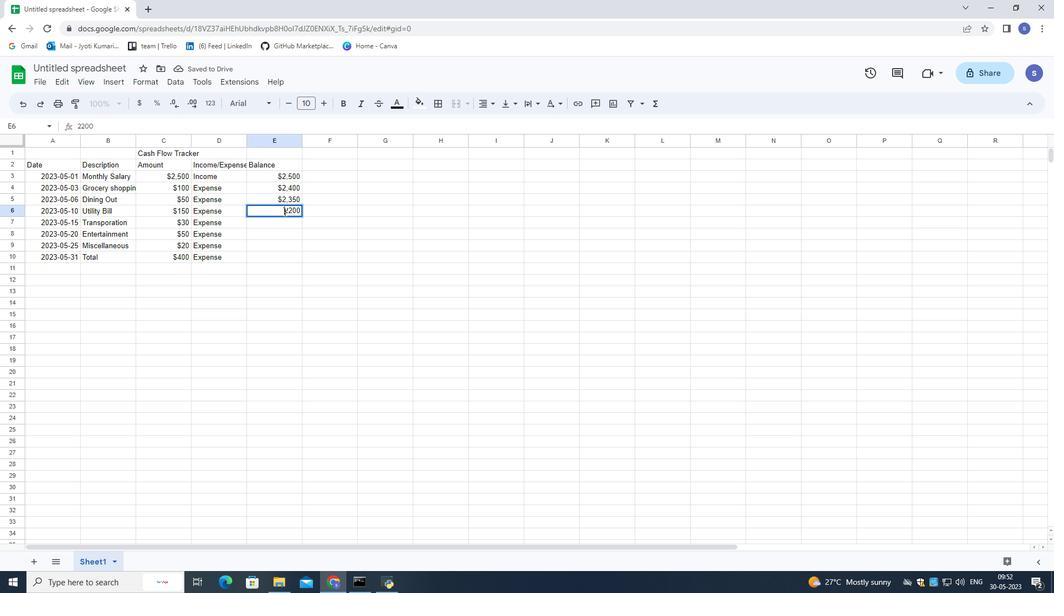 
Action: Key pressed <Key.shift><Key.shift><Key.shift><Key.shift><Key.shift><Key.shift><Key.shift><Key.shift>$
Screenshot: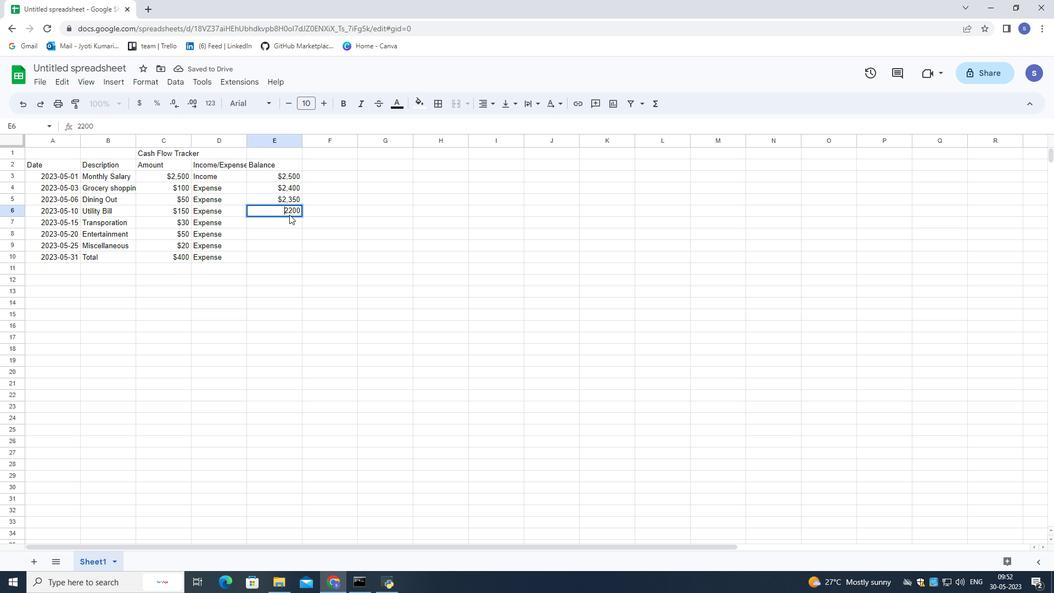 
Action: Mouse moved to (293, 221)
Screenshot: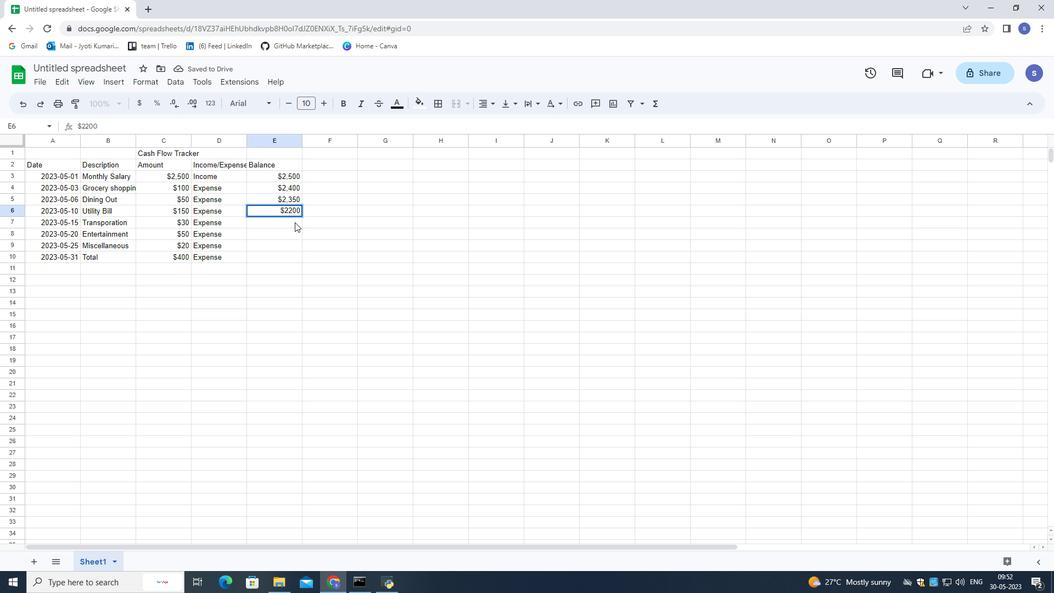 
Action: Mouse pressed left at (293, 221)
Screenshot: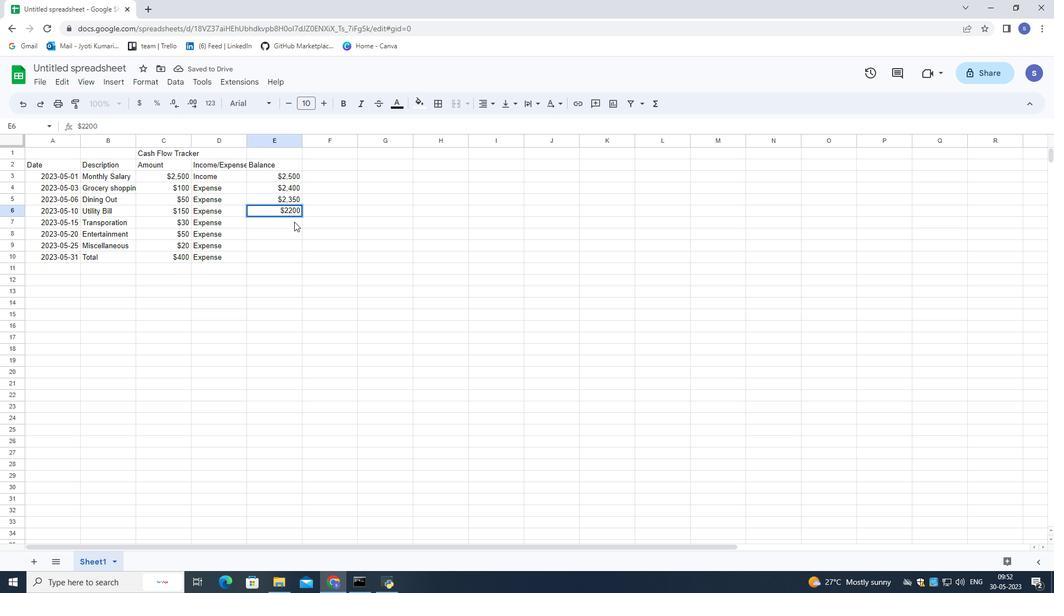 
Action: Mouse moved to (282, 210)
Screenshot: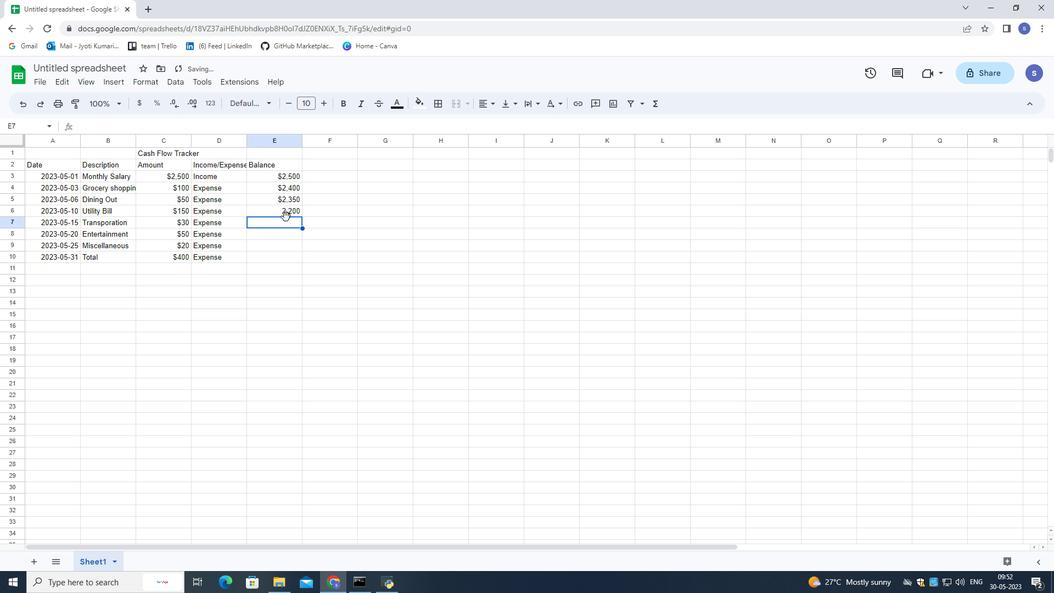 
Action: Mouse pressed left at (282, 210)
Screenshot: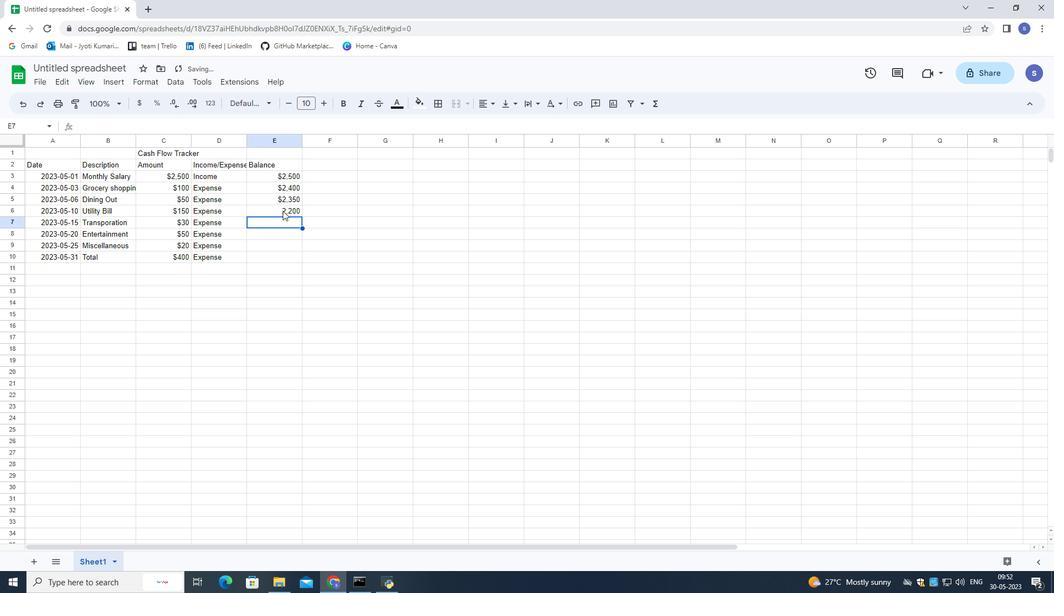 
Action: Mouse pressed left at (282, 210)
Screenshot: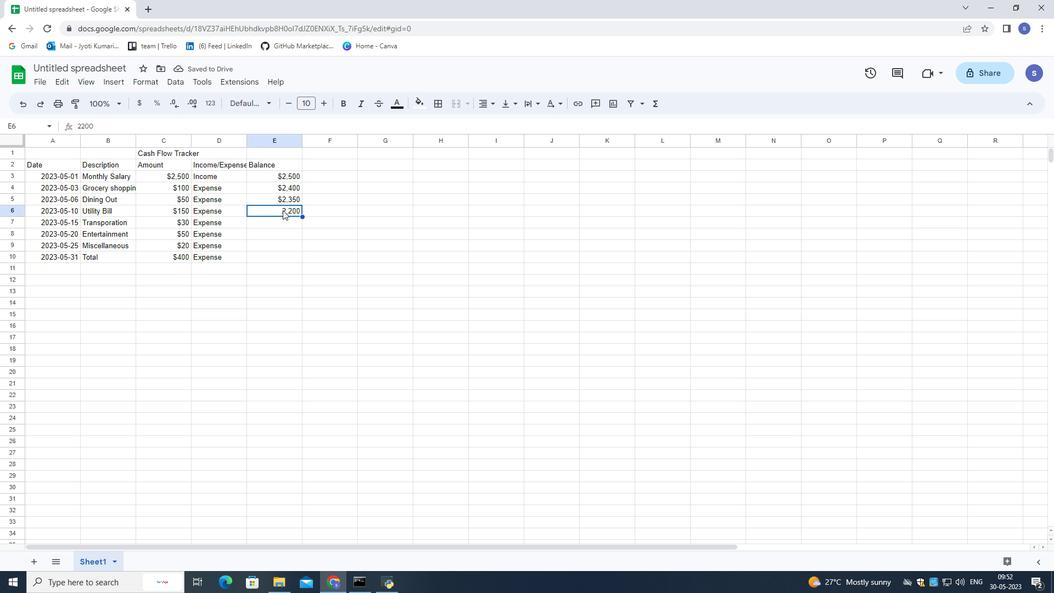 
Action: Mouse pressed left at (282, 210)
Screenshot: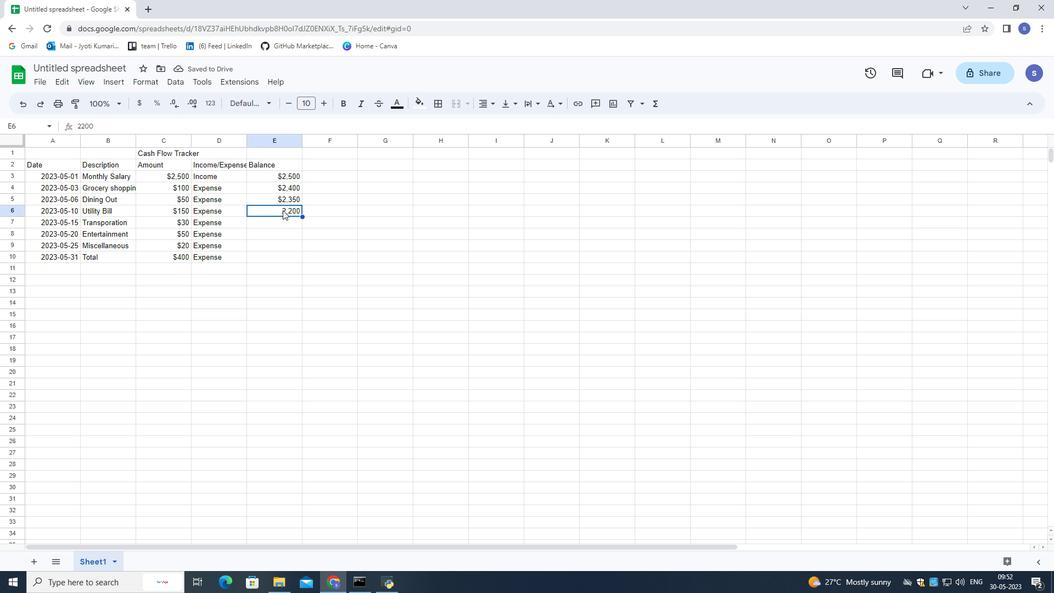 
Action: Mouse pressed left at (282, 210)
Screenshot: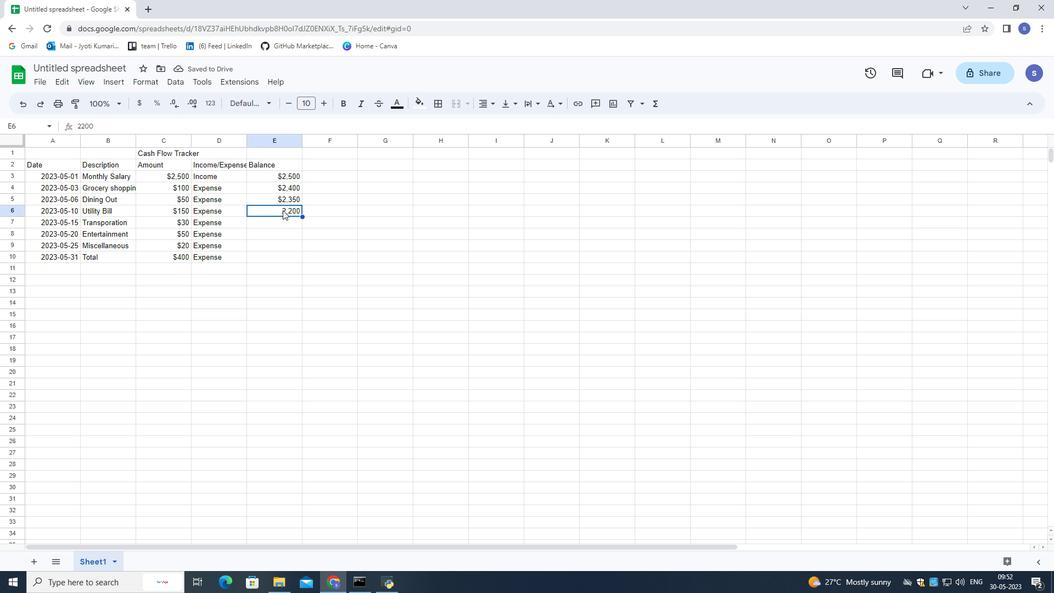 
Action: Key pressed <Key.backspace><Key.shift><Key.shift>$2,200<Key.down>
Screenshot: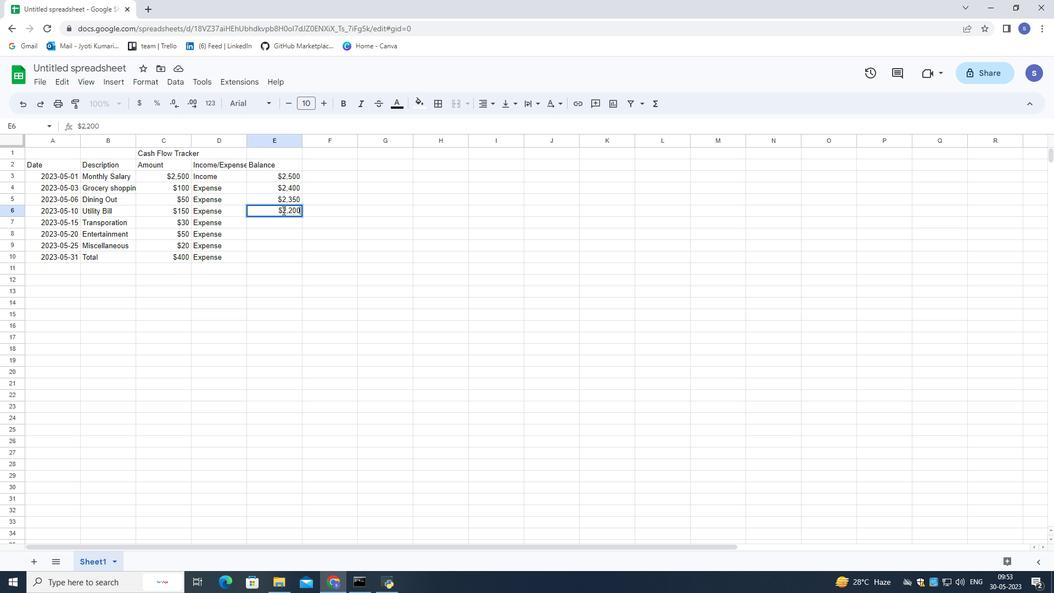 
Action: Mouse moved to (260, 221)
Screenshot: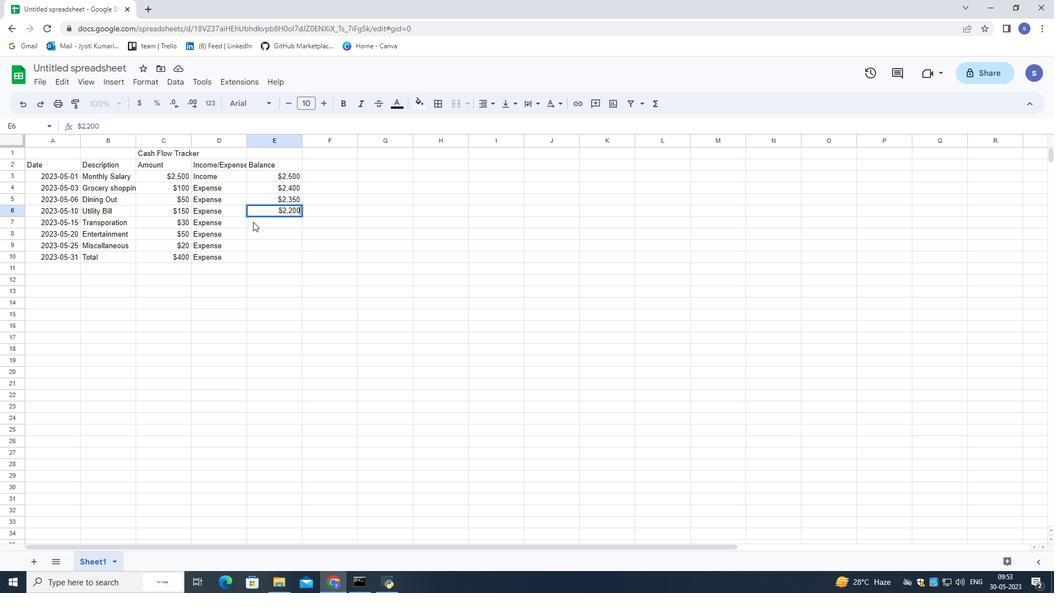 
Action: Mouse pressed left at (260, 221)
Screenshot: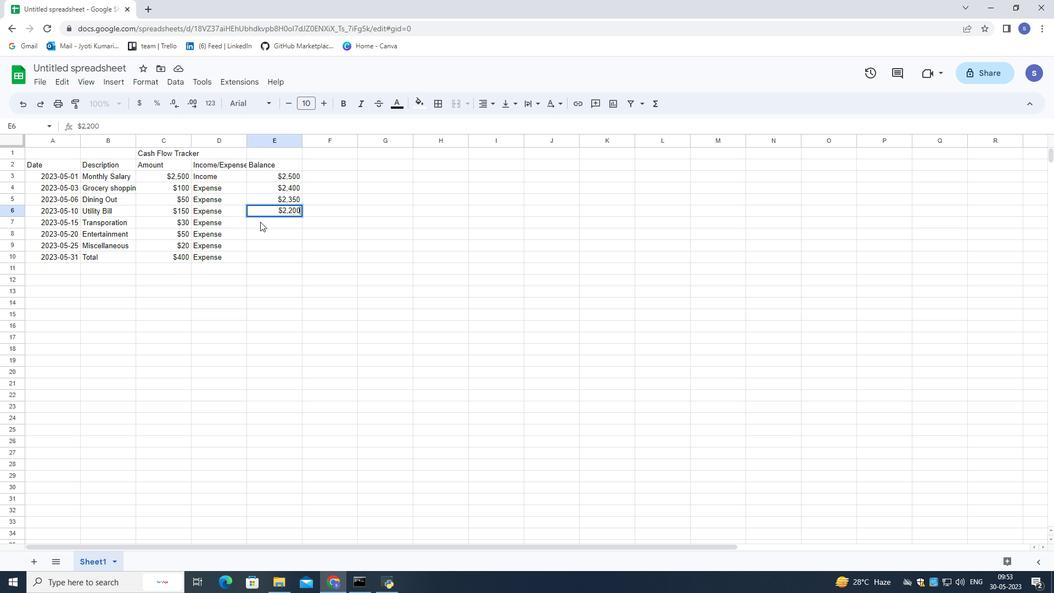 
Action: Mouse moved to (287, 221)
Screenshot: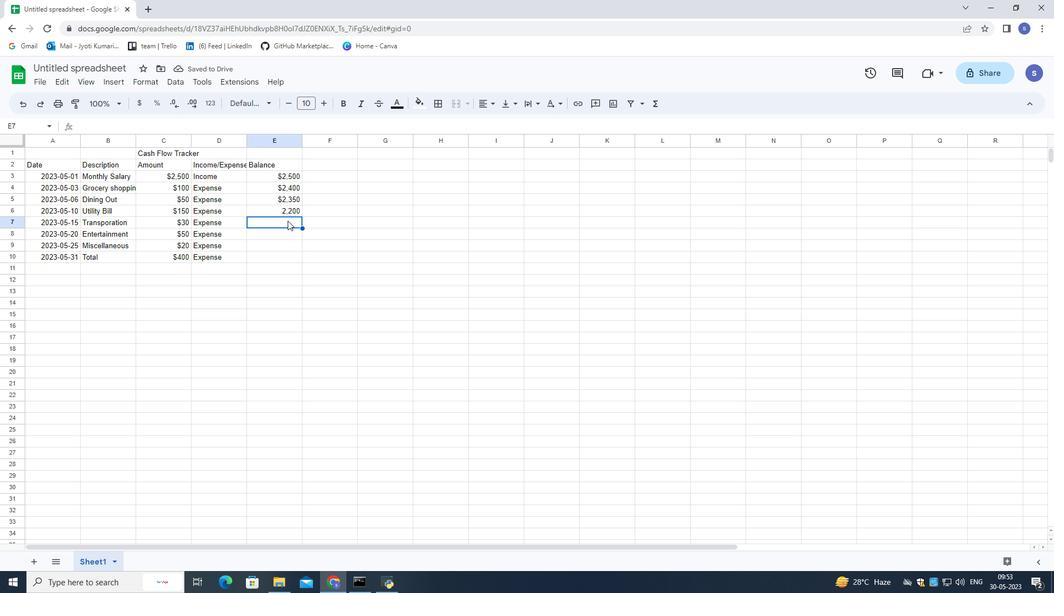 
Action: Key pressed <Key.shift><Key.shift><Key.shift><Key.shift><Key.shift><Key.shift><Key.shift><Key.shift><Key.shift><Key.shift><Key.shift><Key.shift><Key.shift><Key.shift><Key.shift><Key.shift>$2,170<Key.down><Key.shift>$2,120<Key.down><Key.shift>$2,100<Key.down><Key.shift><Key.shift><Key.shift>$2,100<Key.down>
Screenshot: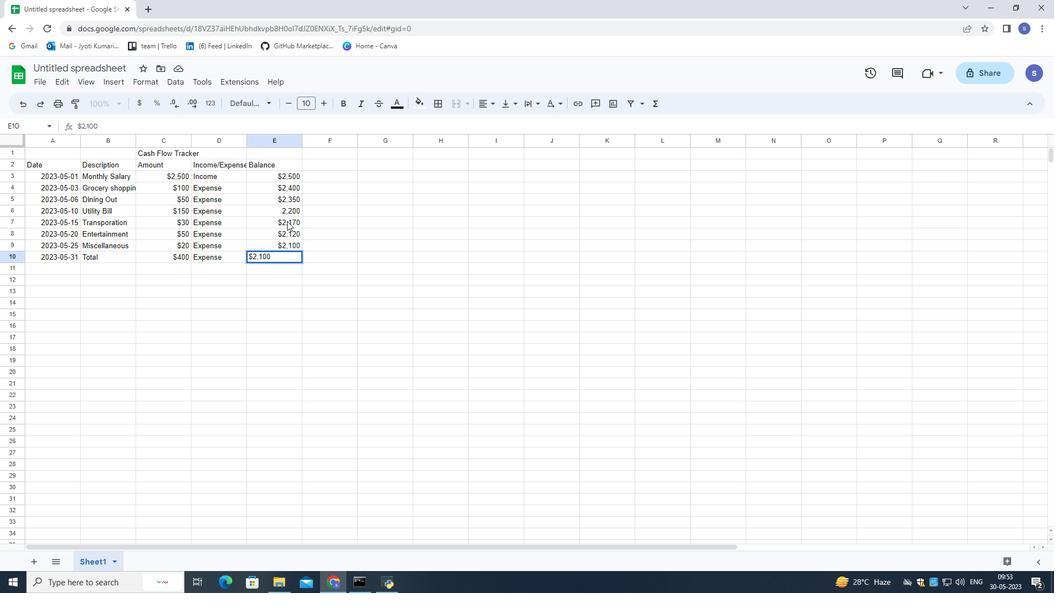 
Action: Mouse scrolled (287, 221) with delta (0, 0)
Screenshot: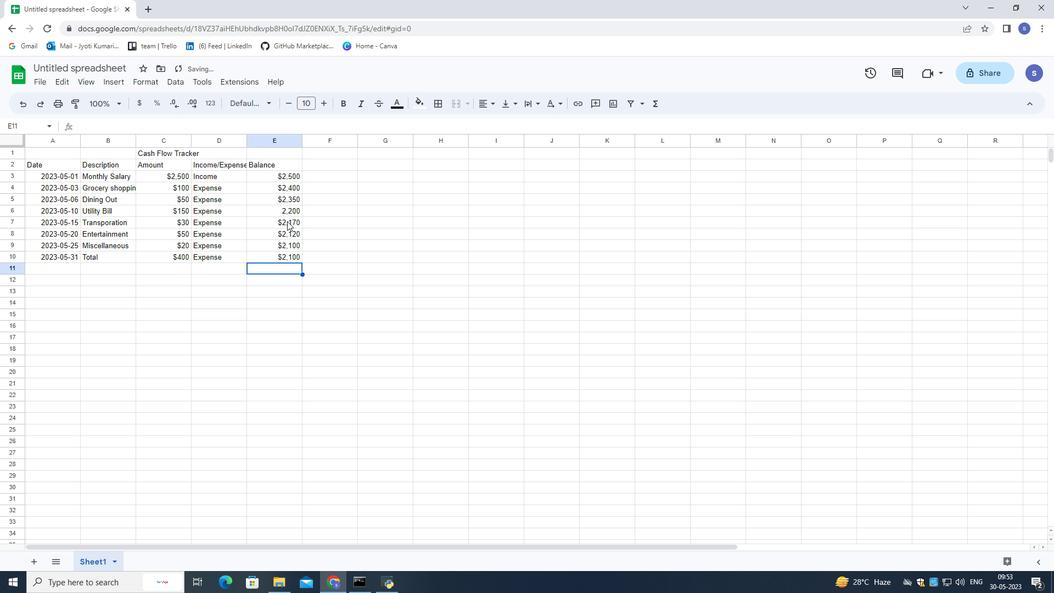 
Action: Mouse moved to (276, 207)
Screenshot: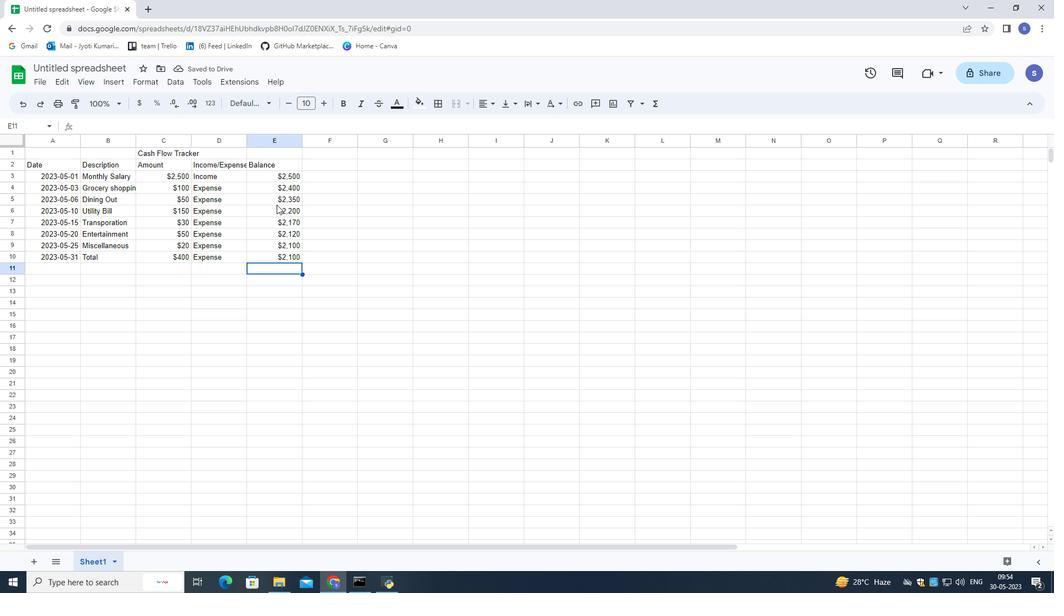
Action: Mouse pressed left at (276, 207)
Screenshot: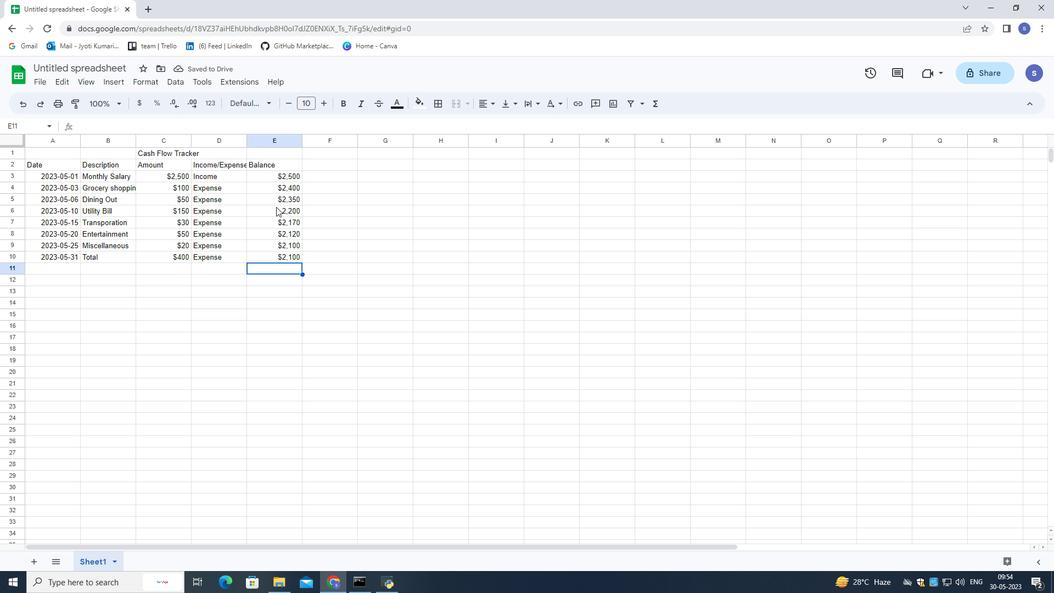 
Action: Mouse pressed left at (276, 207)
Screenshot: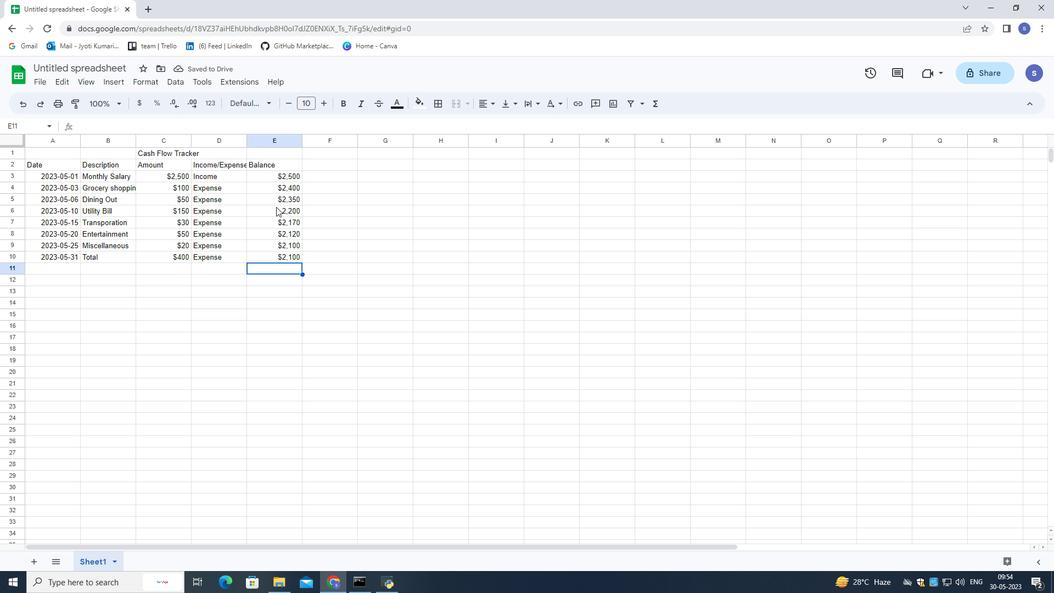 
Action: Mouse moved to (284, 210)
Screenshot: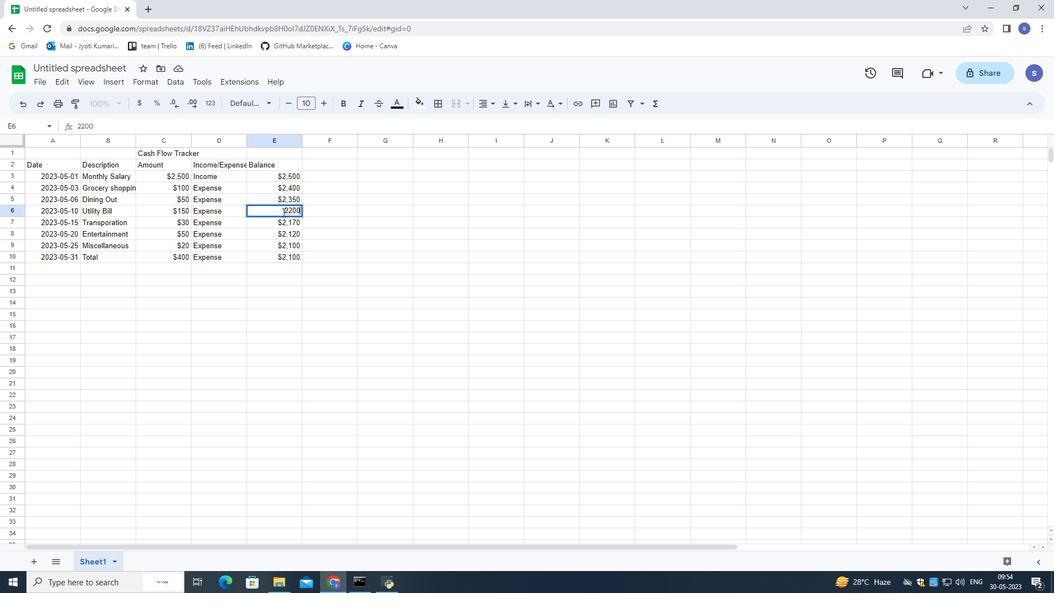
Action: Mouse pressed left at (284, 210)
Screenshot: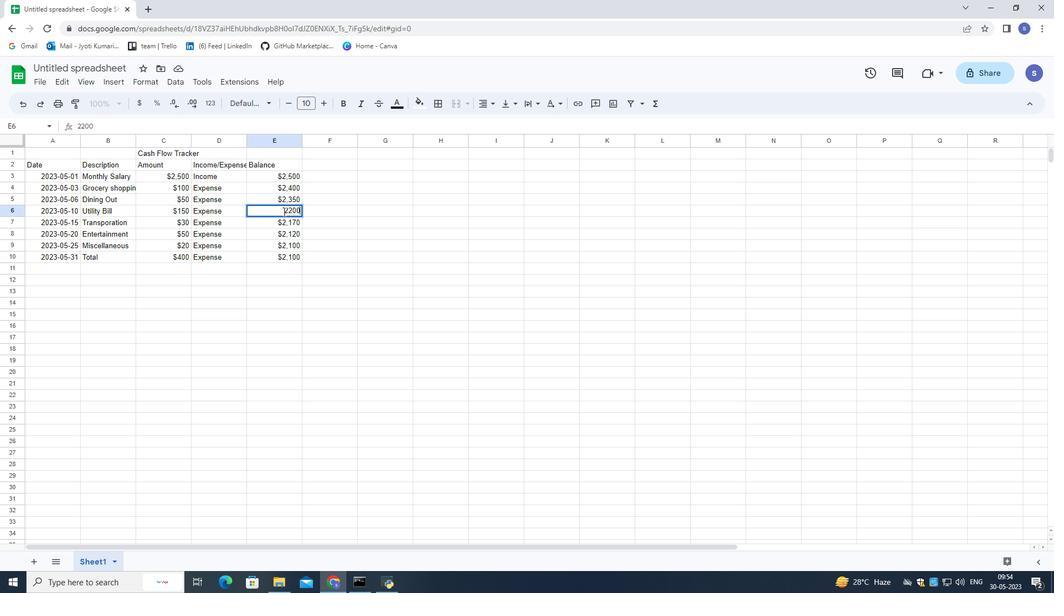 
Action: Mouse moved to (282, 230)
Screenshot: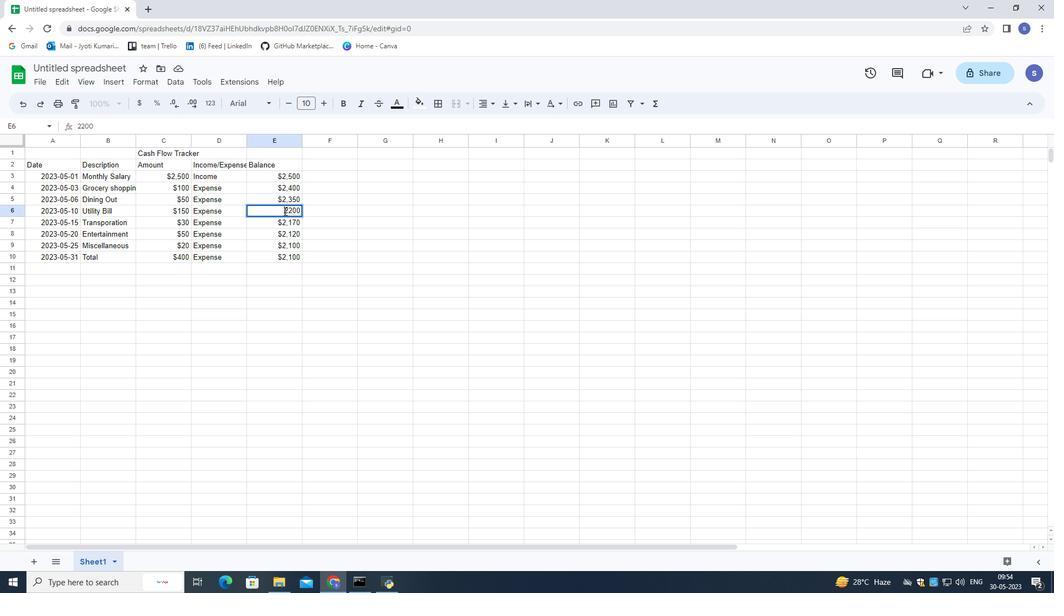 
Action: Key pressed <Key.shift><Key.shift>$<Key.right>,<Key.enter>
Screenshot: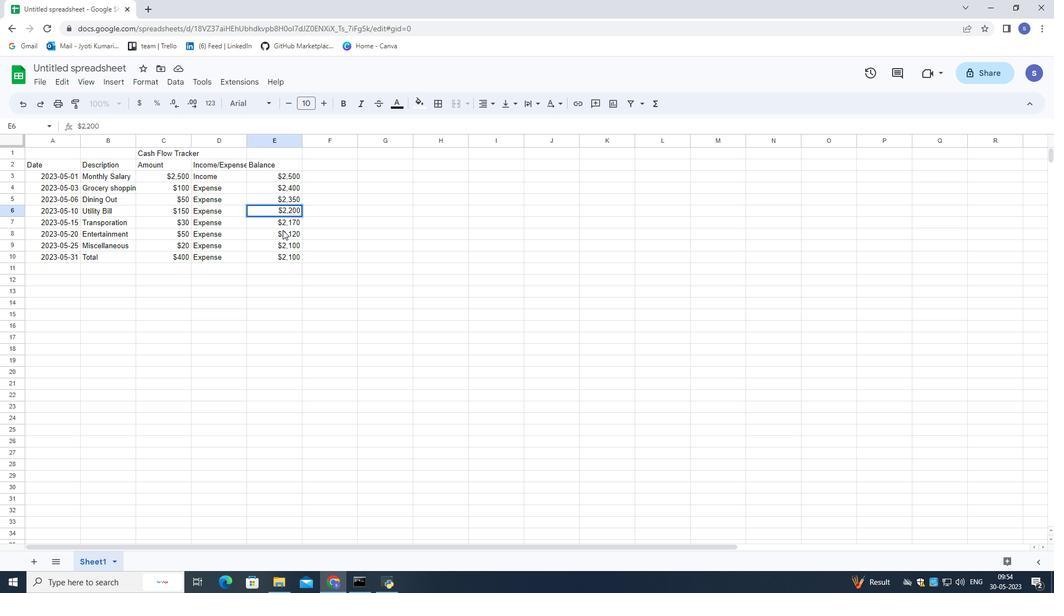 
Action: Mouse moved to (290, 208)
Screenshot: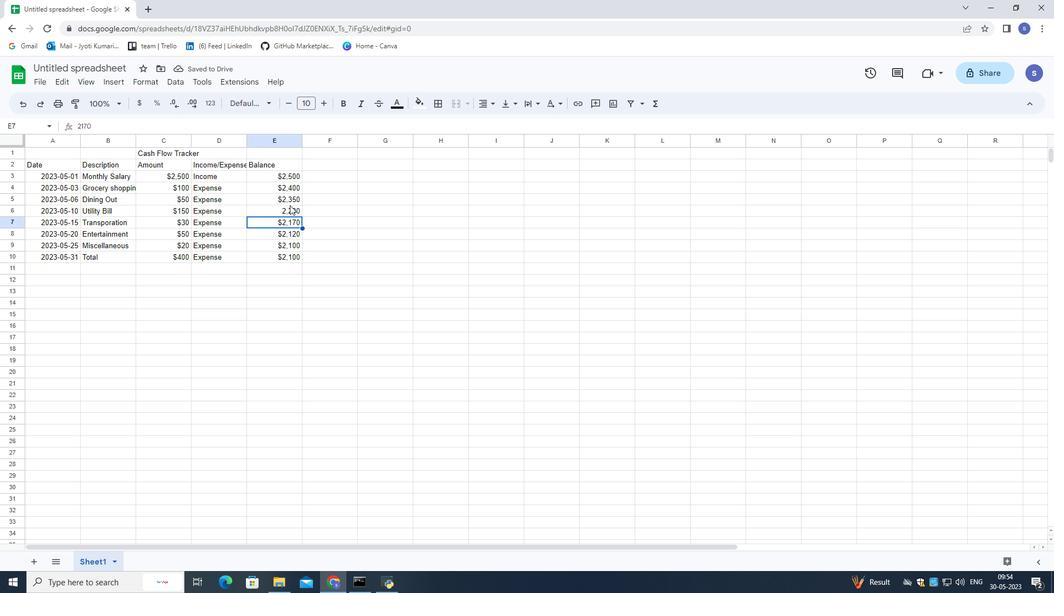 
Action: Mouse pressed left at (290, 208)
Screenshot: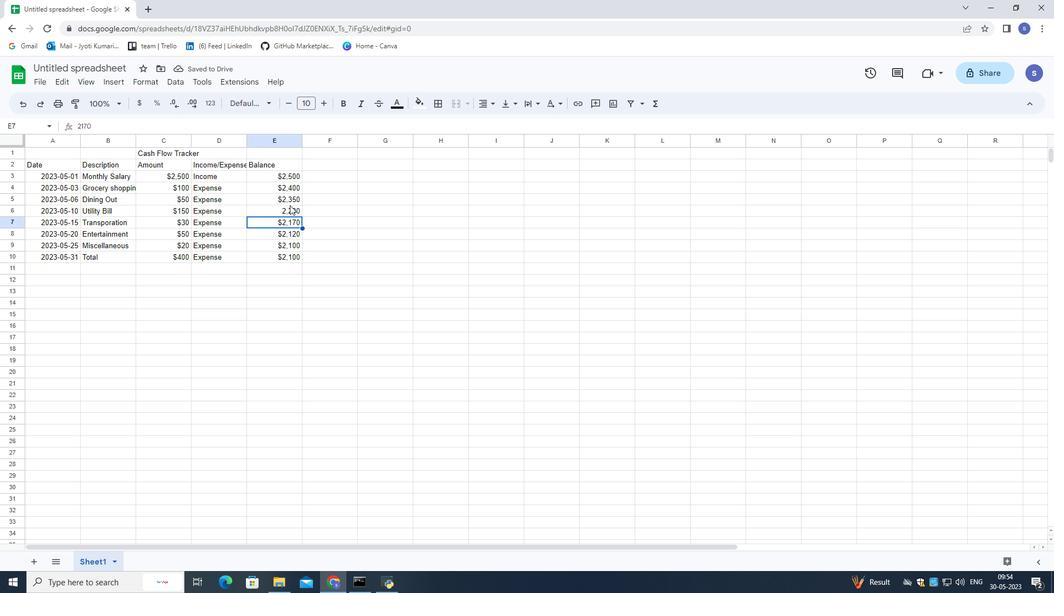 
Action: Mouse pressed left at (290, 208)
Screenshot: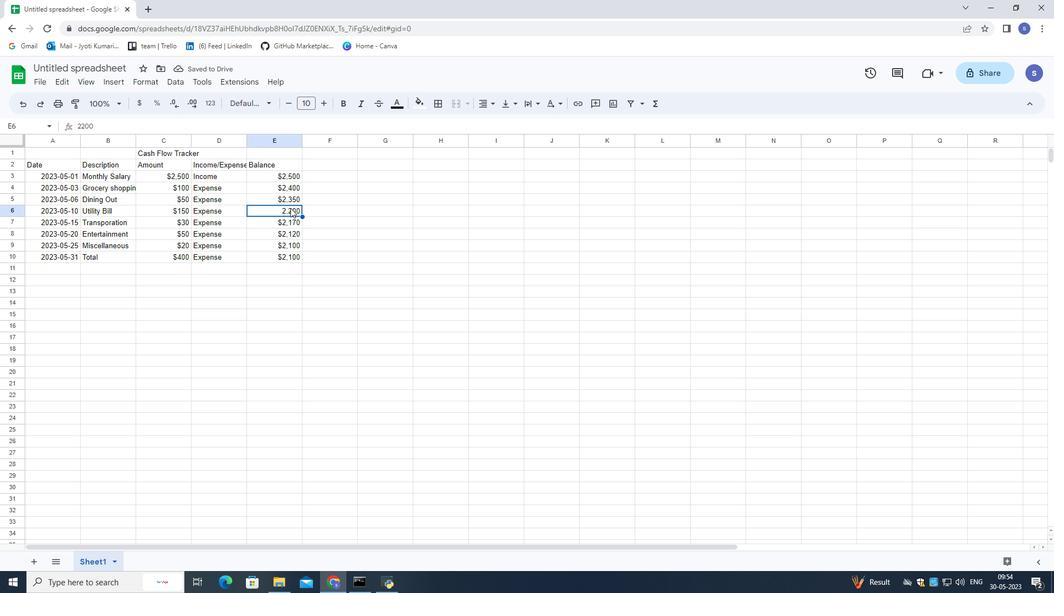 
Action: Key pressed <Key.backspace><Key.backspace><Key.backspace><Key.backspace><Key.backspace><Key.shift><Key.shift><Key.shift><Key.shift><Key.shift>$2,200<Key.enter>
Screenshot: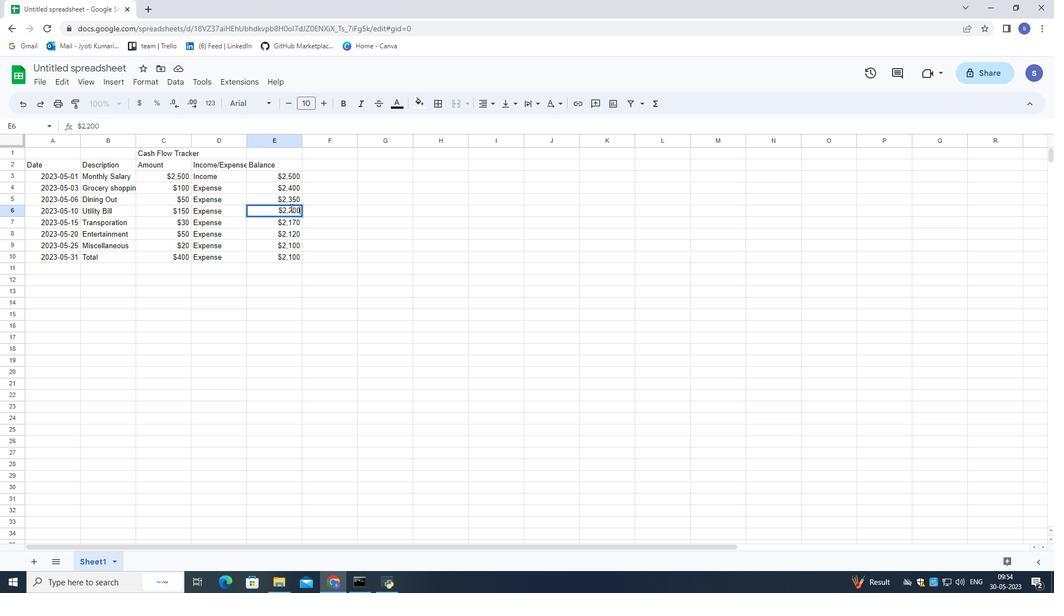 
Action: Mouse moved to (295, 279)
Screenshot: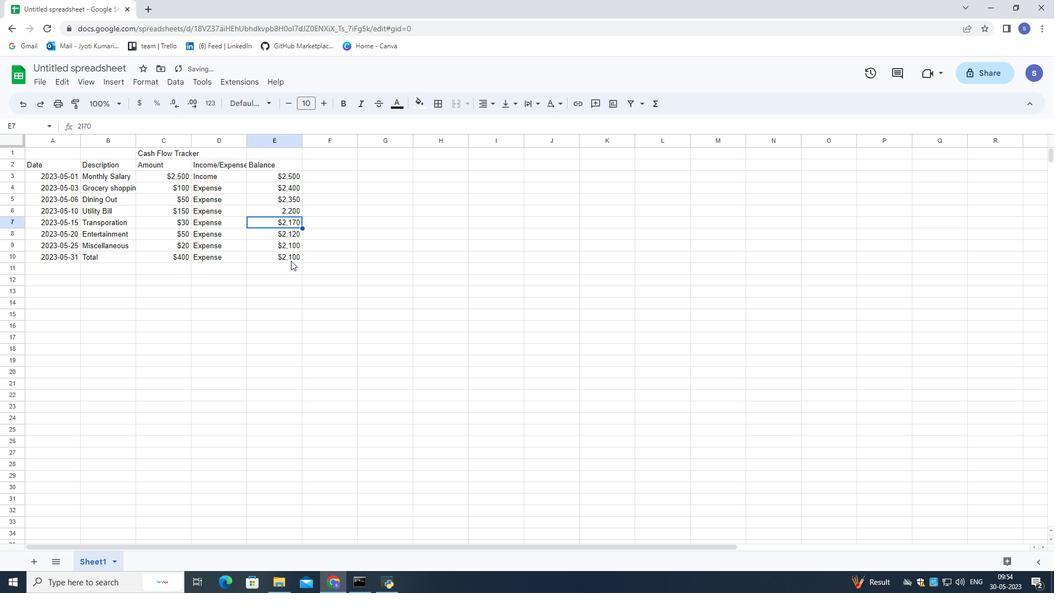 
Action: Mouse pressed left at (295, 279)
Screenshot: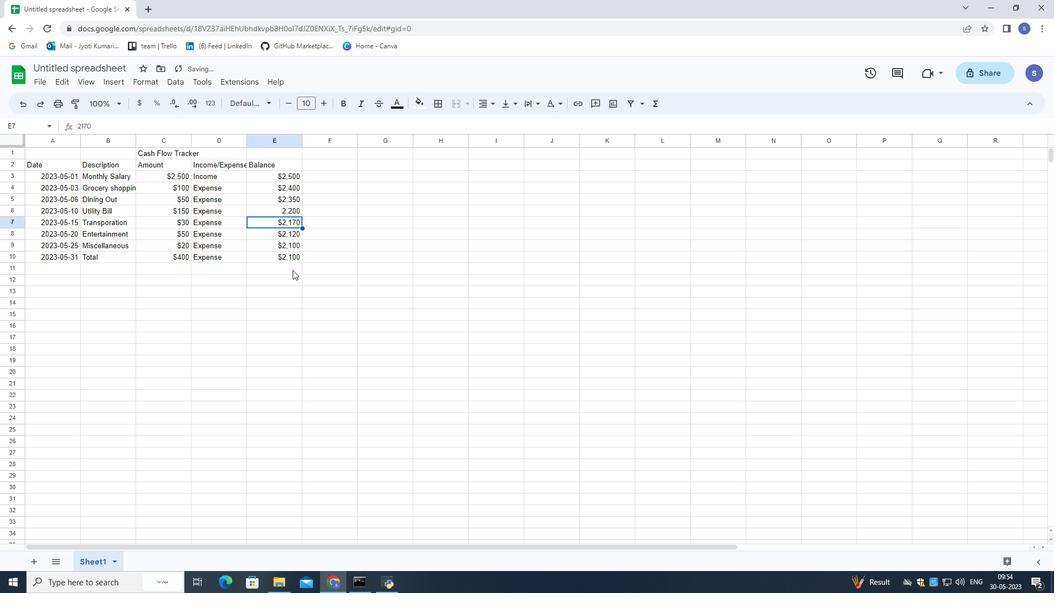 
Action: Mouse moved to (282, 208)
Screenshot: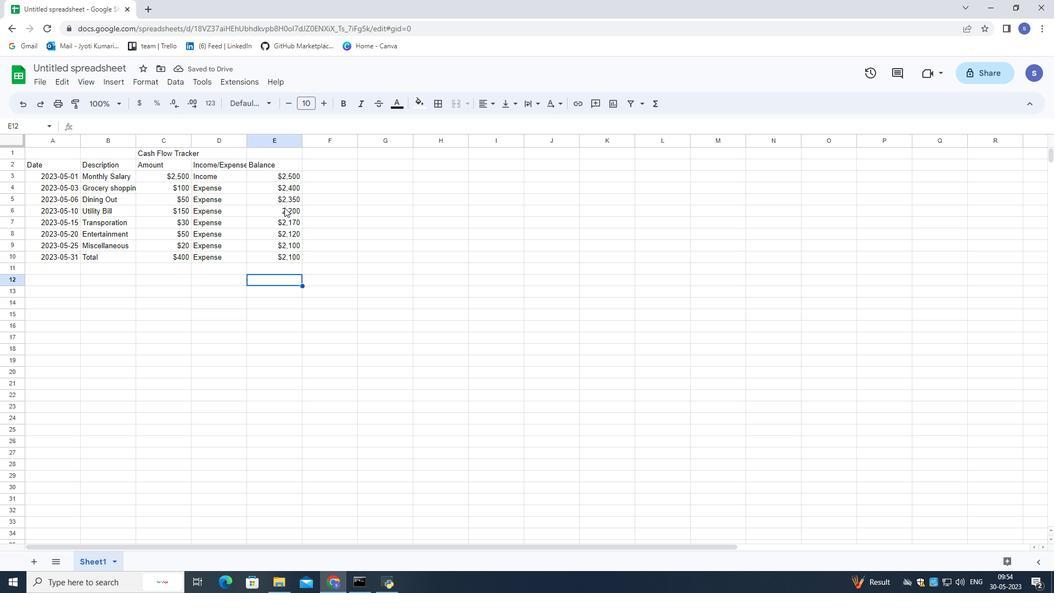 
Action: Mouse pressed left at (282, 208)
Screenshot: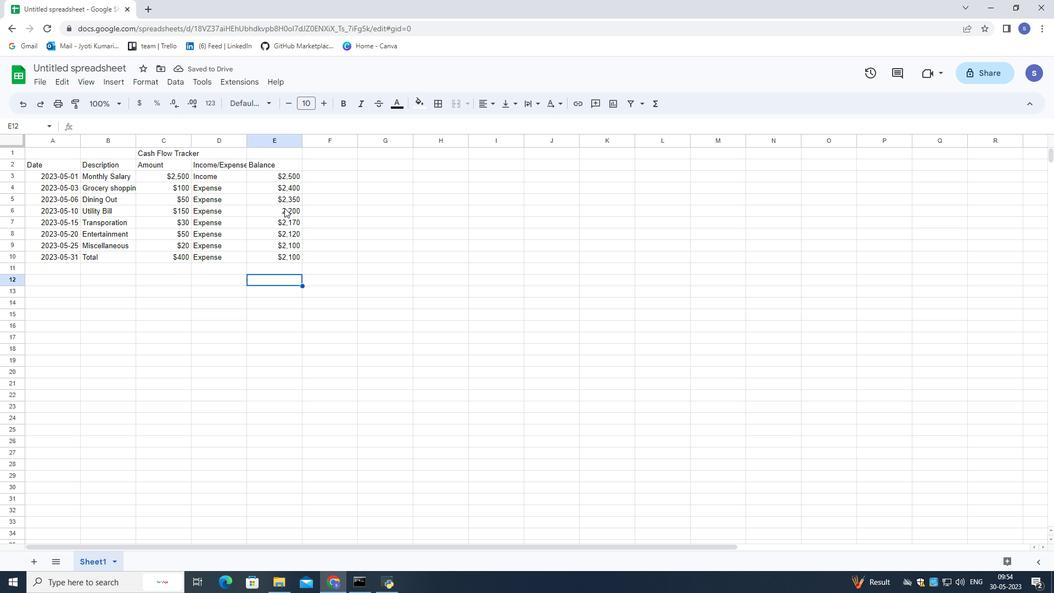 
Action: Mouse moved to (276, 206)
Screenshot: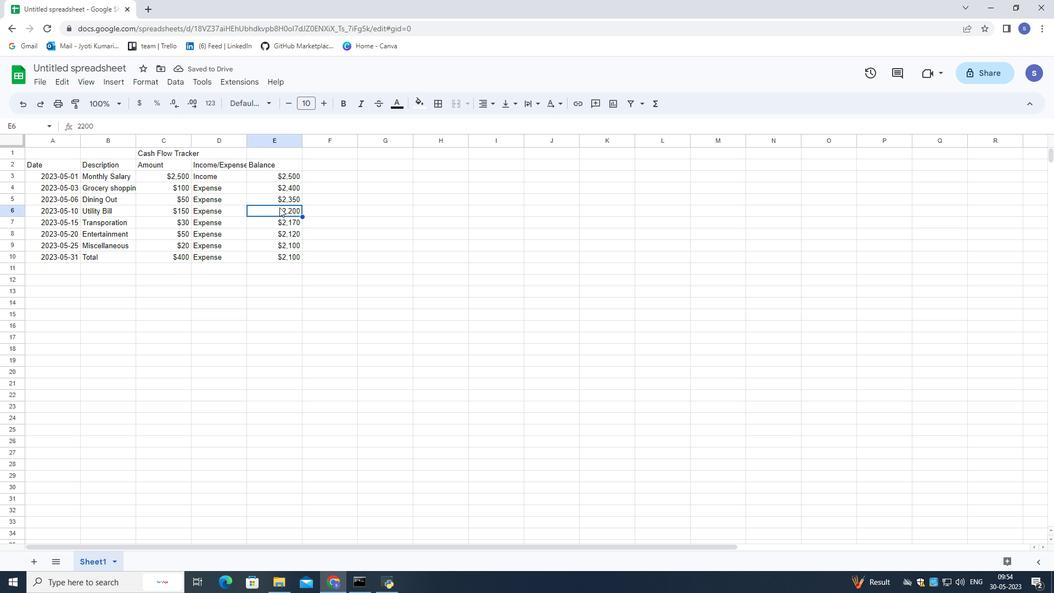 
Action: Mouse pressed left at (276, 206)
Screenshot: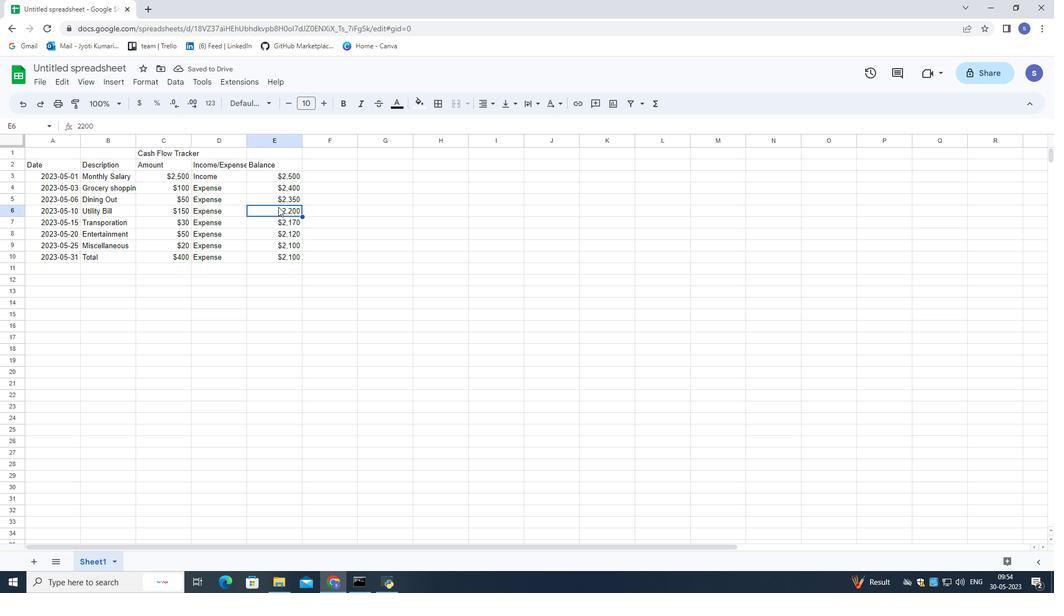 
Action: Mouse moved to (276, 206)
Screenshot: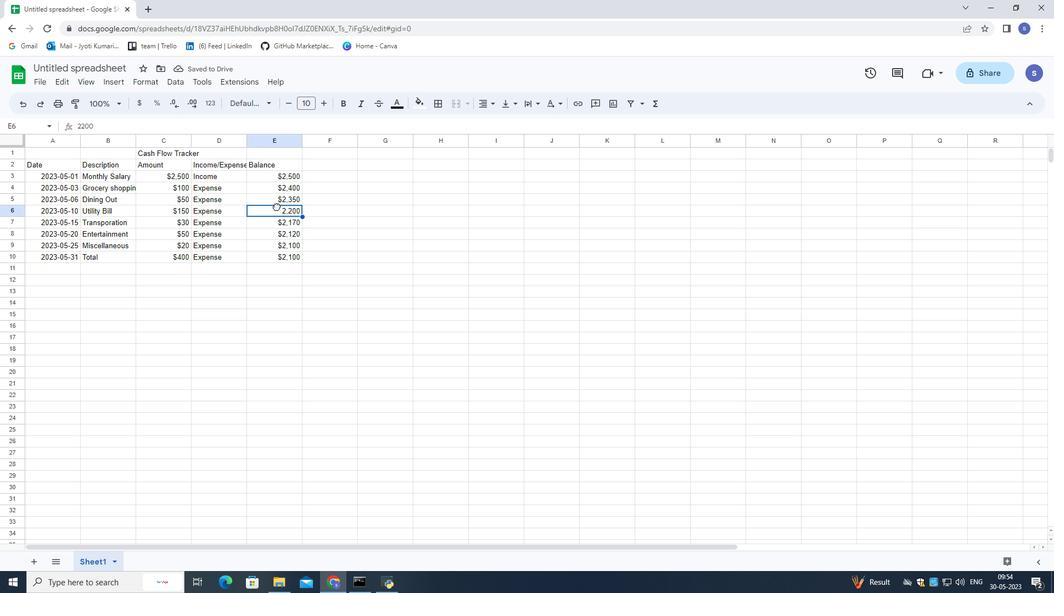 
Action: Mouse pressed left at (276, 206)
Screenshot: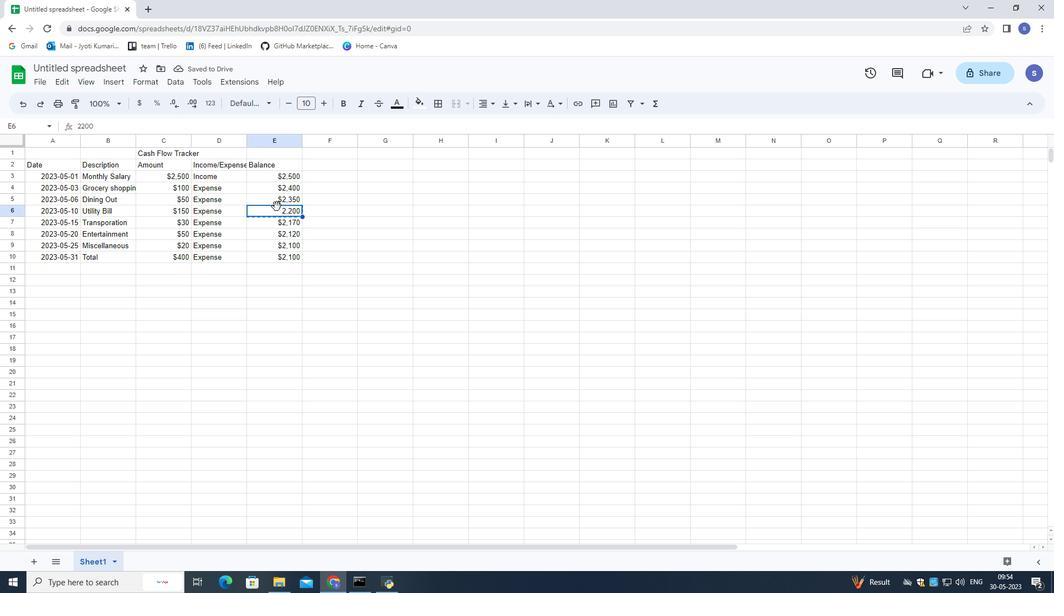 
Action: Mouse moved to (276, 208)
Screenshot: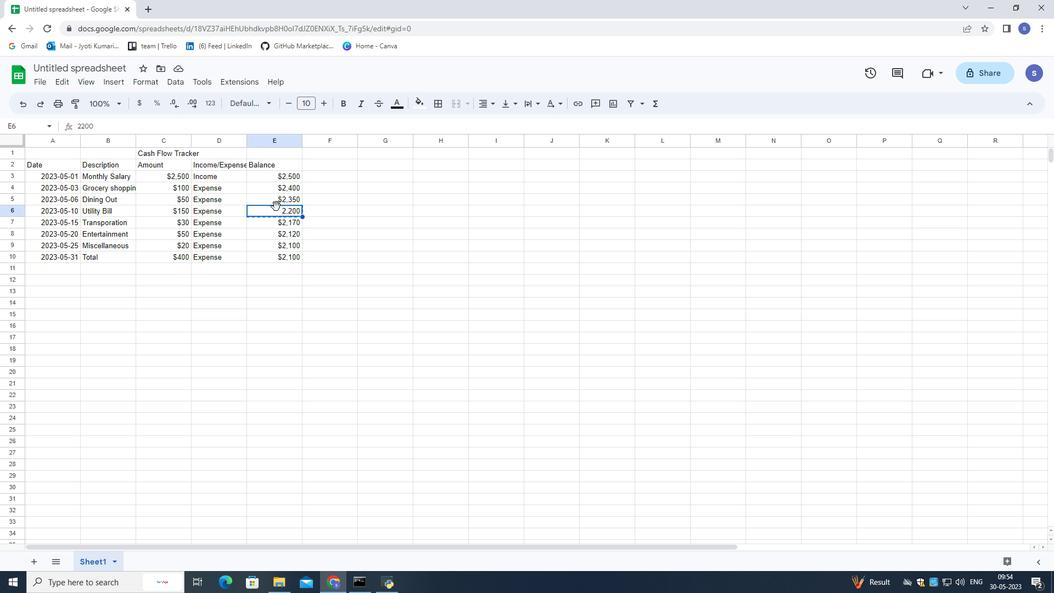 
Action: Mouse pressed left at (276, 208)
Screenshot: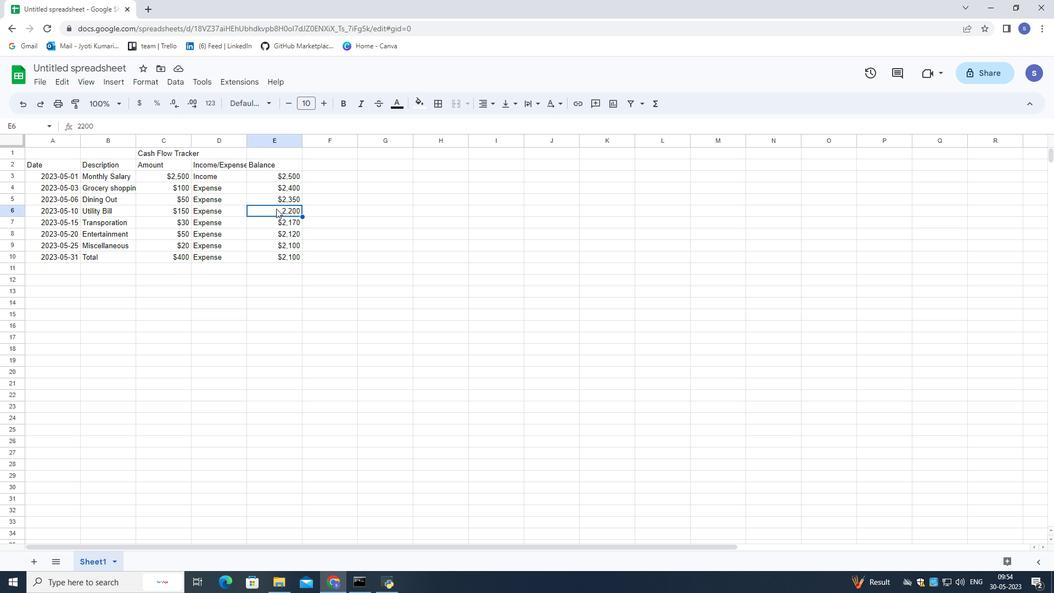 
Action: Mouse moved to (144, 81)
Screenshot: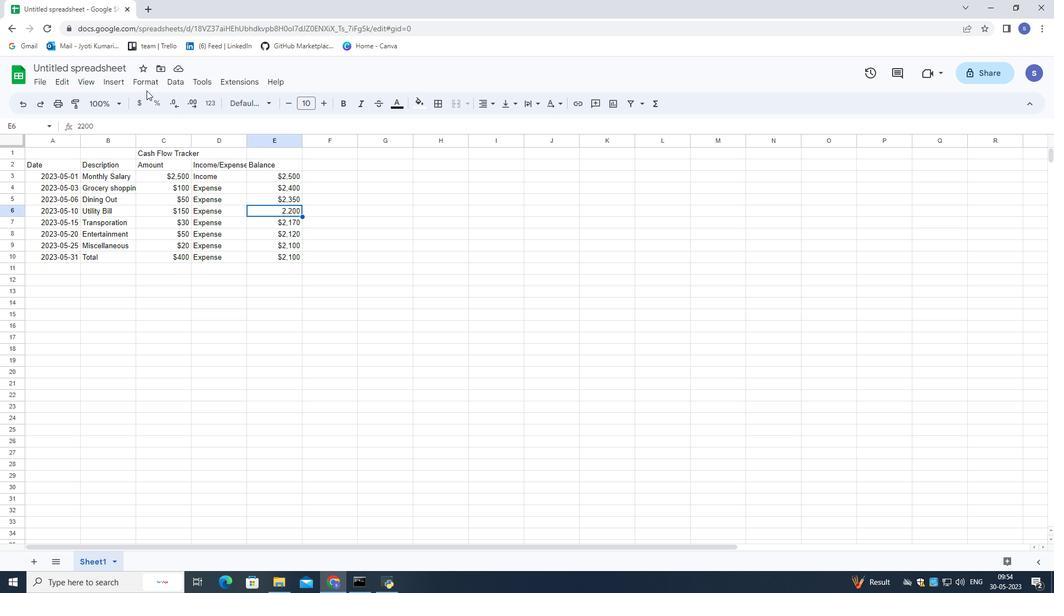 
Action: Mouse pressed left at (144, 81)
Screenshot: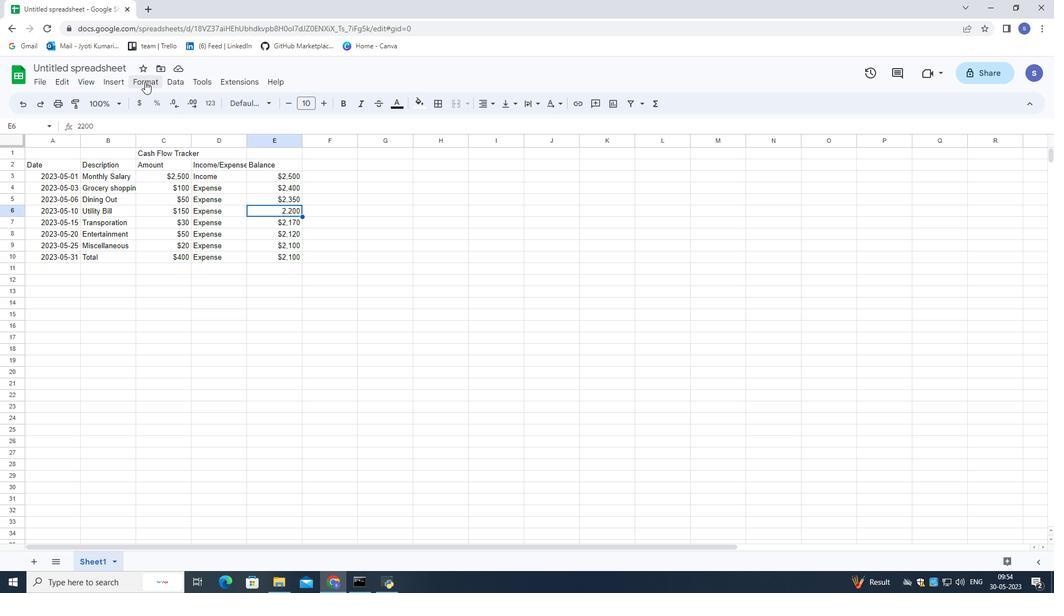 
Action: Mouse moved to (372, 401)
Screenshot: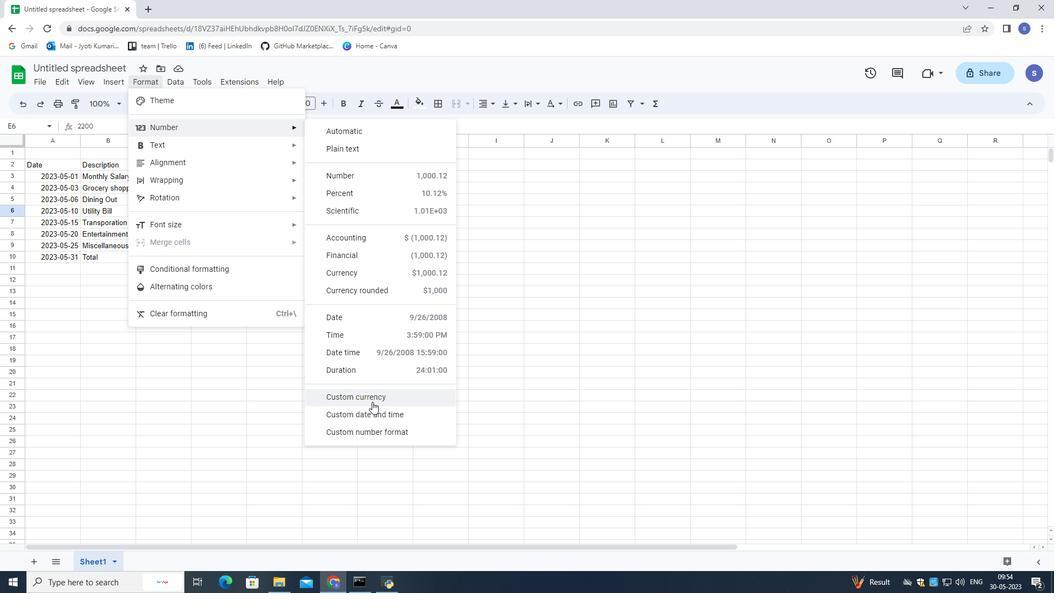 
Action: Mouse pressed left at (372, 401)
Screenshot: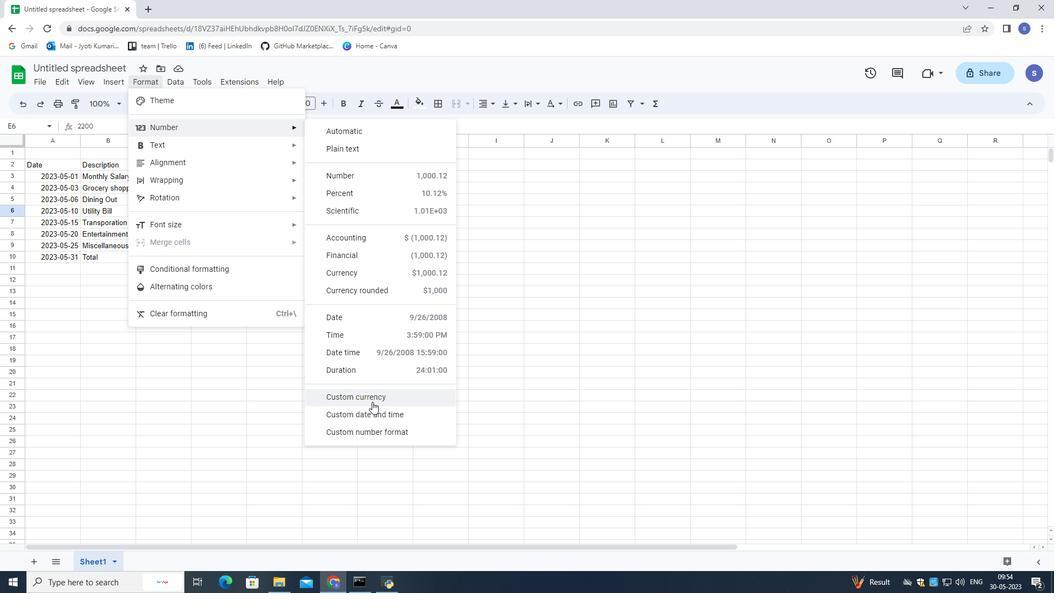 
Action: Mouse moved to (615, 214)
Screenshot: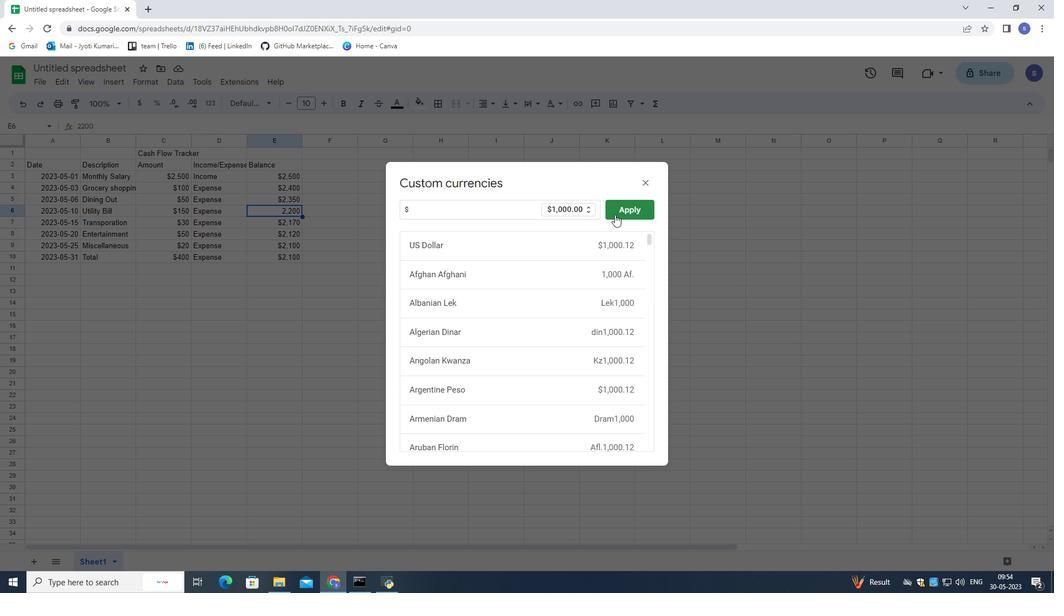 
Action: Mouse pressed left at (615, 214)
Screenshot: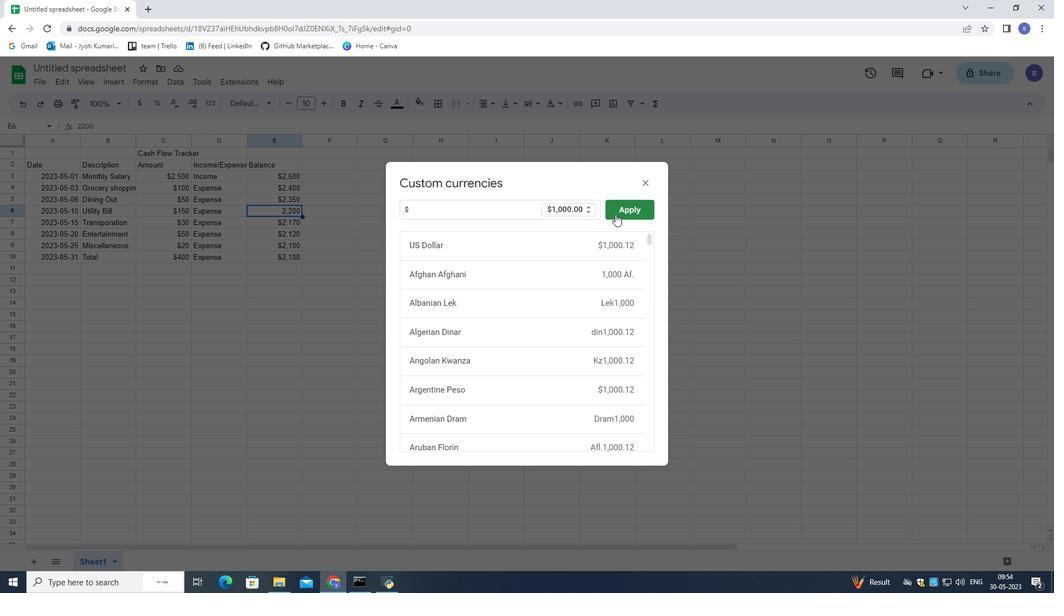 
Action: Mouse moved to (290, 207)
Screenshot: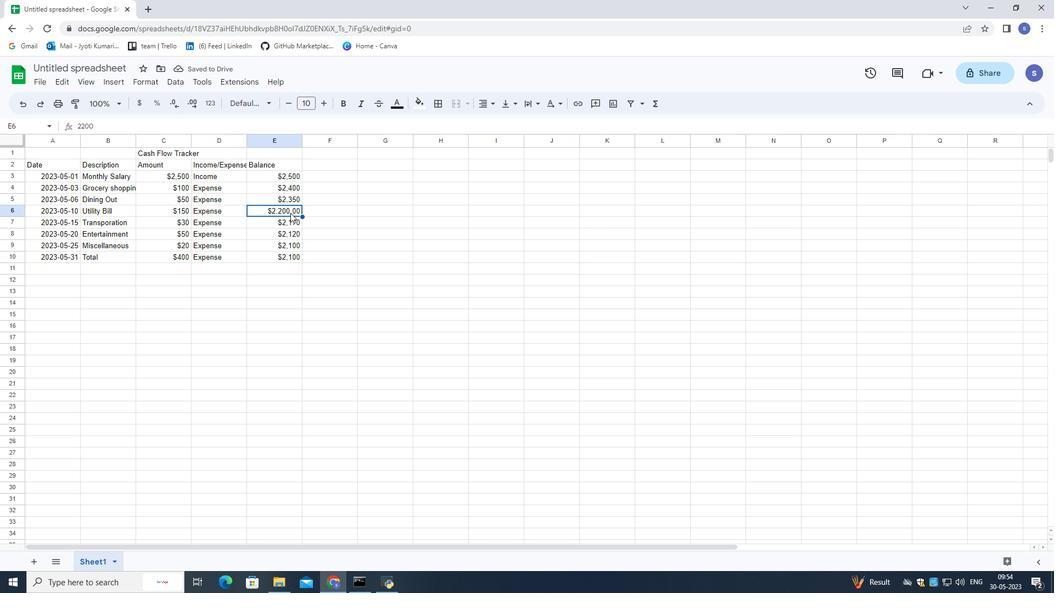 
Action: Mouse pressed left at (290, 207)
Screenshot: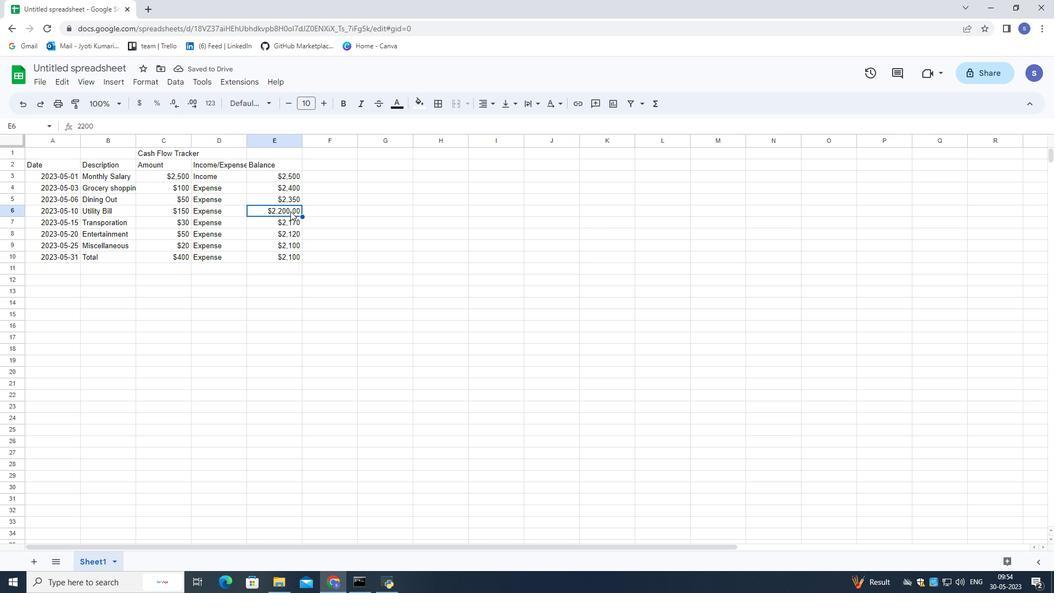 
Action: Mouse pressed left at (290, 207)
Screenshot: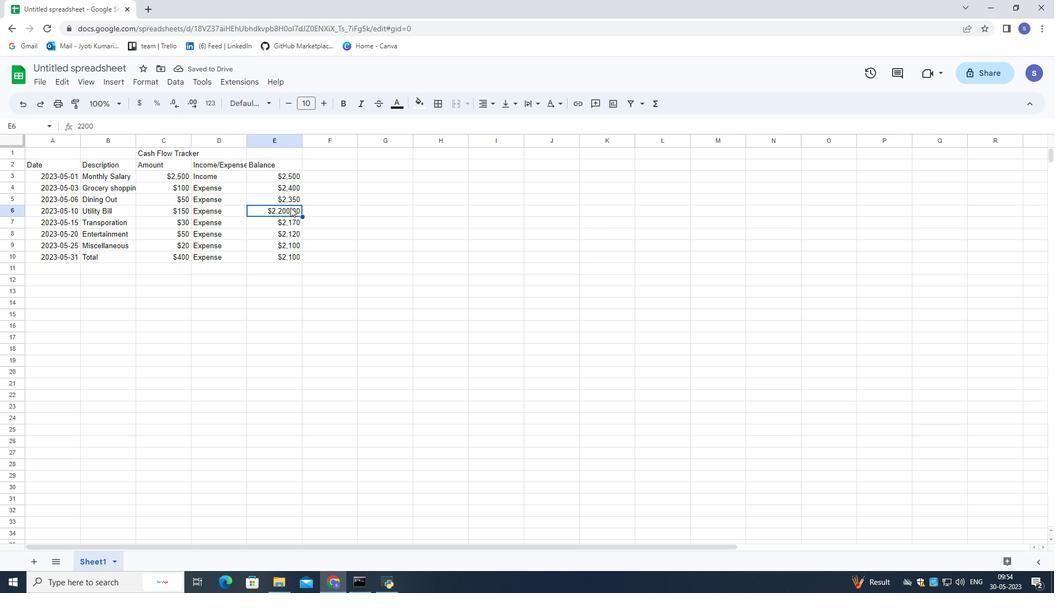 
Action: Mouse moved to (300, 228)
Screenshot: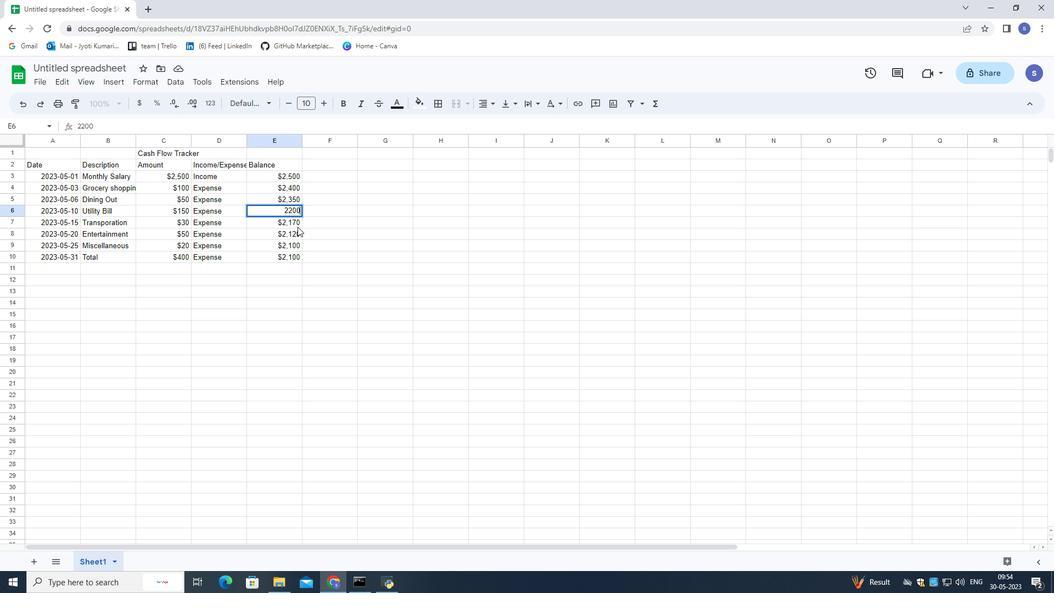
Action: Key pressed <Key.down>
Screenshot: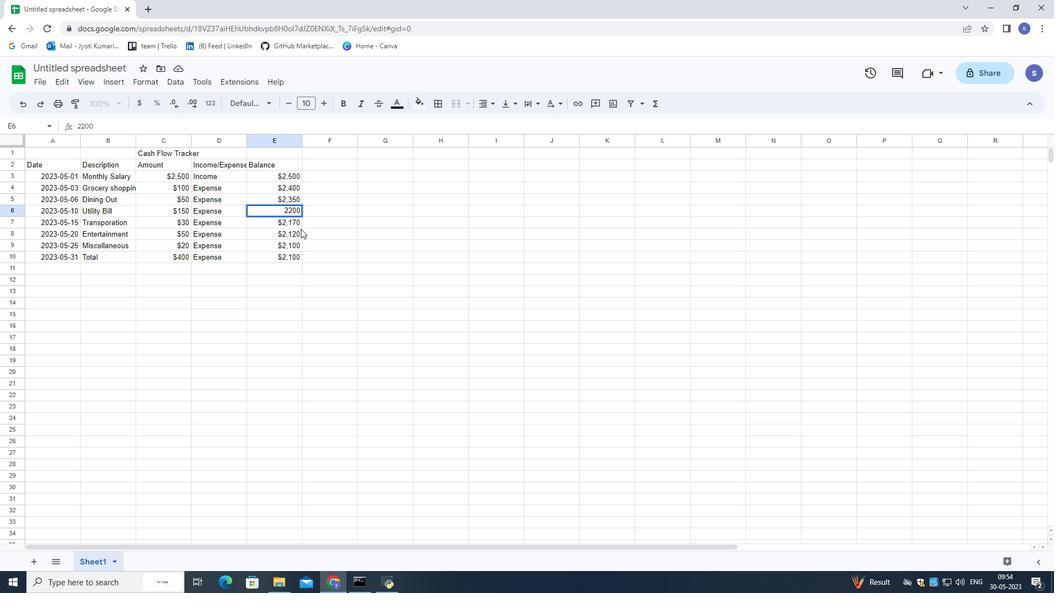 
Action: Mouse moved to (302, 231)
Screenshot: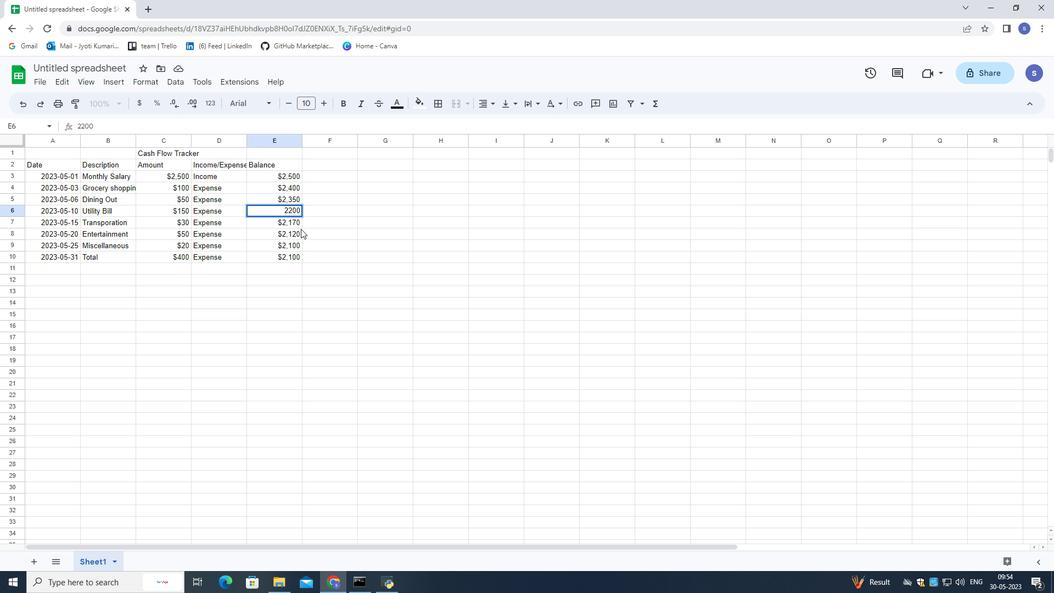 
Action: Mouse pressed left at (302, 231)
Screenshot: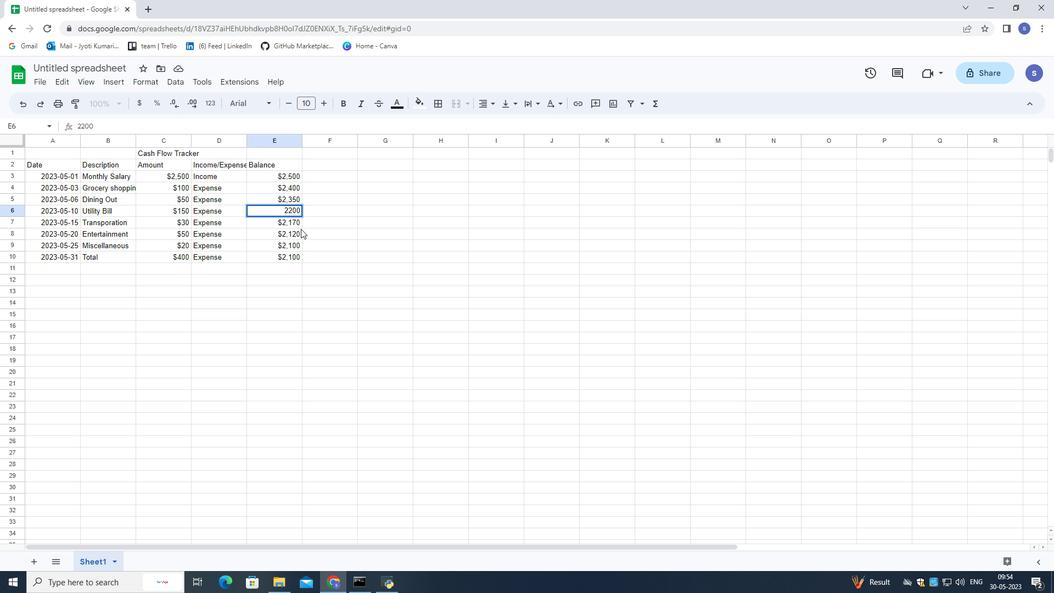 
Action: Mouse moved to (325, 217)
Screenshot: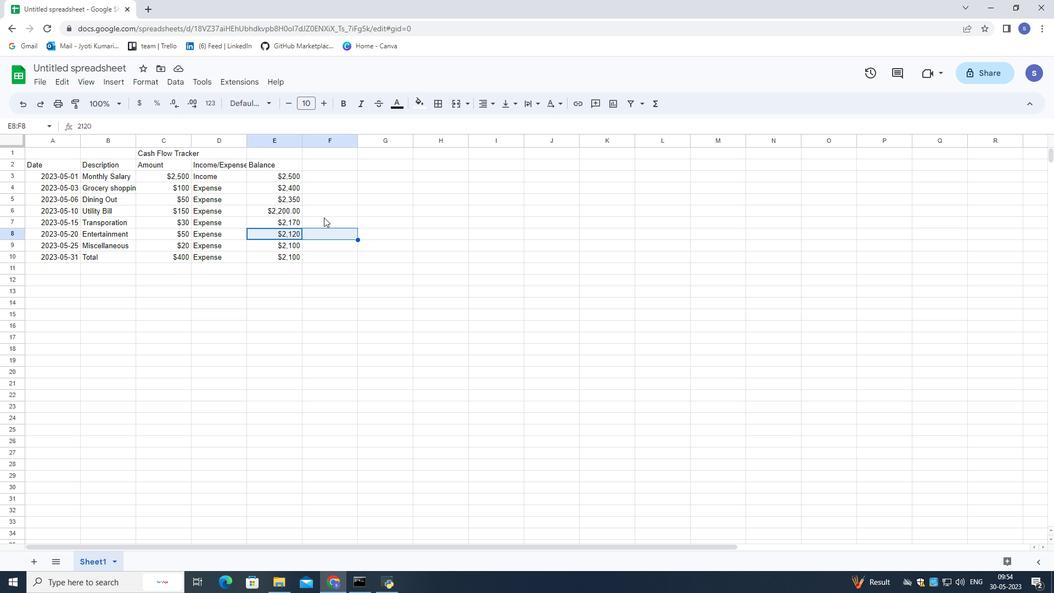 
Action: Mouse pressed left at (325, 217)
Screenshot: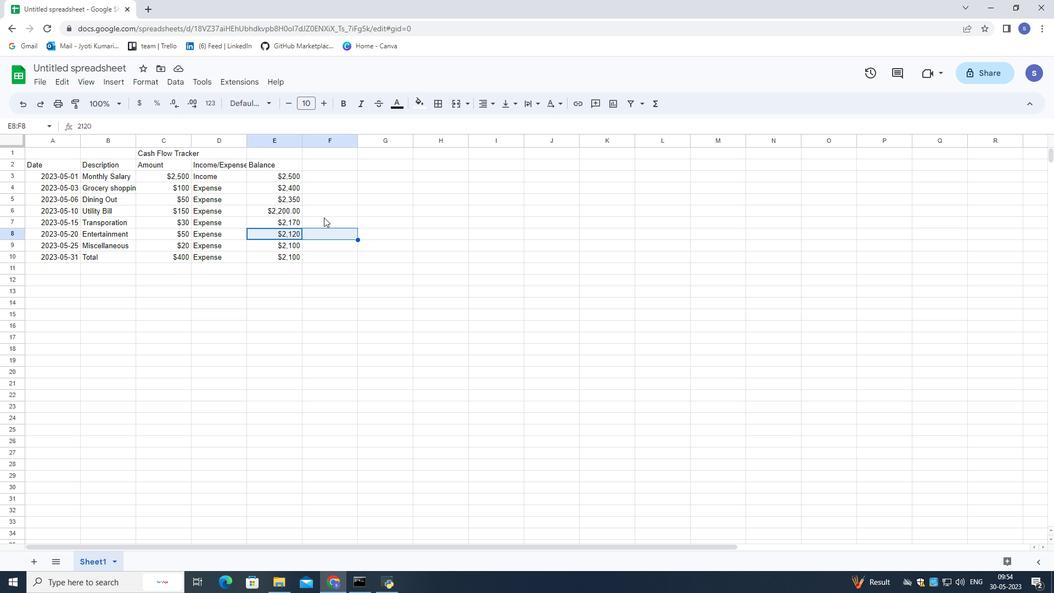 
Action: Mouse moved to (326, 192)
Screenshot: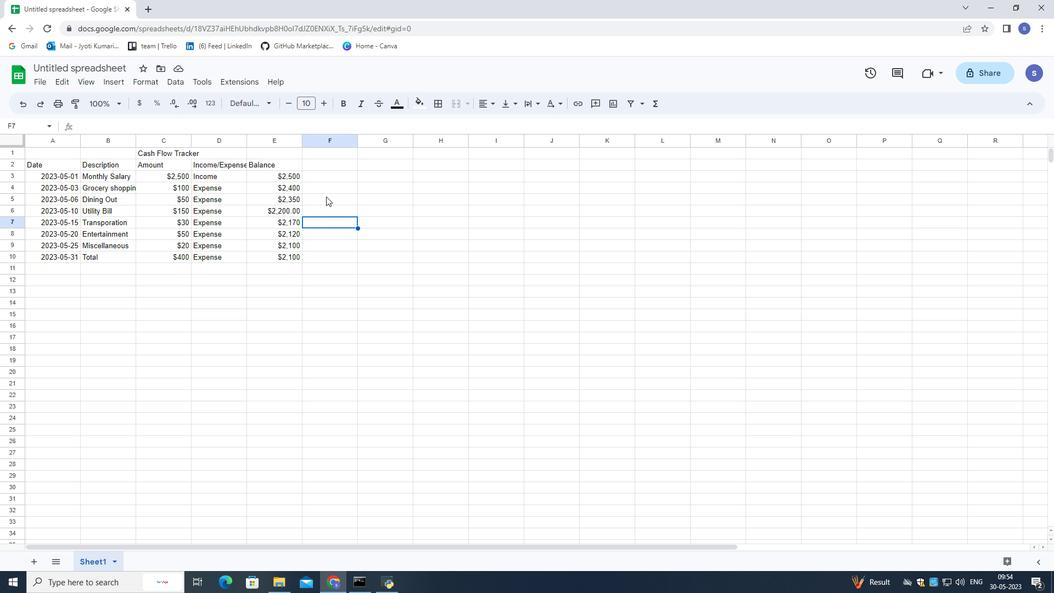 
Action: Mouse pressed left at (326, 192)
Screenshot: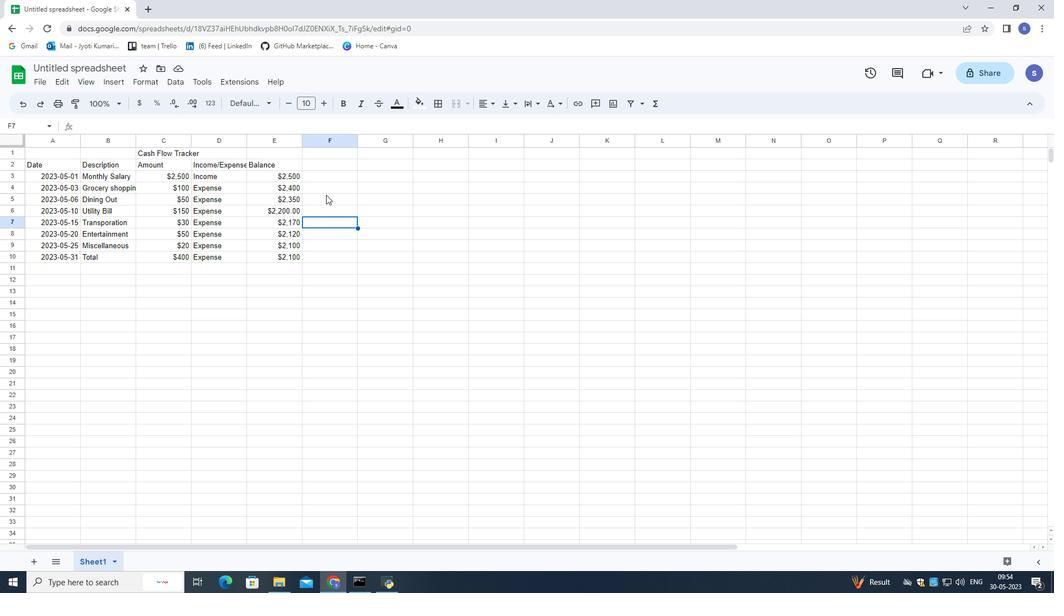 
Action: Mouse moved to (103, 70)
Screenshot: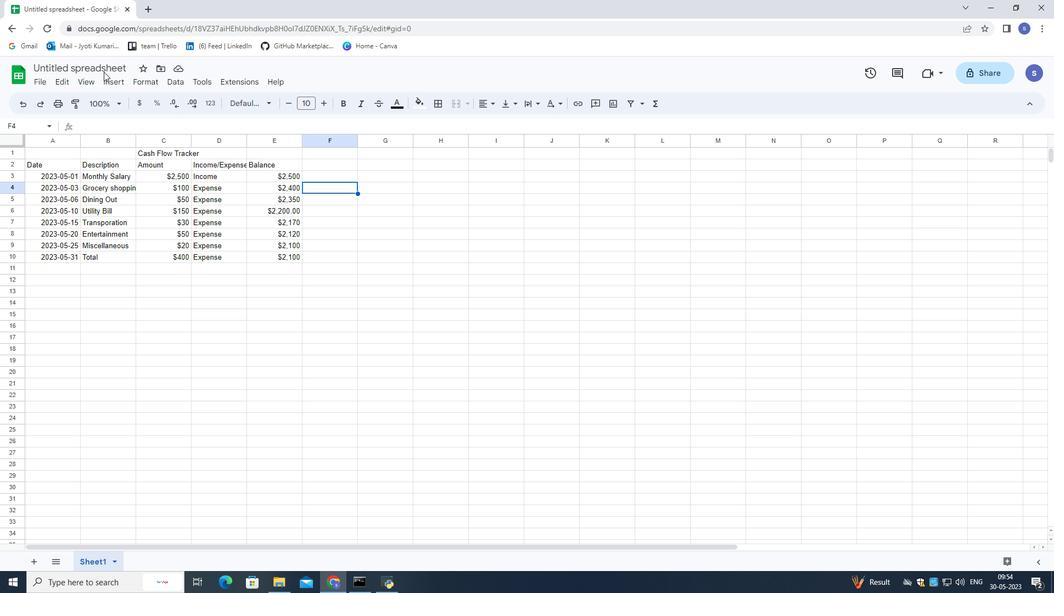 
Action: Mouse pressed left at (103, 70)
Screenshot: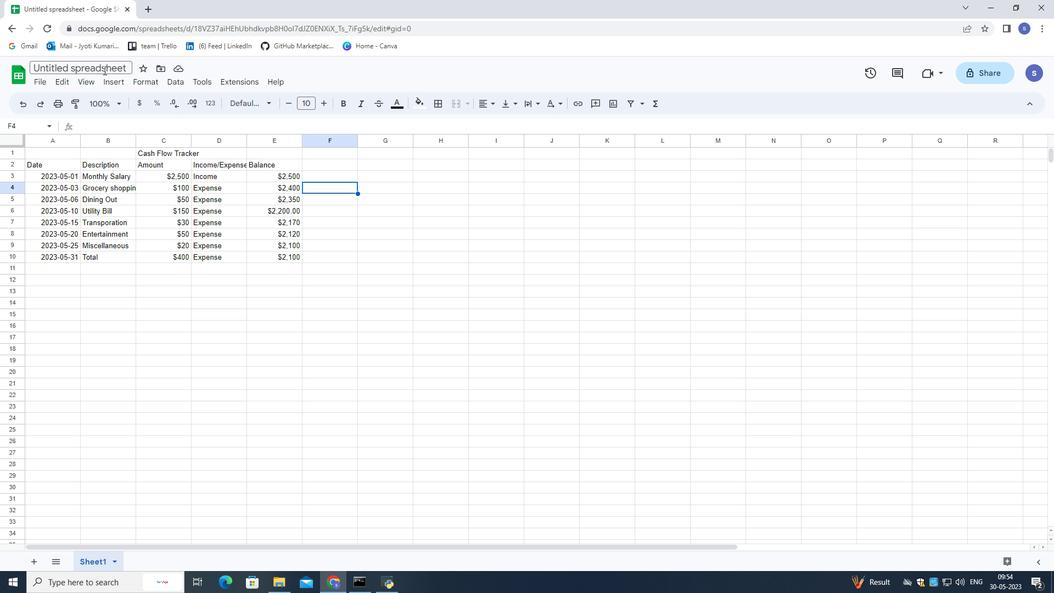 
Action: Mouse pressed left at (103, 70)
Screenshot: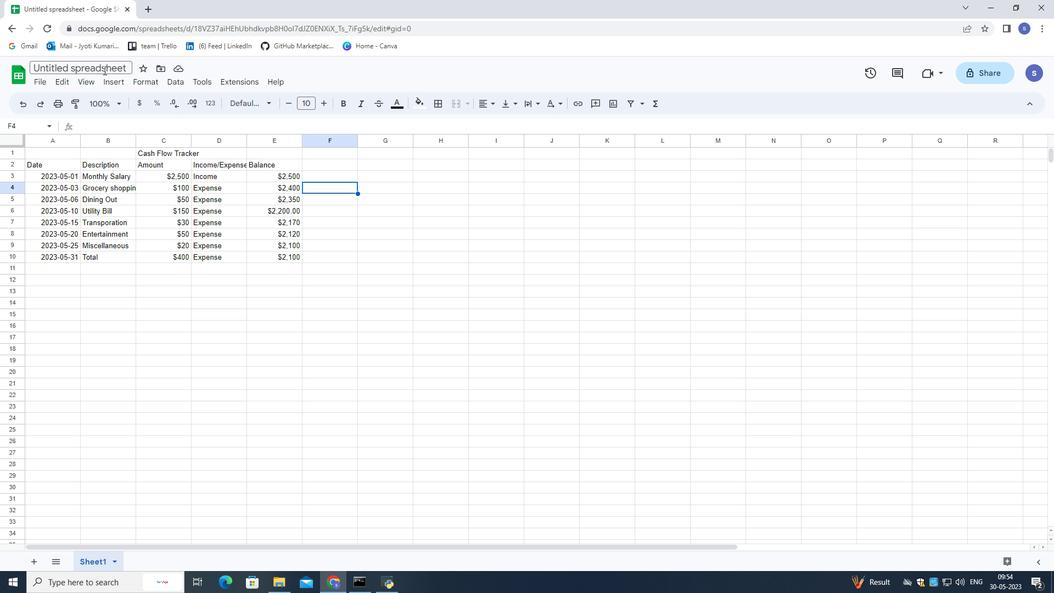 
Action: Key pressed <Key.shift>Asset<Key.space><Key.shift>Allocation<Key.space><Key.shift><Key.shift>analysis<Key.space><Key.shift>Book
Screenshot: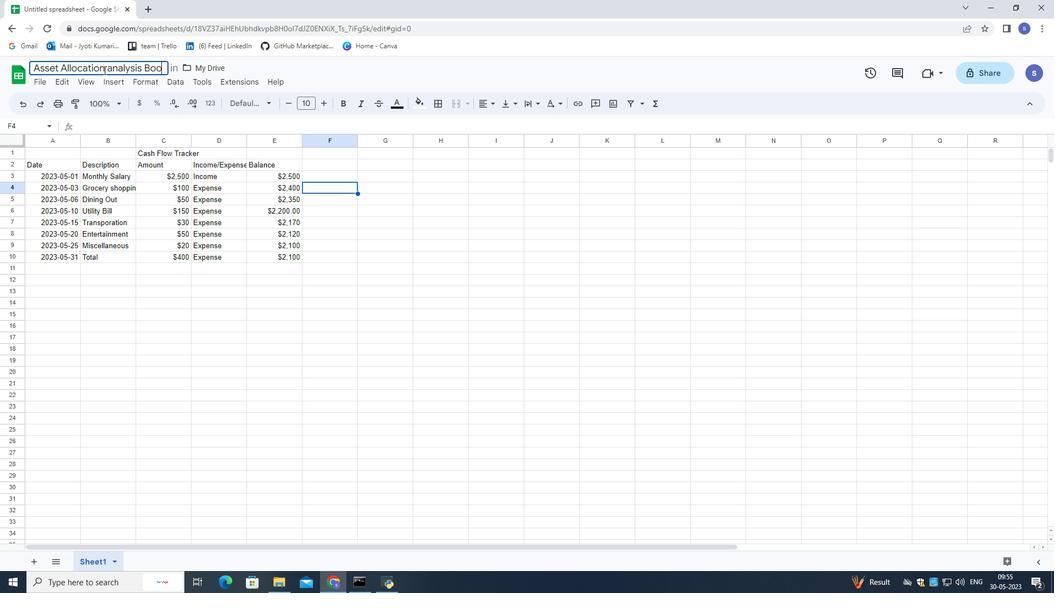 
Action: Mouse moved to (119, 142)
Screenshot: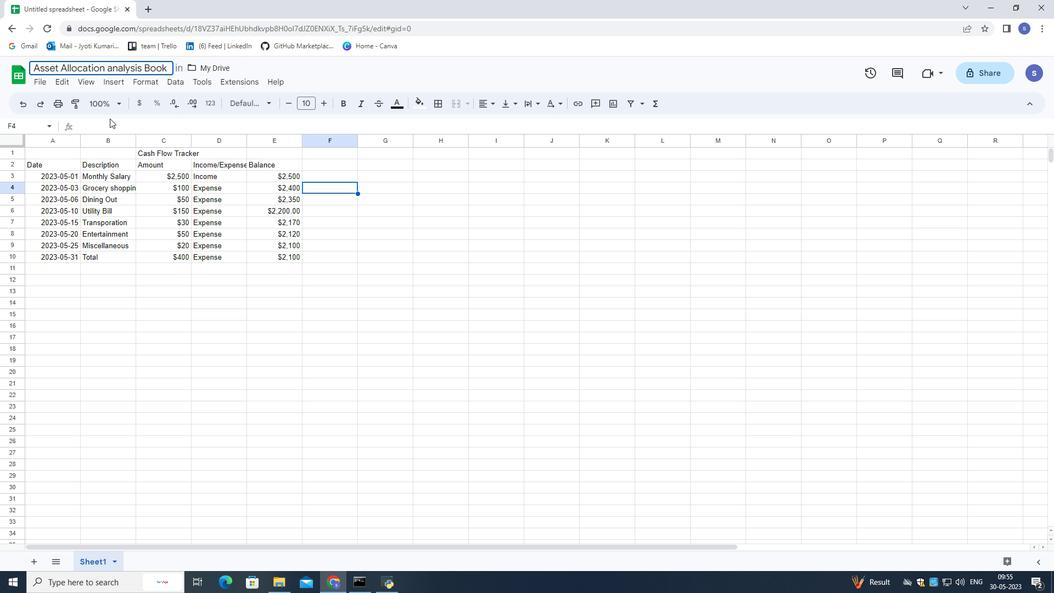 
Action: Key pressed <Key.enter>
Screenshot: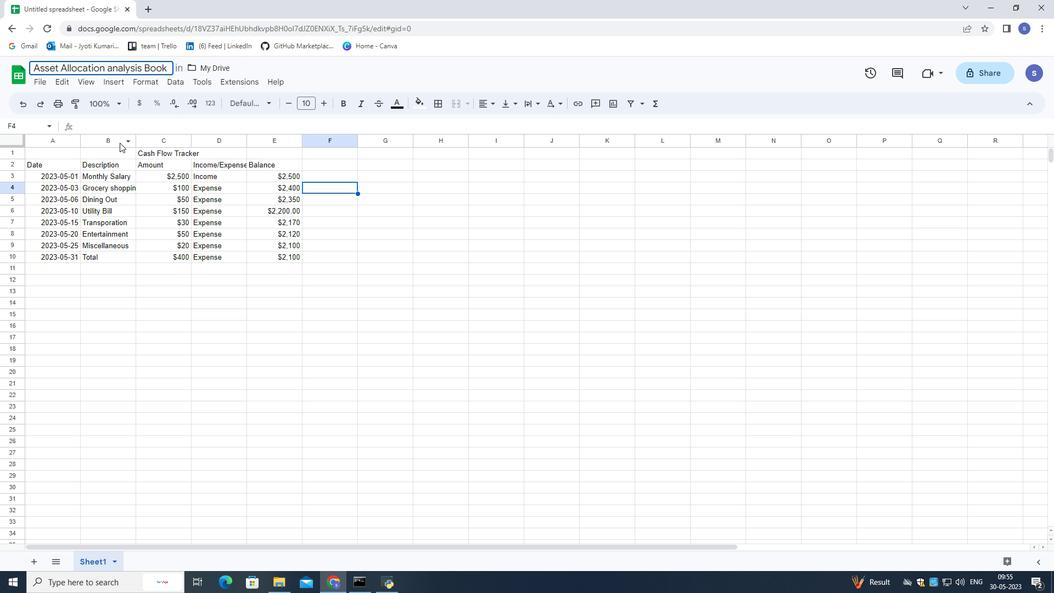 
Action: Mouse moved to (287, 218)
Screenshot: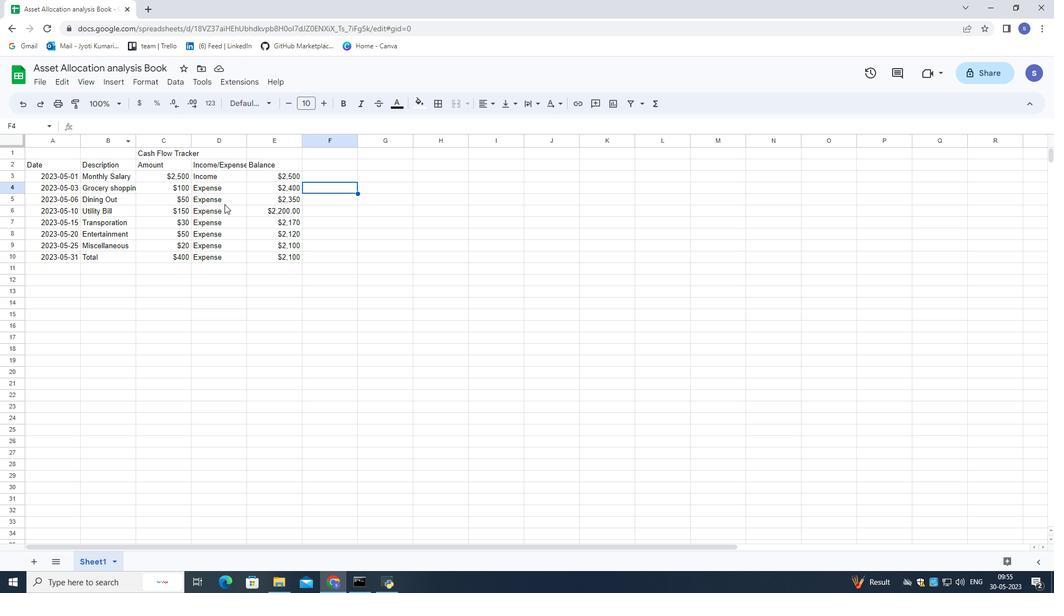 
Action: Mouse pressed left at (287, 218)
Screenshot: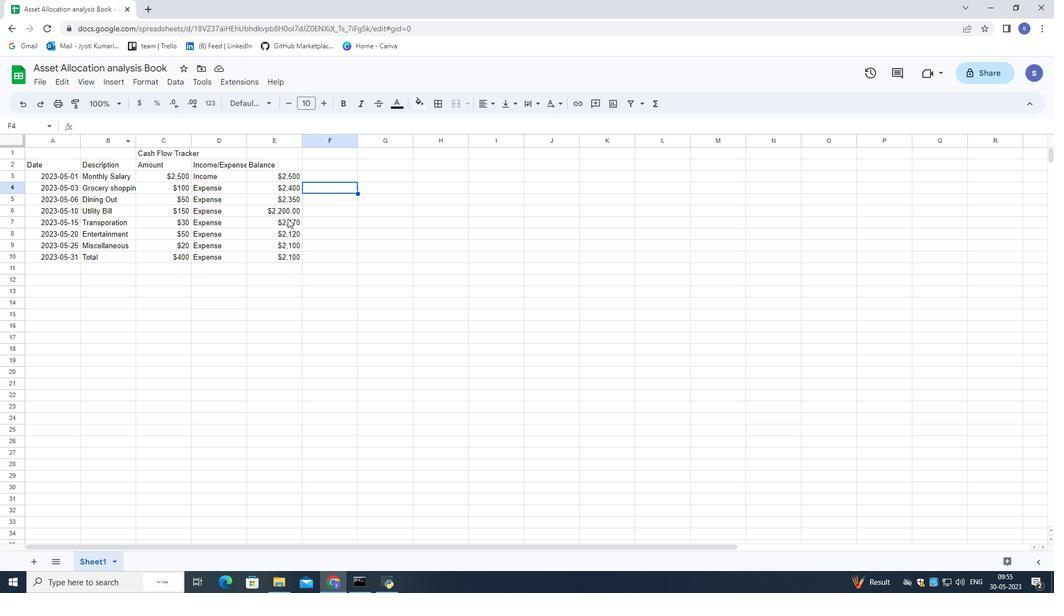 
Action: Mouse moved to (290, 237)
Screenshot: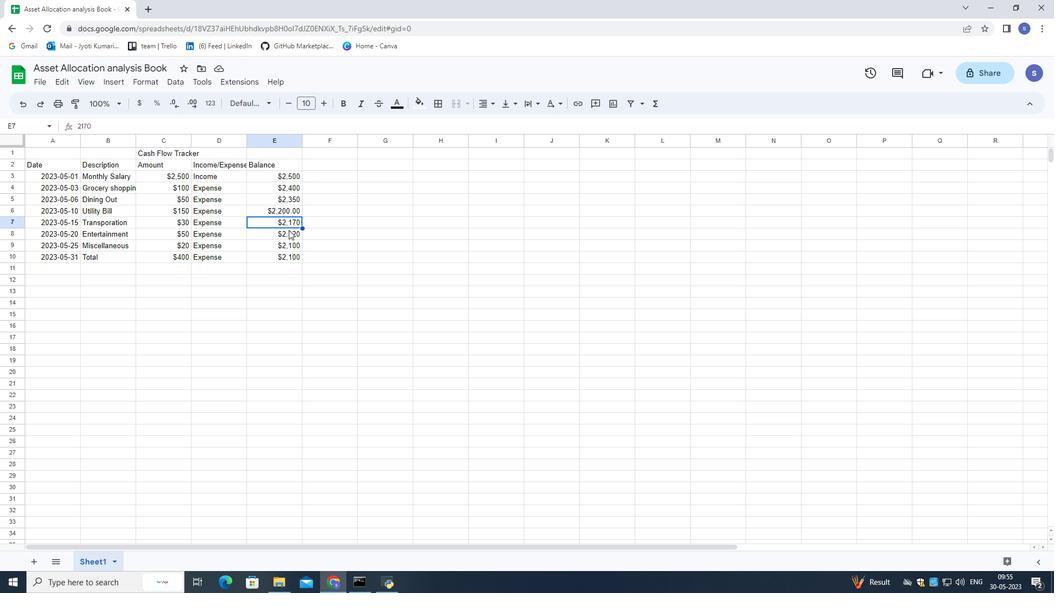 
Action: Key pressed ctrl+S
Screenshot: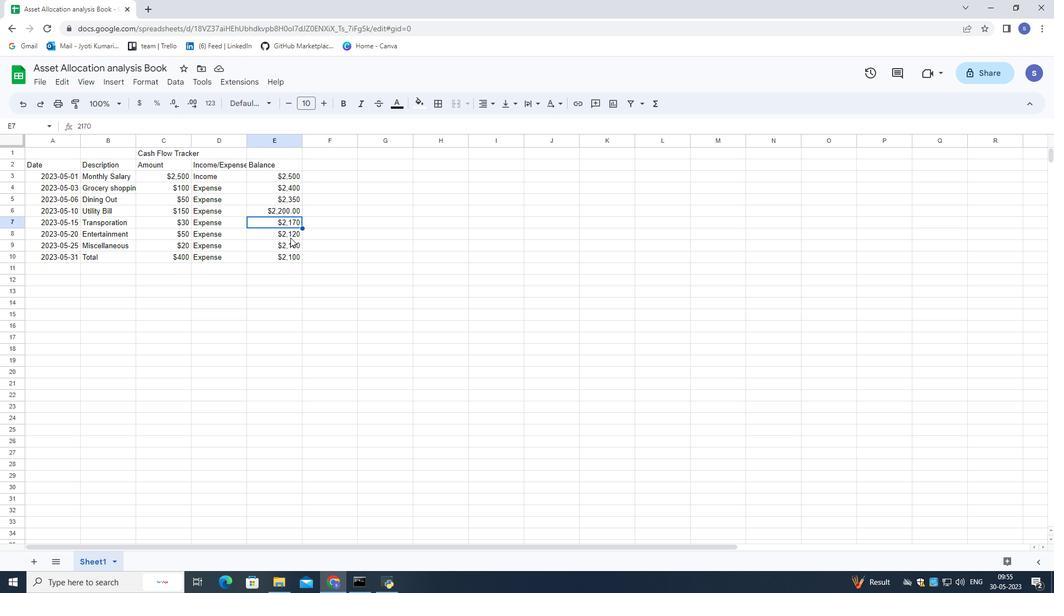 
Action: Mouse moved to (159, 288)
Screenshot: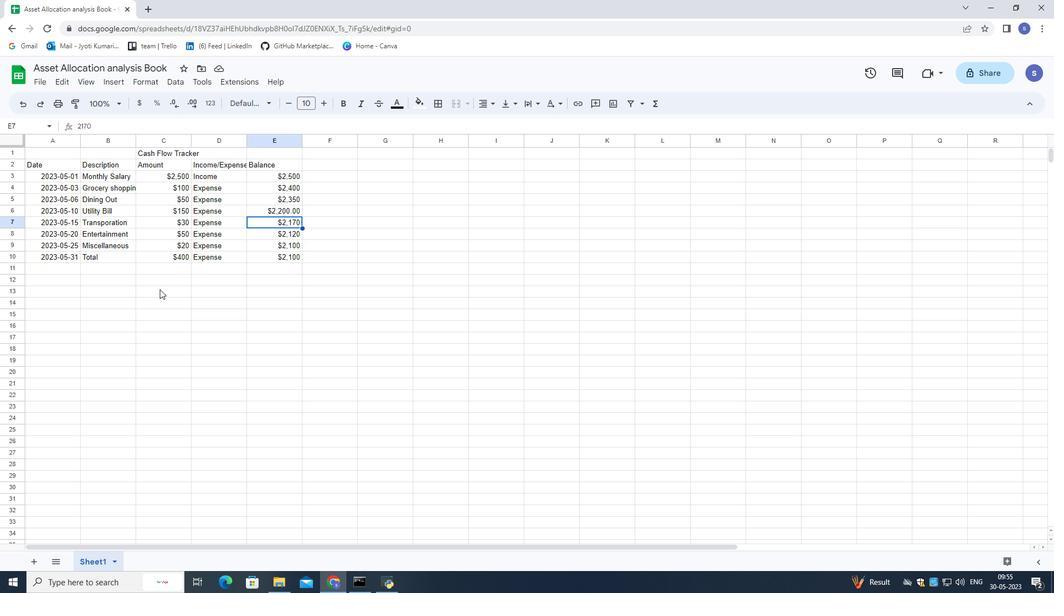 
